 Task: Search one way flight ticket for 1 adult, 6 children, 1 infant in seat and 1 infant on lap in business from Dayton: James M. Cox Dayton International Airport to Fort Wayne: Fort Wayne International Airport on 8-4-2023. Choice of flights is Alaska. Number of bags: 1 carry on bag. Price is upto 65000. Outbound departure time preference is 5:00.
Action: Mouse moved to (428, 365)
Screenshot: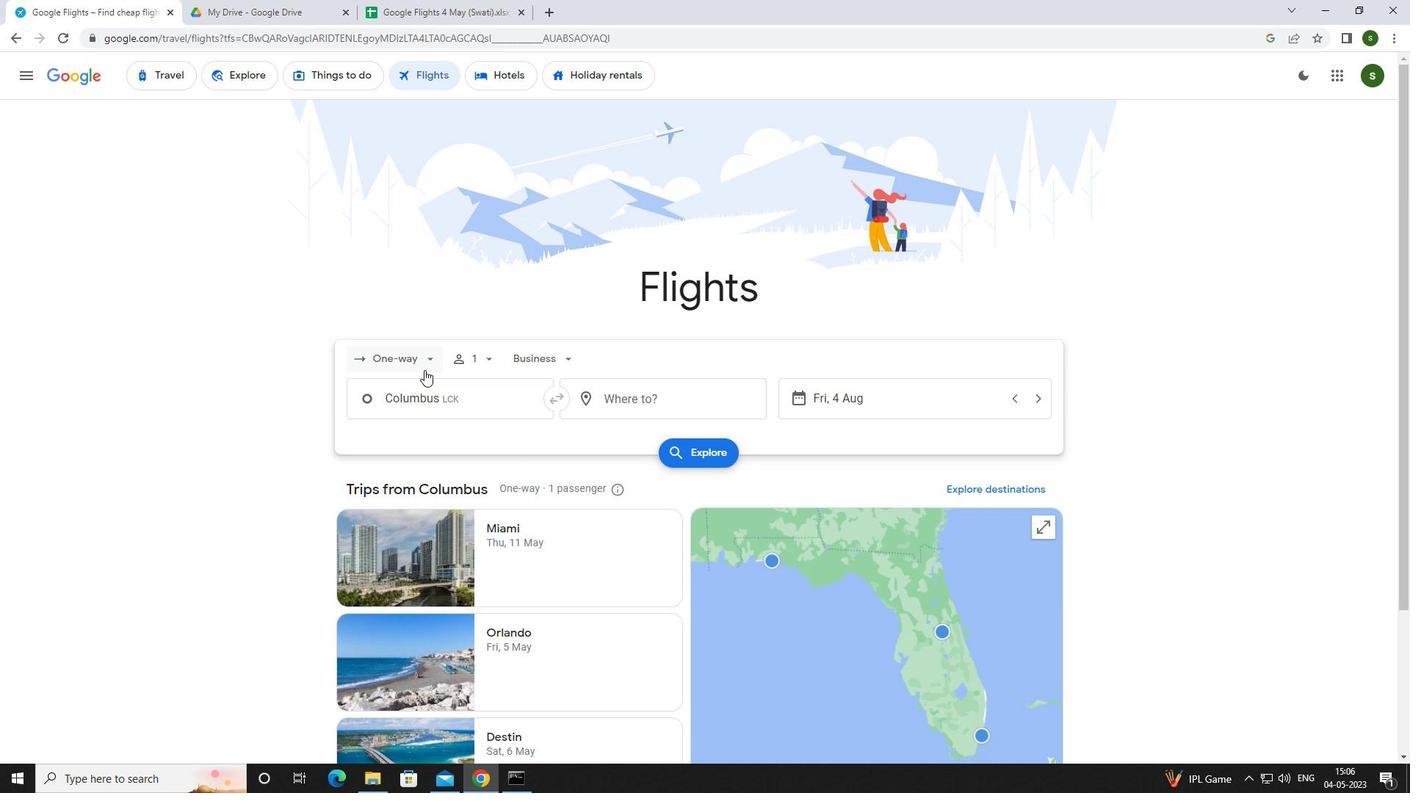 
Action: Mouse pressed left at (428, 365)
Screenshot: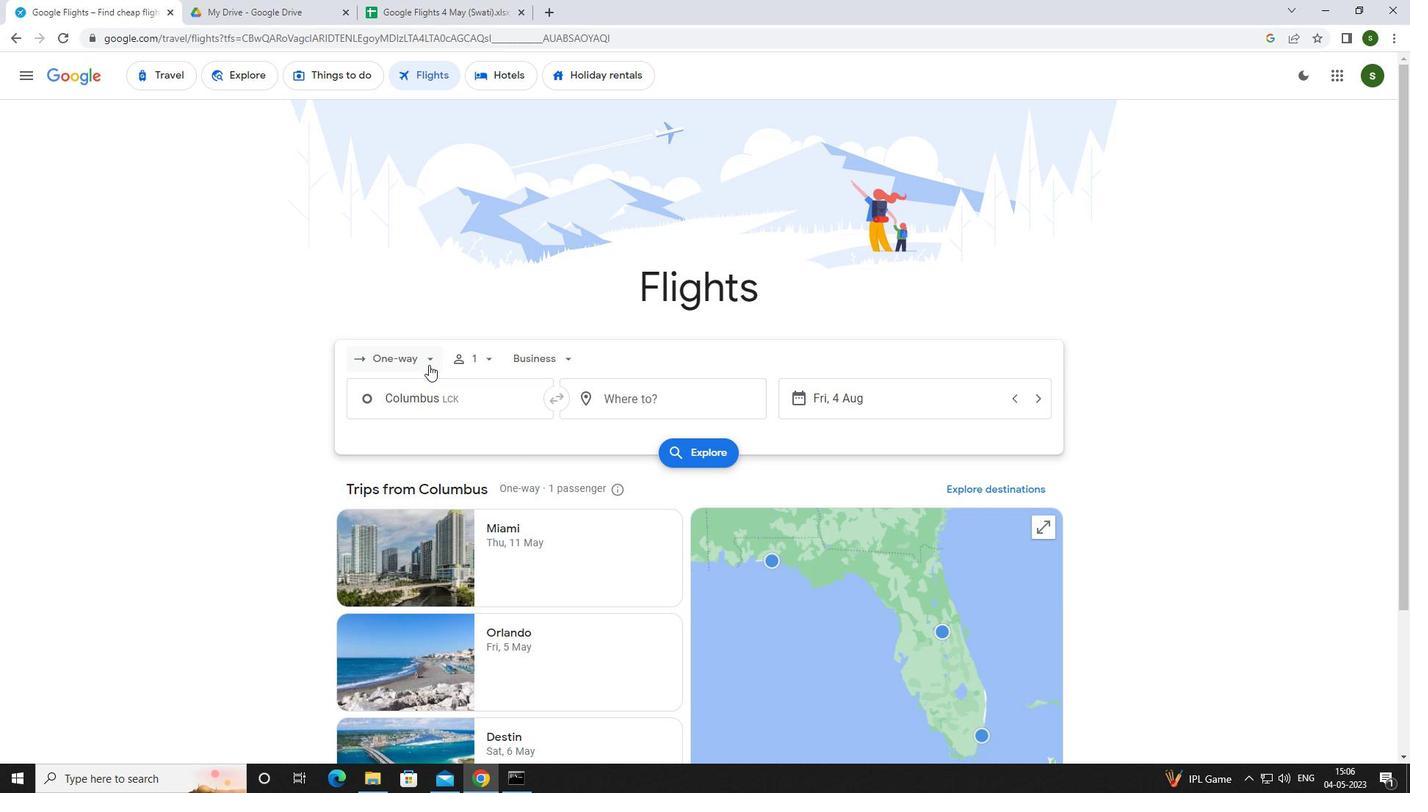 
Action: Mouse moved to (415, 426)
Screenshot: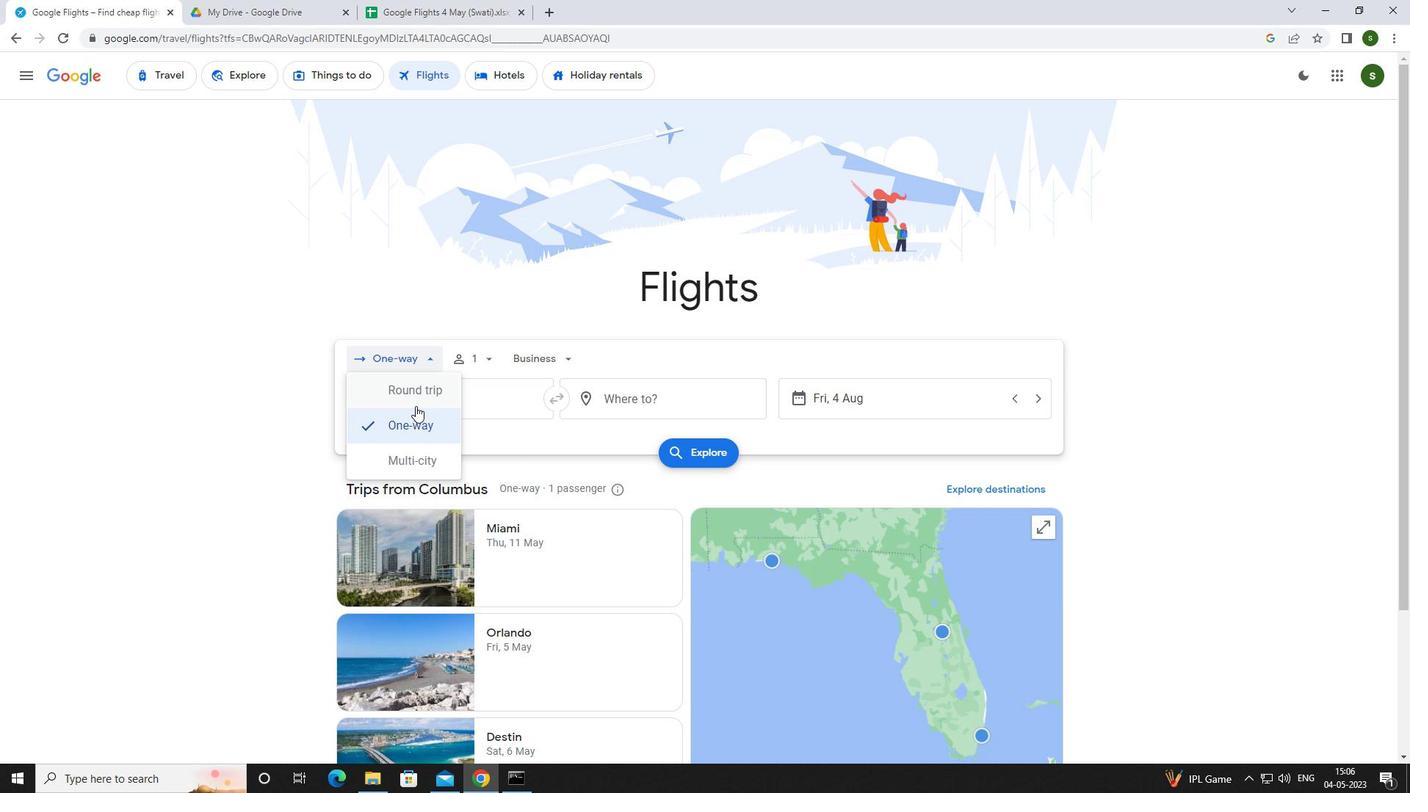 
Action: Mouse pressed left at (415, 426)
Screenshot: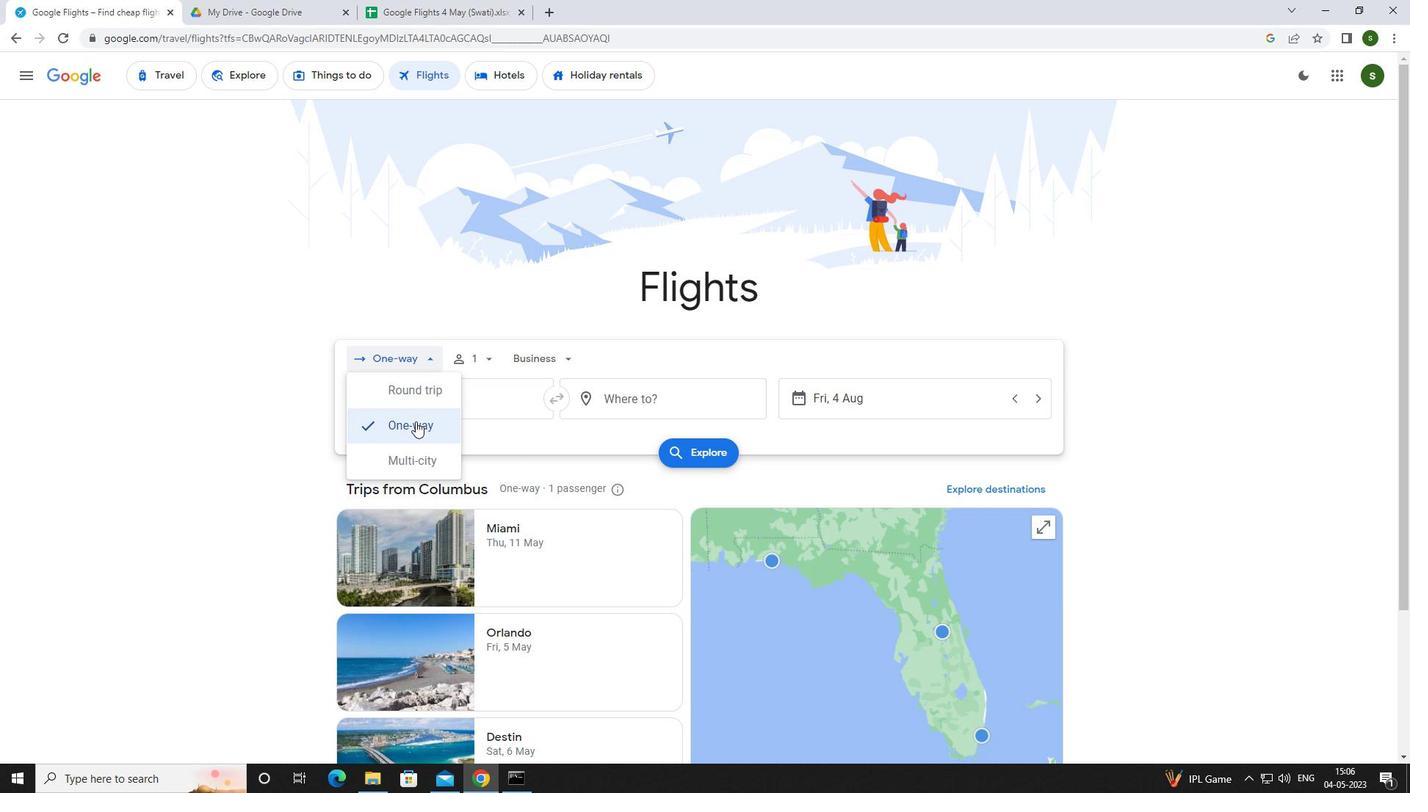 
Action: Mouse moved to (478, 358)
Screenshot: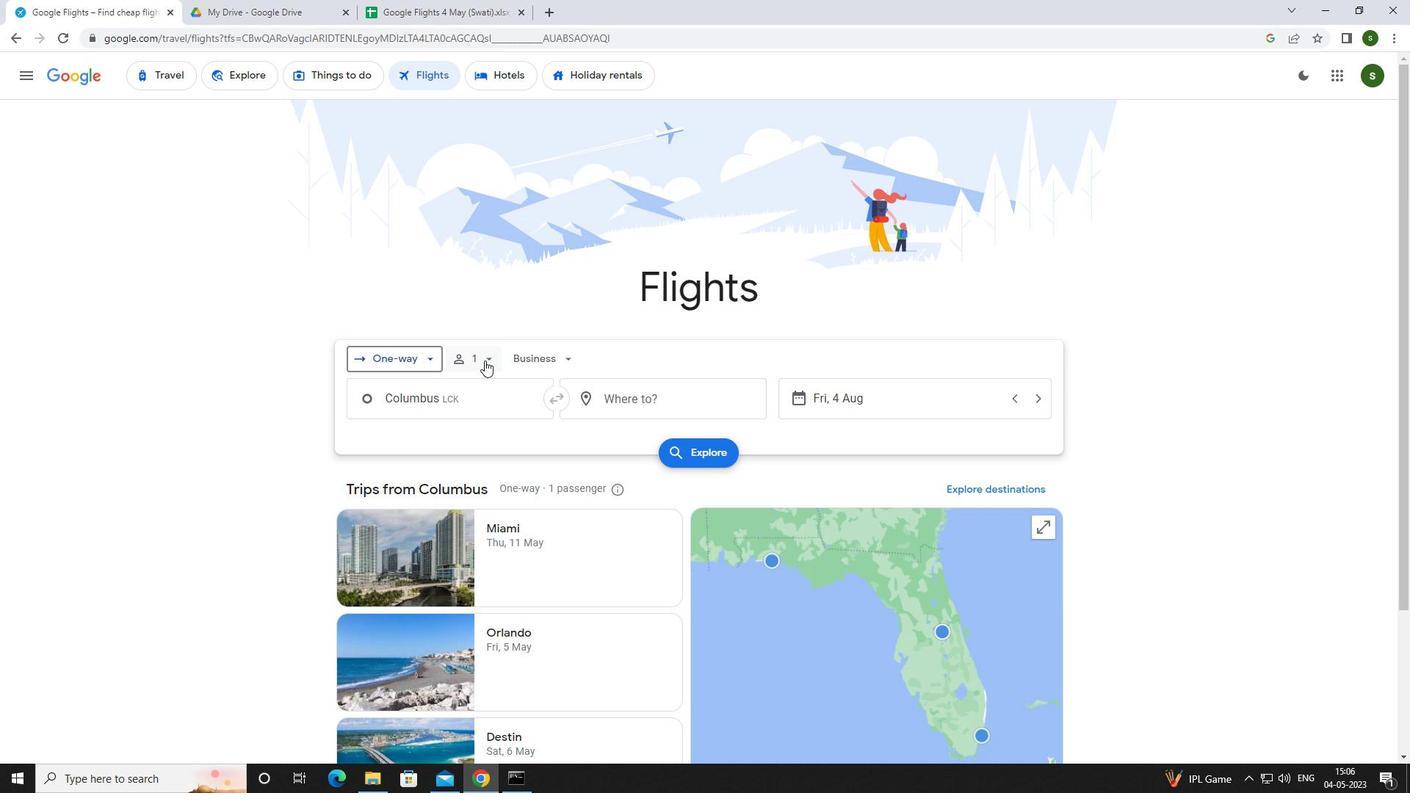 
Action: Mouse pressed left at (478, 358)
Screenshot: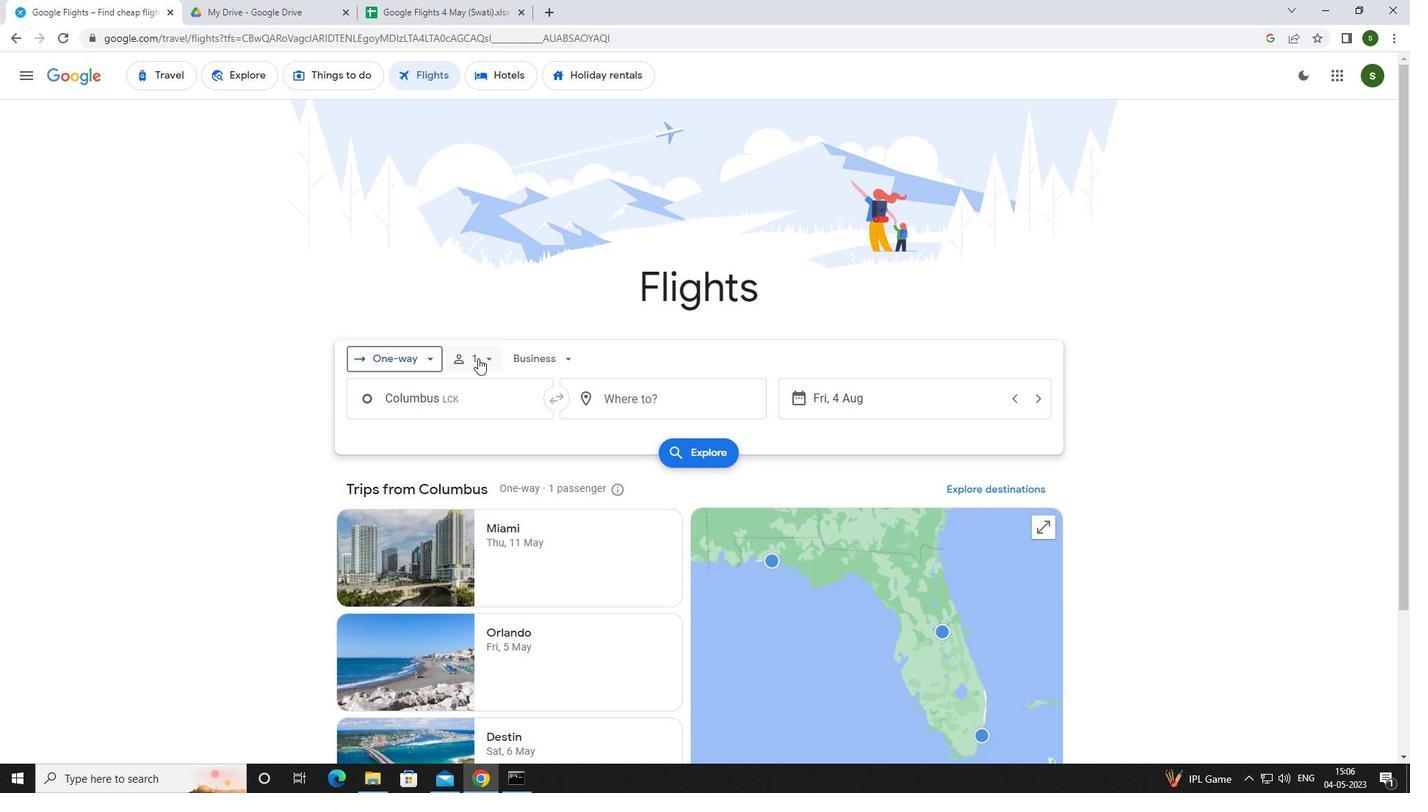 
Action: Mouse moved to (597, 436)
Screenshot: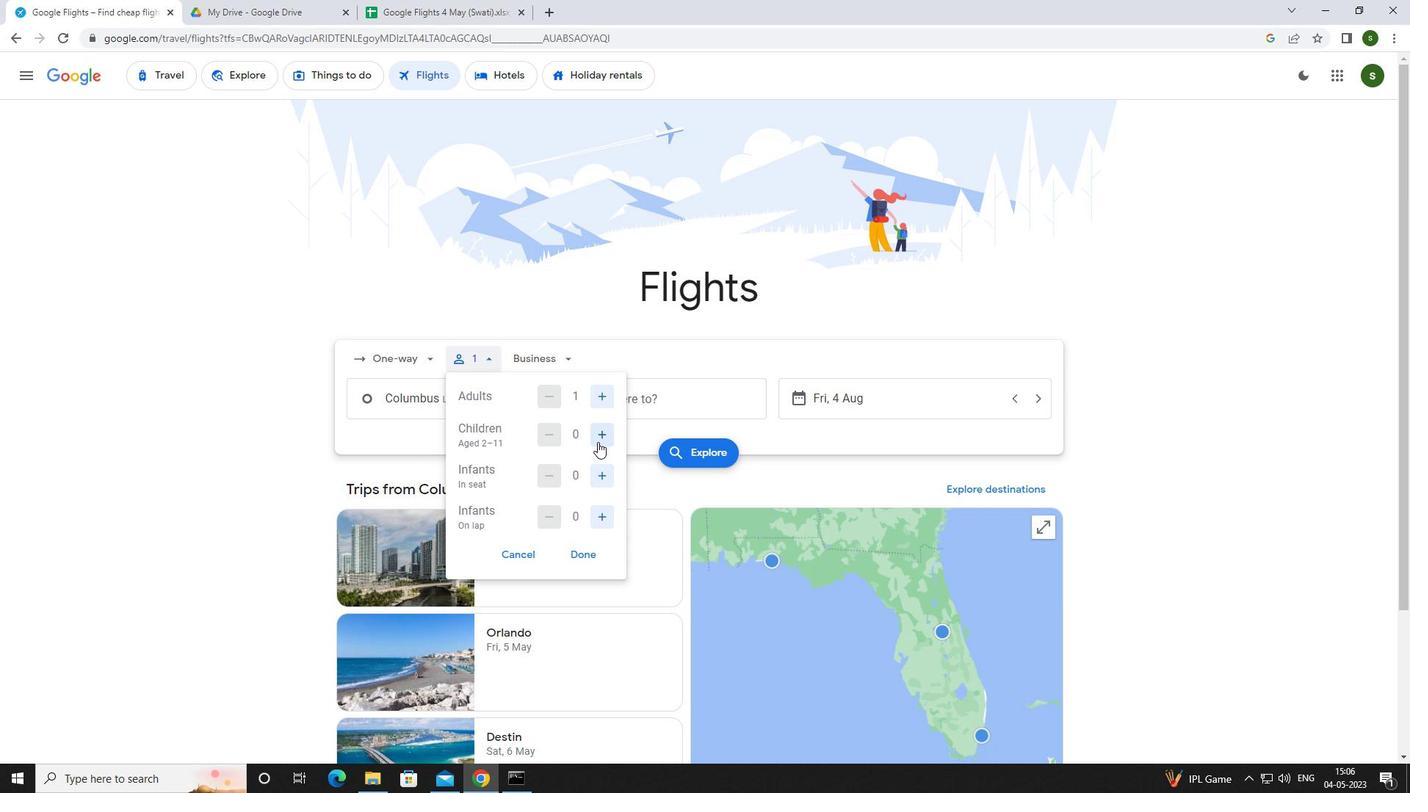 
Action: Mouse pressed left at (597, 436)
Screenshot: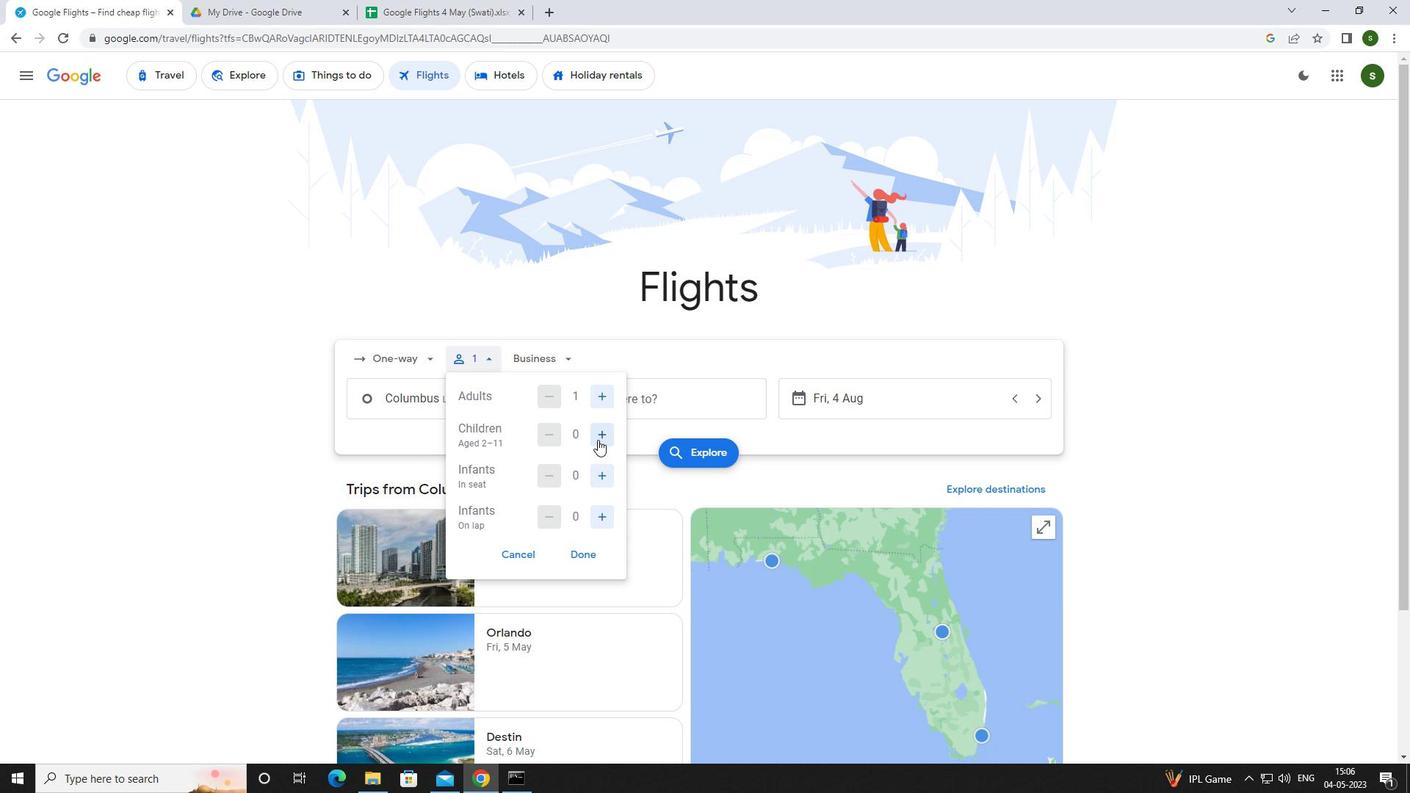 
Action: Mouse pressed left at (597, 436)
Screenshot: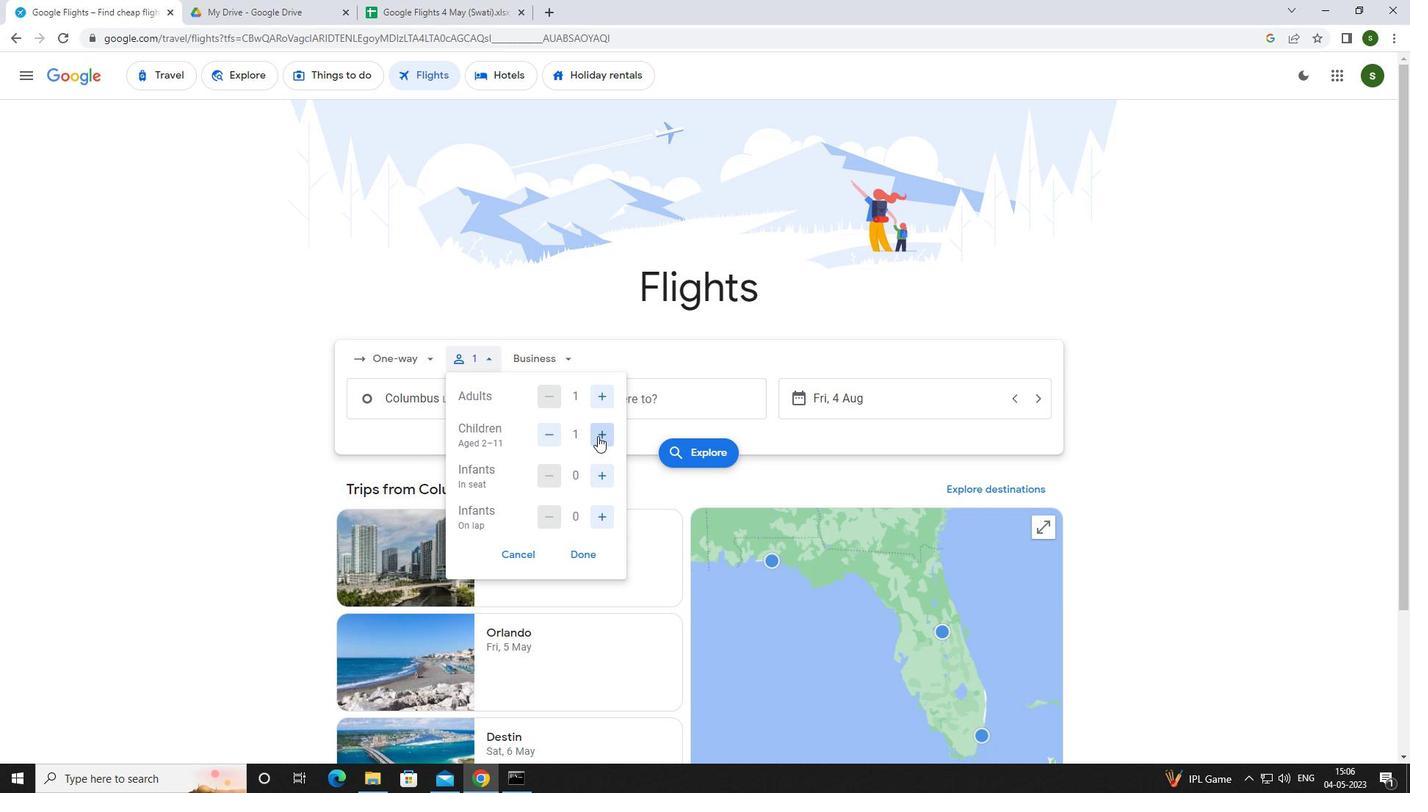 
Action: Mouse pressed left at (597, 436)
Screenshot: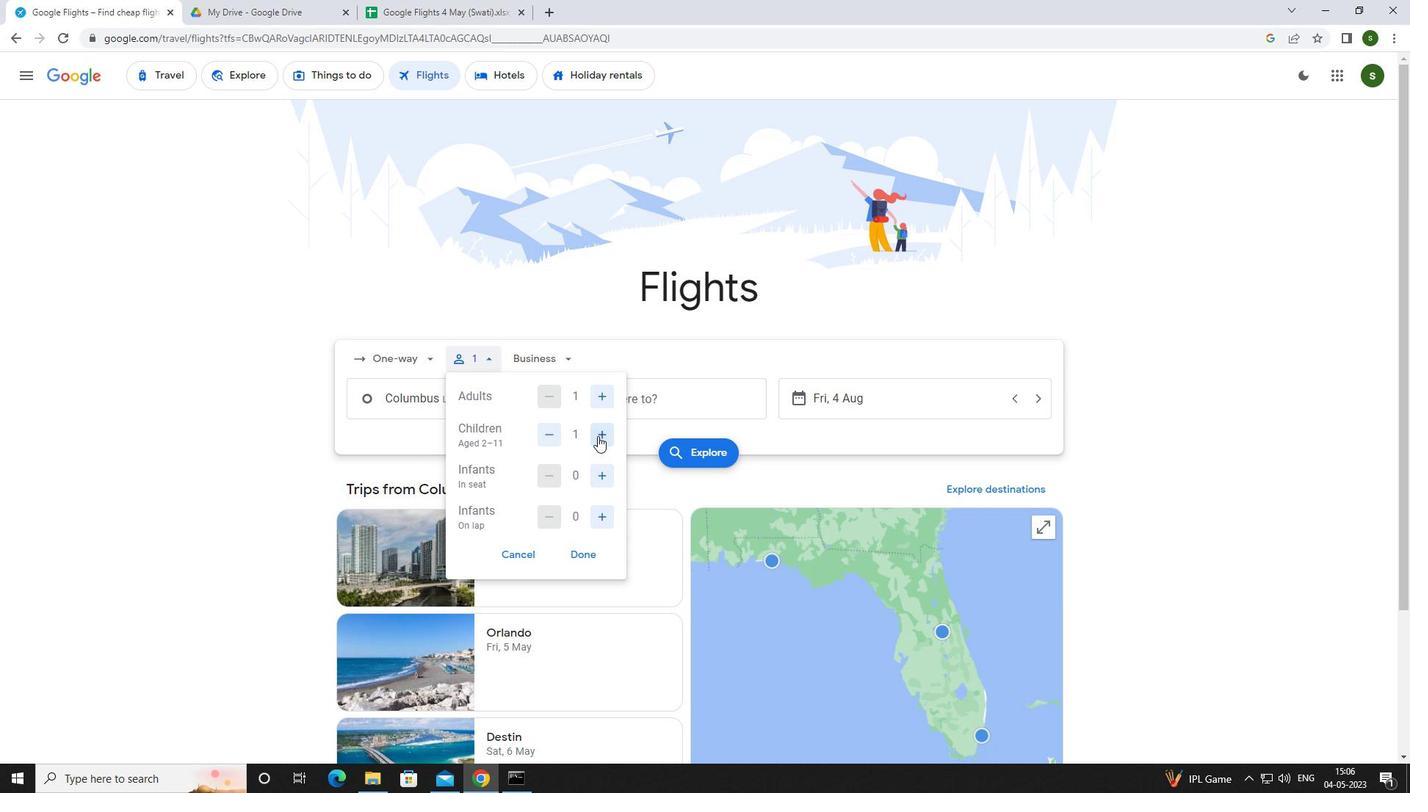 
Action: Mouse pressed left at (597, 436)
Screenshot: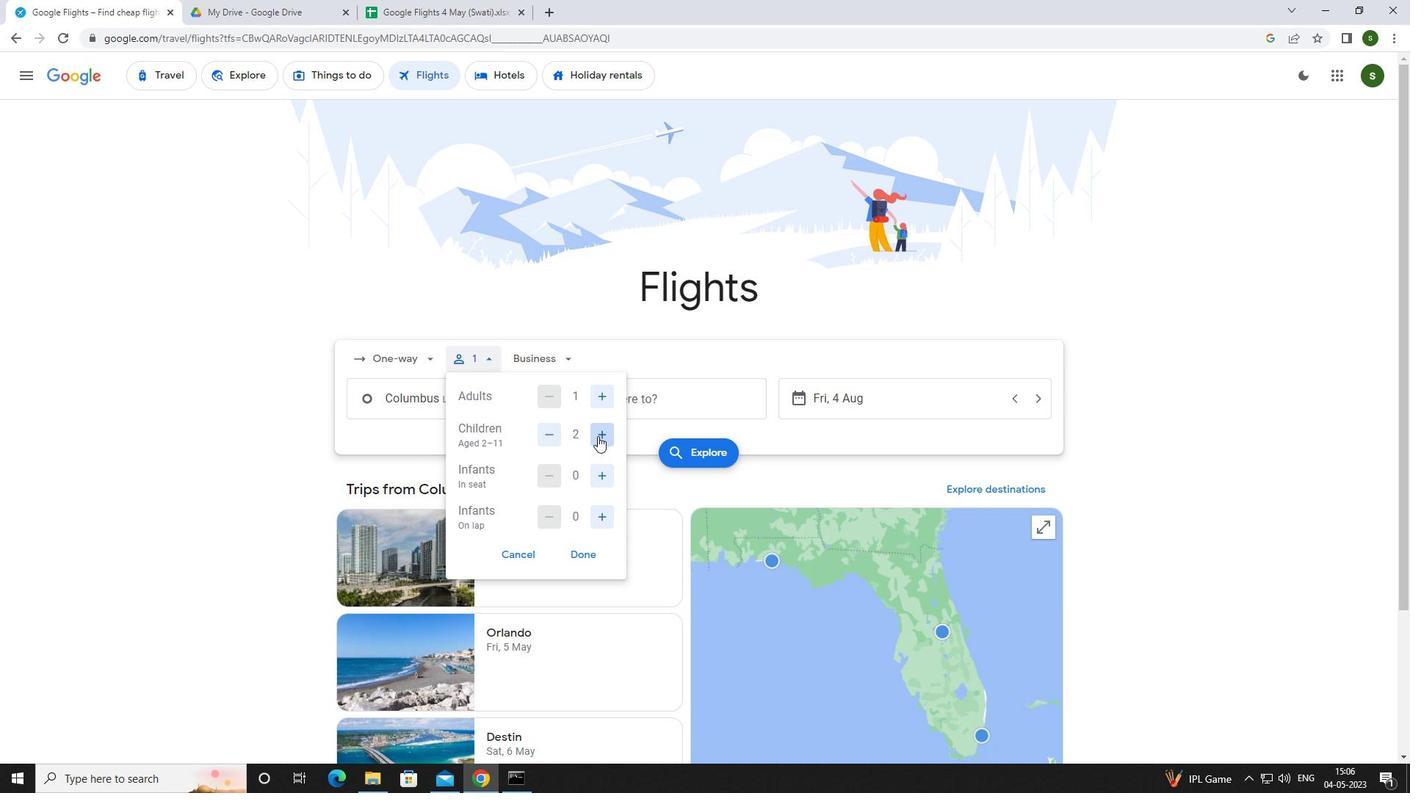 
Action: Mouse pressed left at (597, 436)
Screenshot: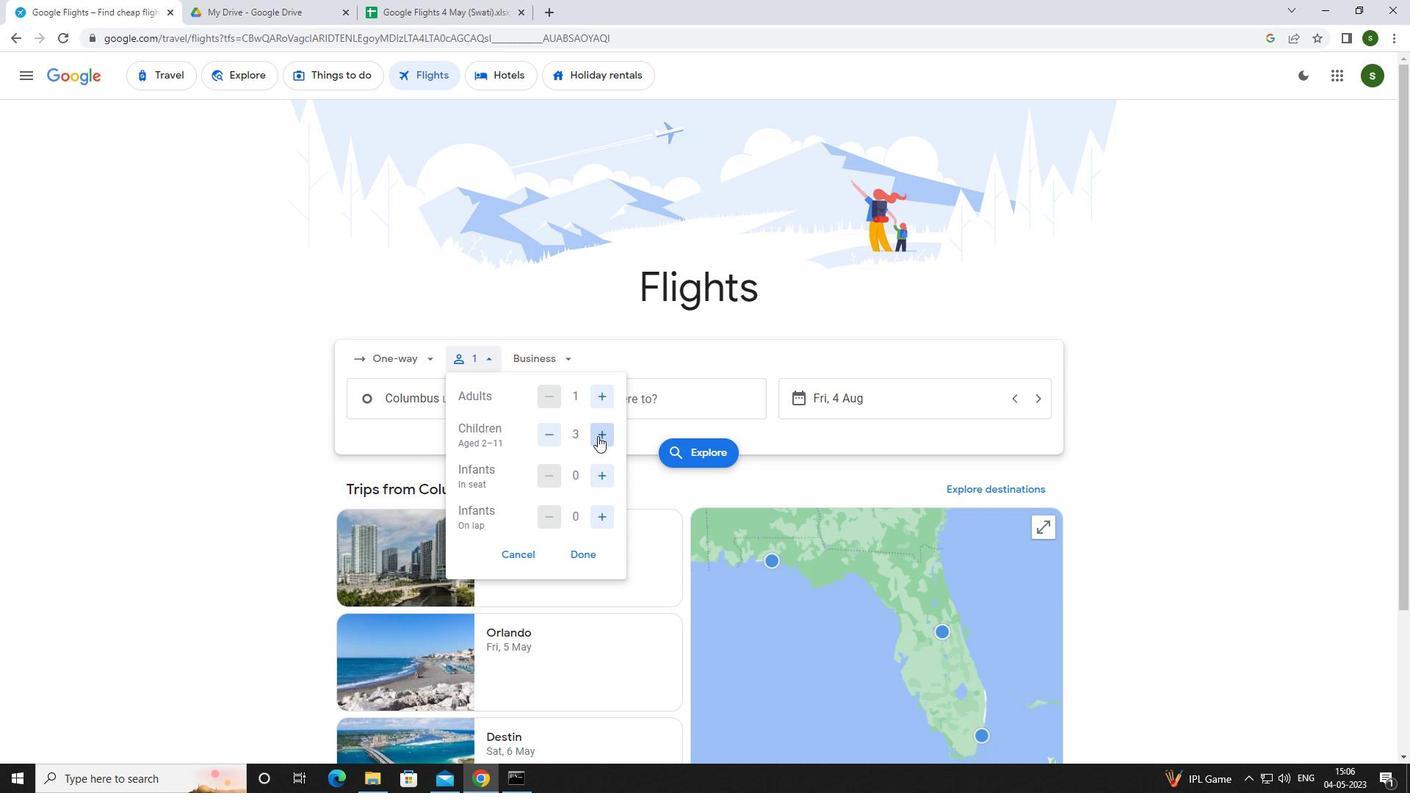 
Action: Mouse pressed left at (597, 436)
Screenshot: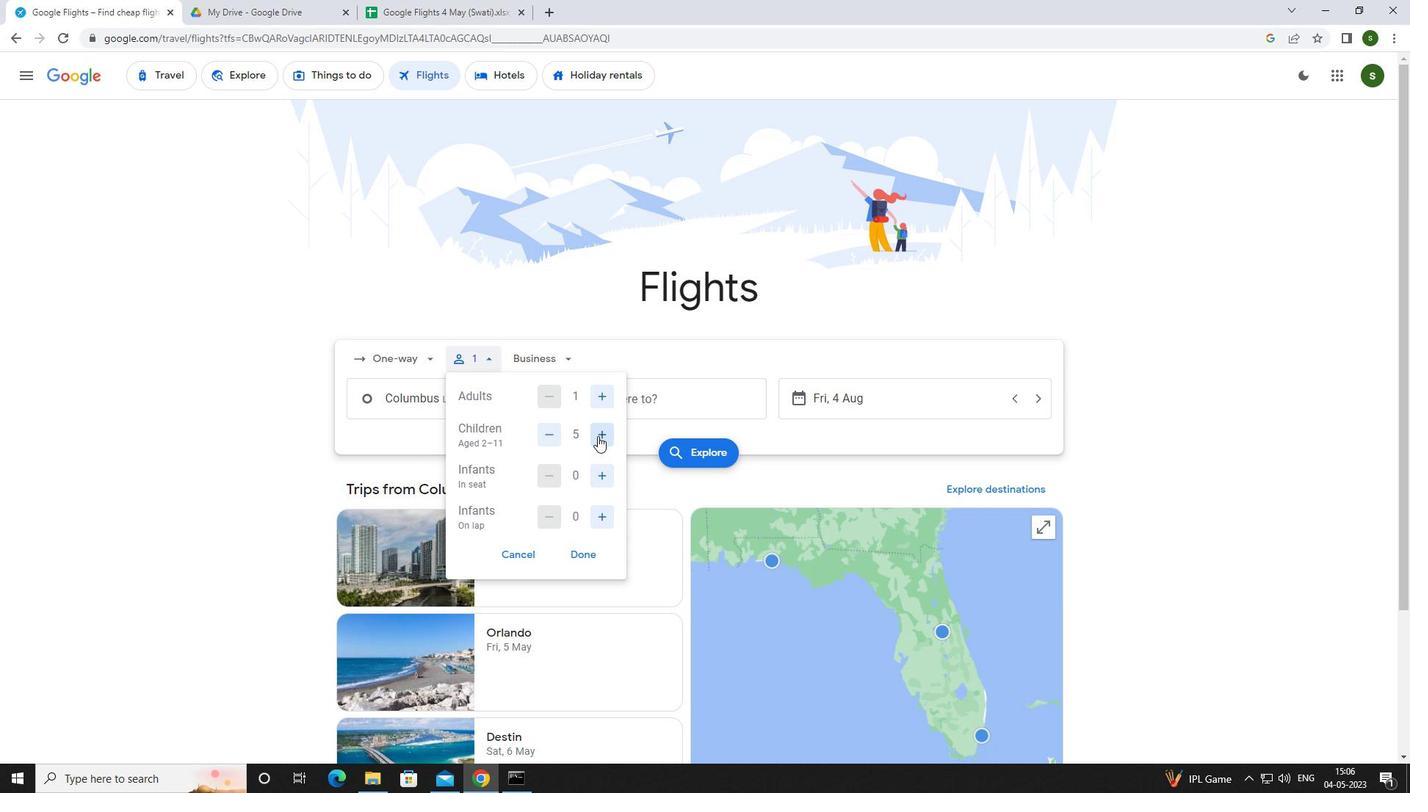 
Action: Mouse moved to (599, 478)
Screenshot: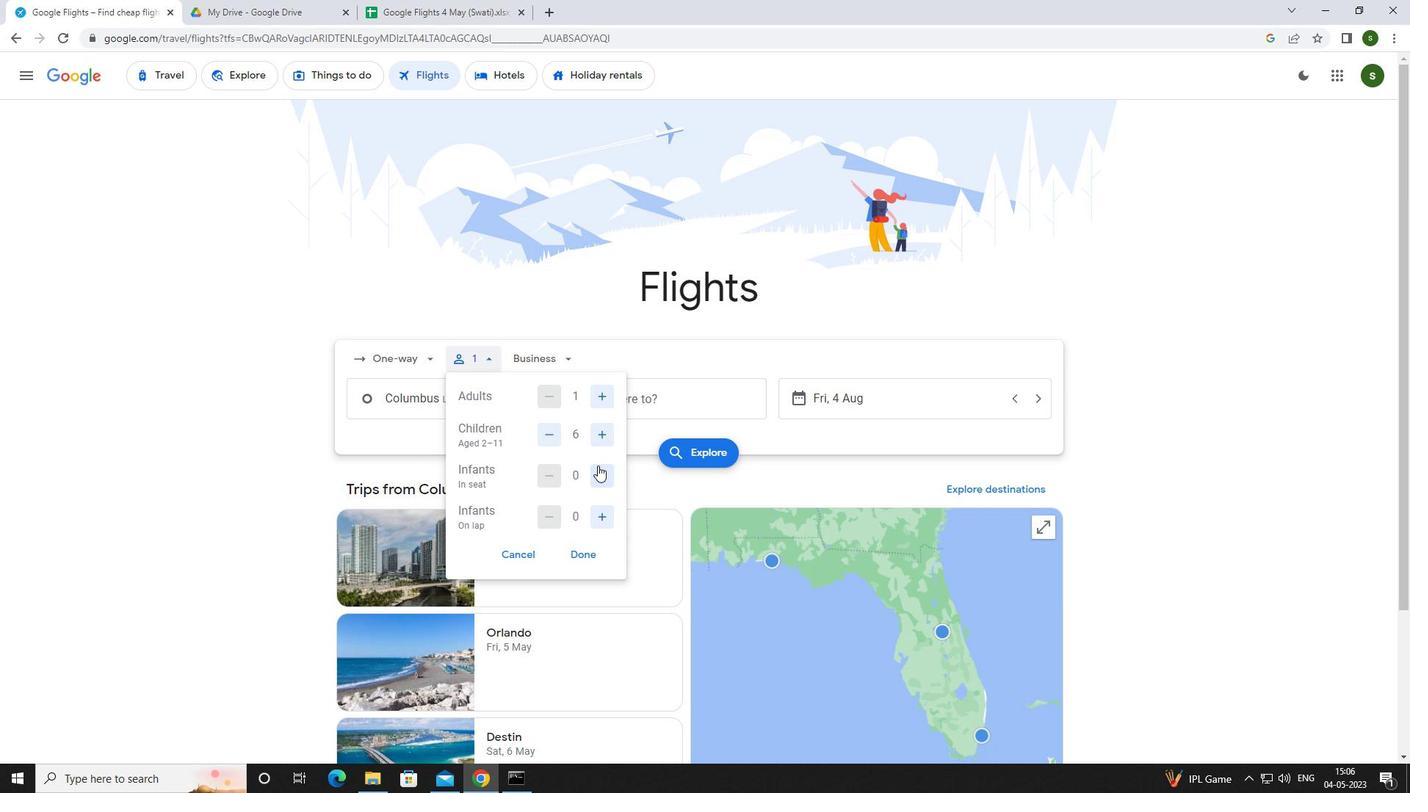 
Action: Mouse pressed left at (599, 478)
Screenshot: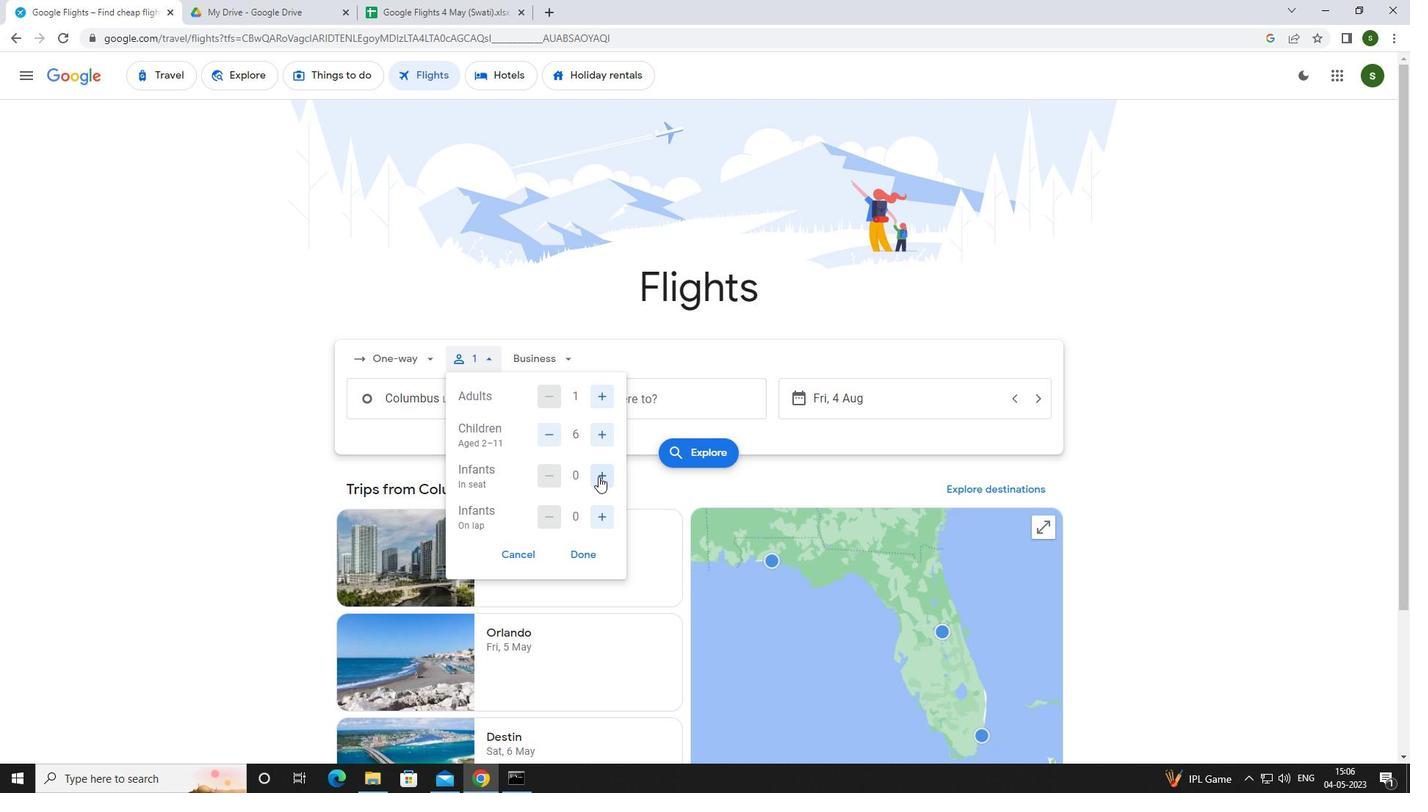 
Action: Mouse moved to (604, 505)
Screenshot: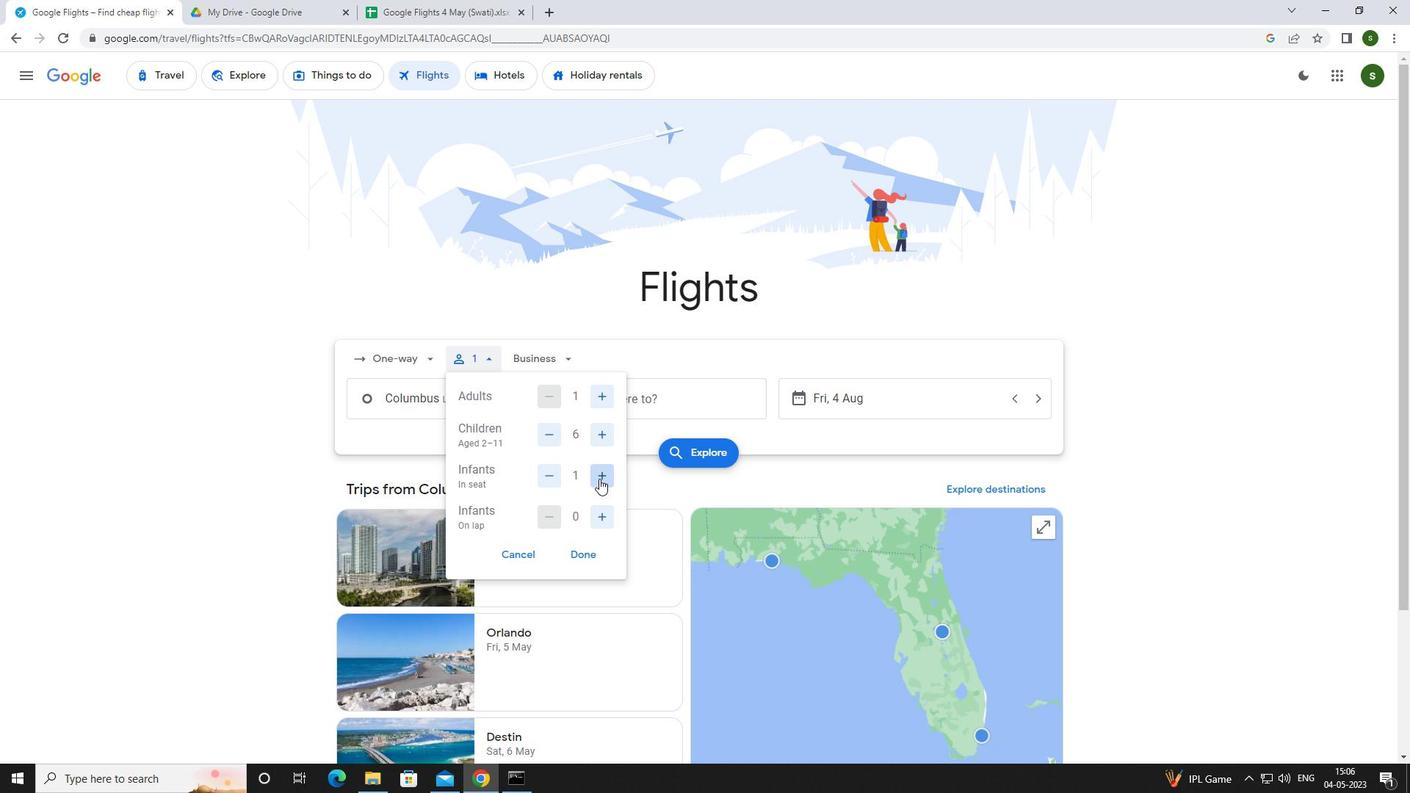 
Action: Mouse pressed left at (604, 505)
Screenshot: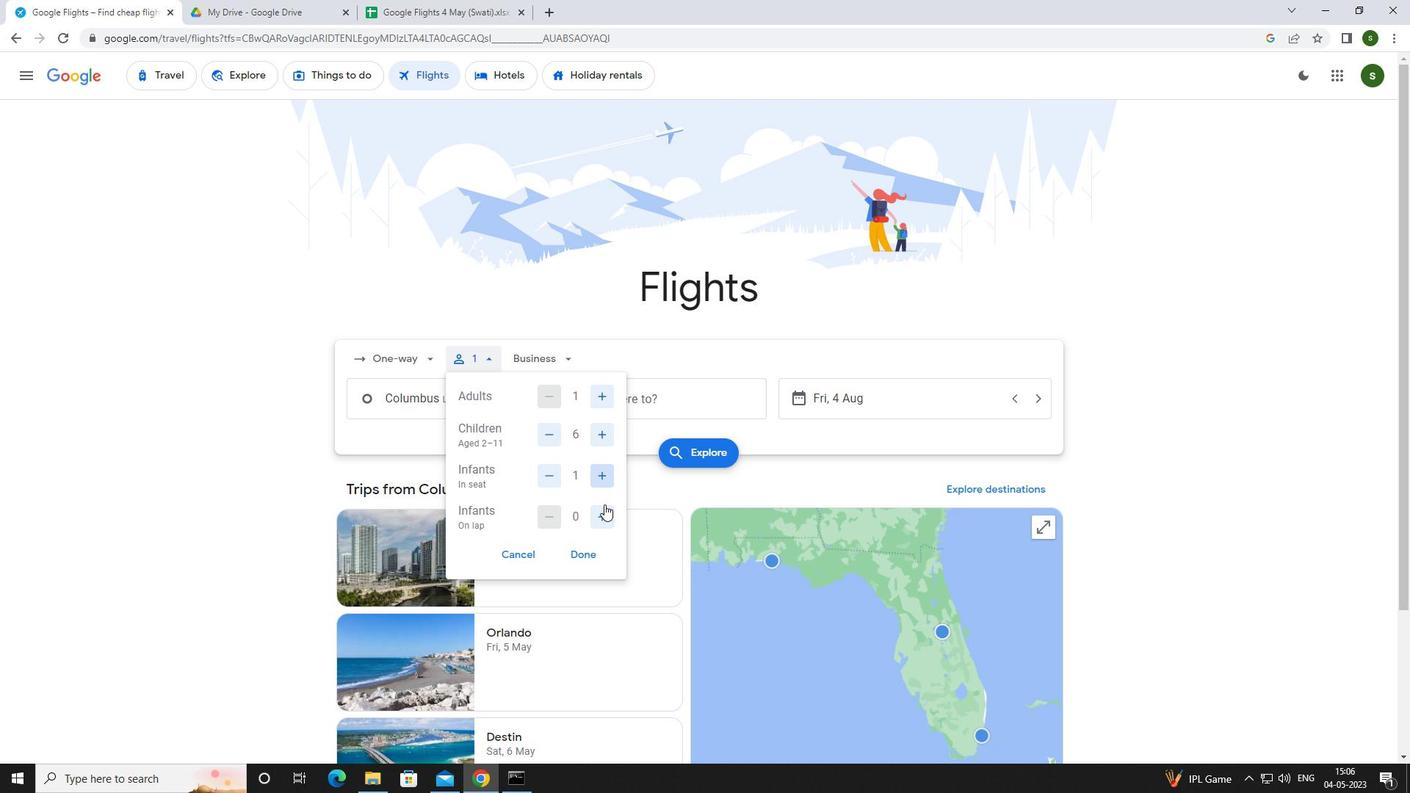 
Action: Mouse moved to (565, 360)
Screenshot: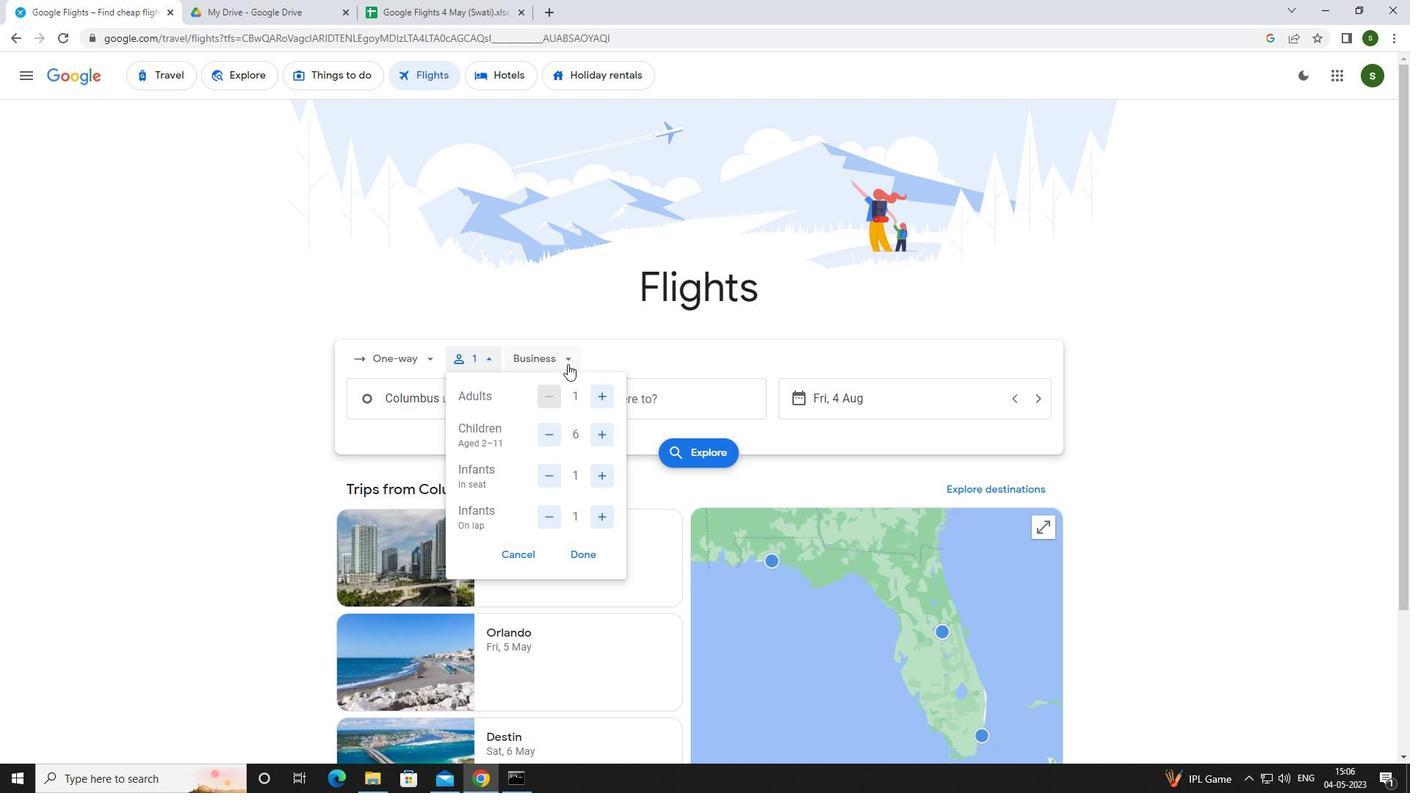 
Action: Mouse pressed left at (565, 360)
Screenshot: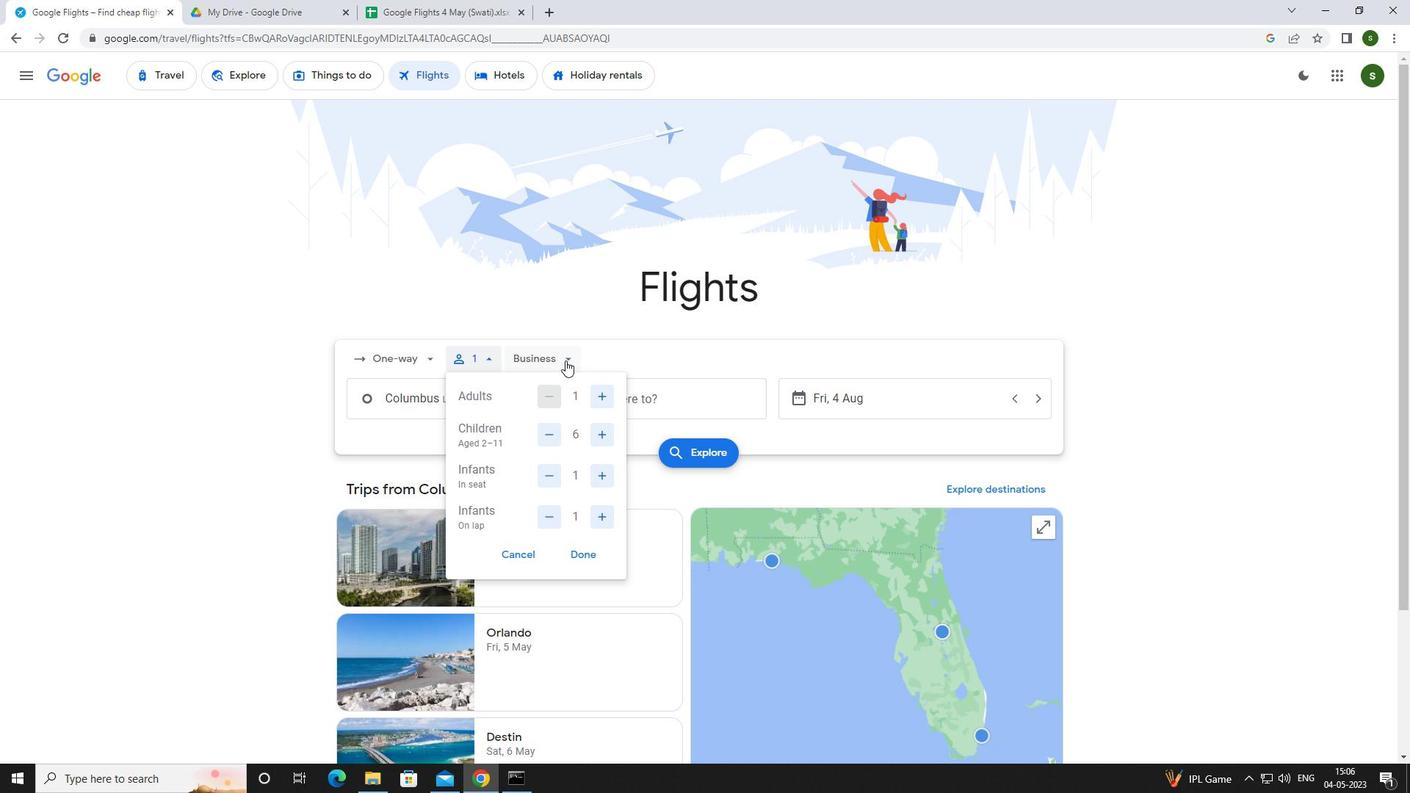 
Action: Mouse moved to (573, 459)
Screenshot: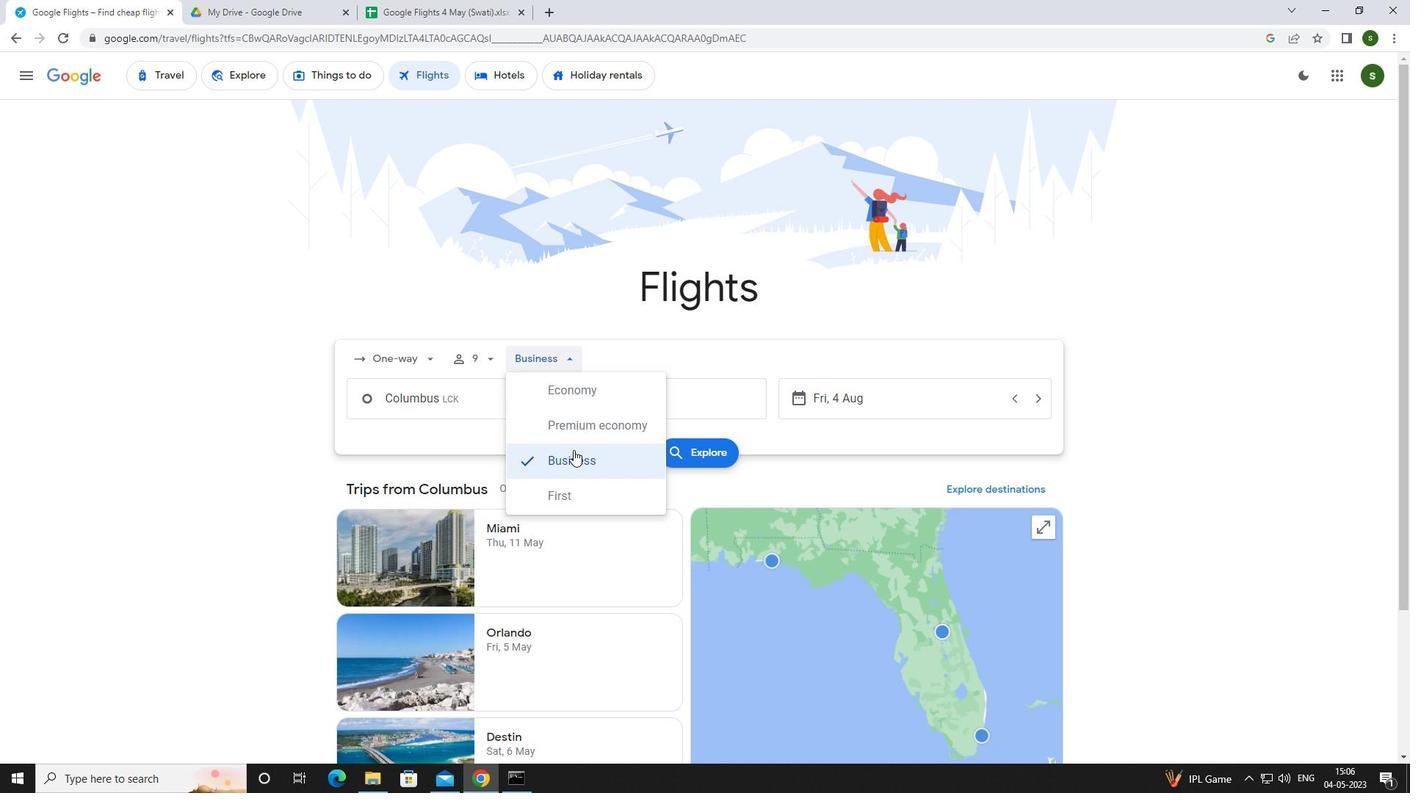 
Action: Mouse pressed left at (573, 459)
Screenshot: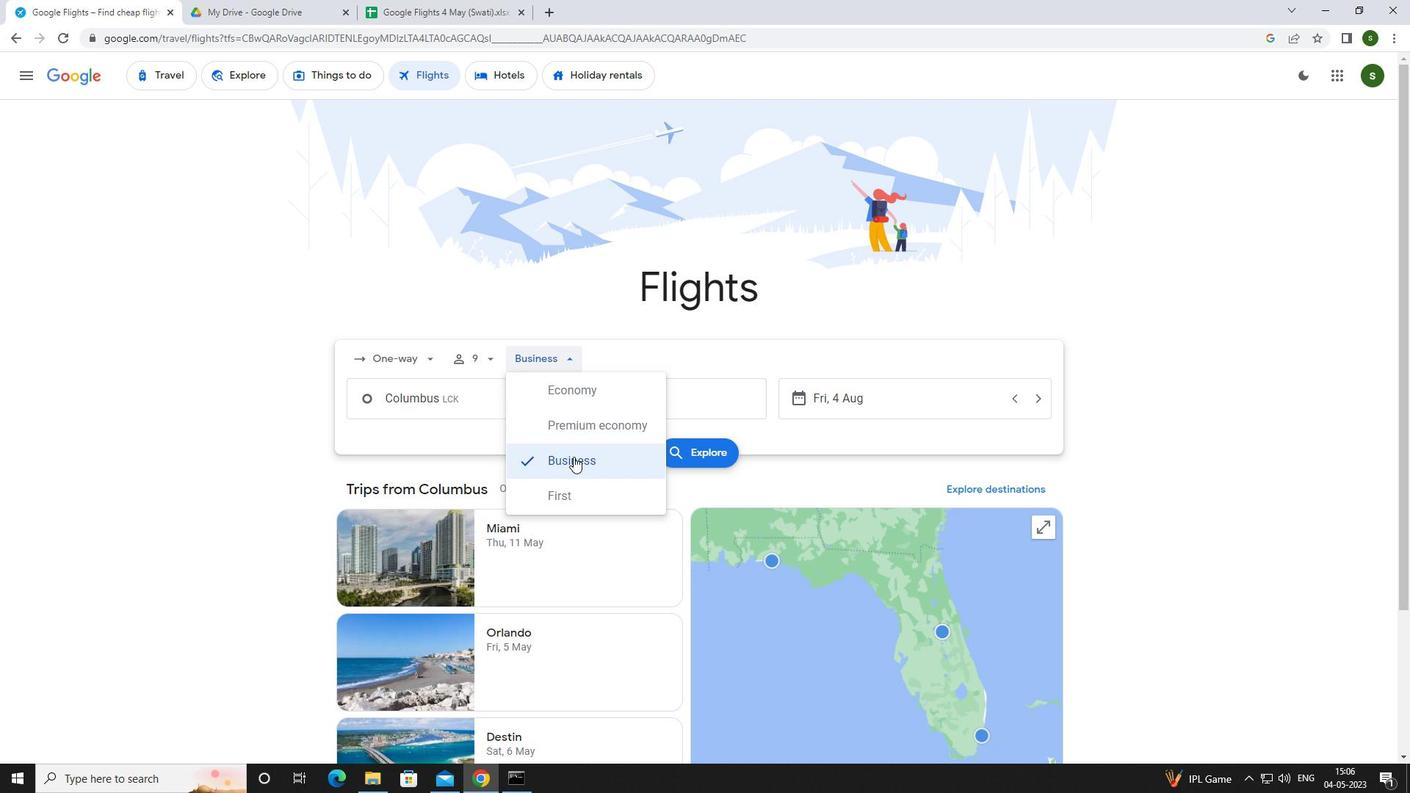 
Action: Mouse moved to (526, 406)
Screenshot: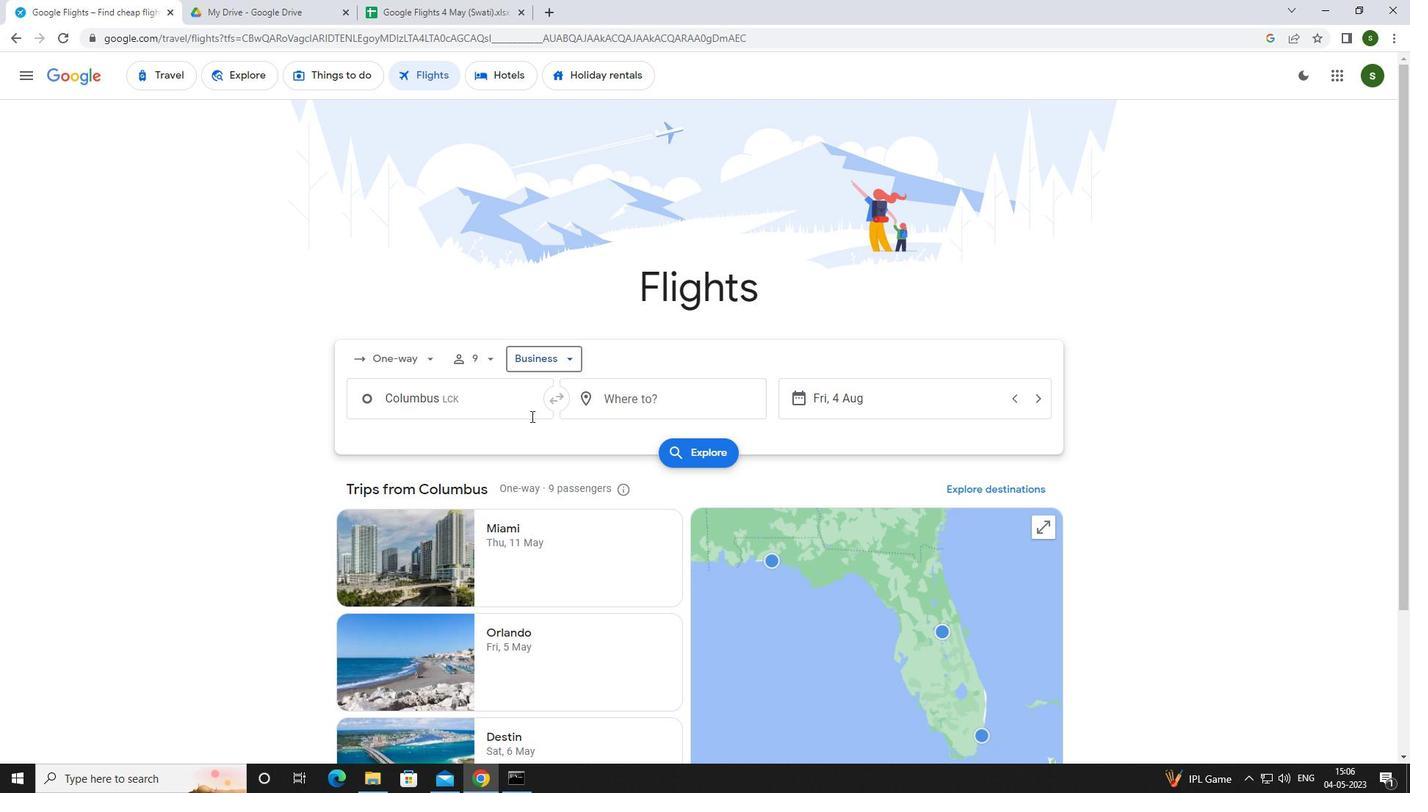 
Action: Mouse pressed left at (526, 406)
Screenshot: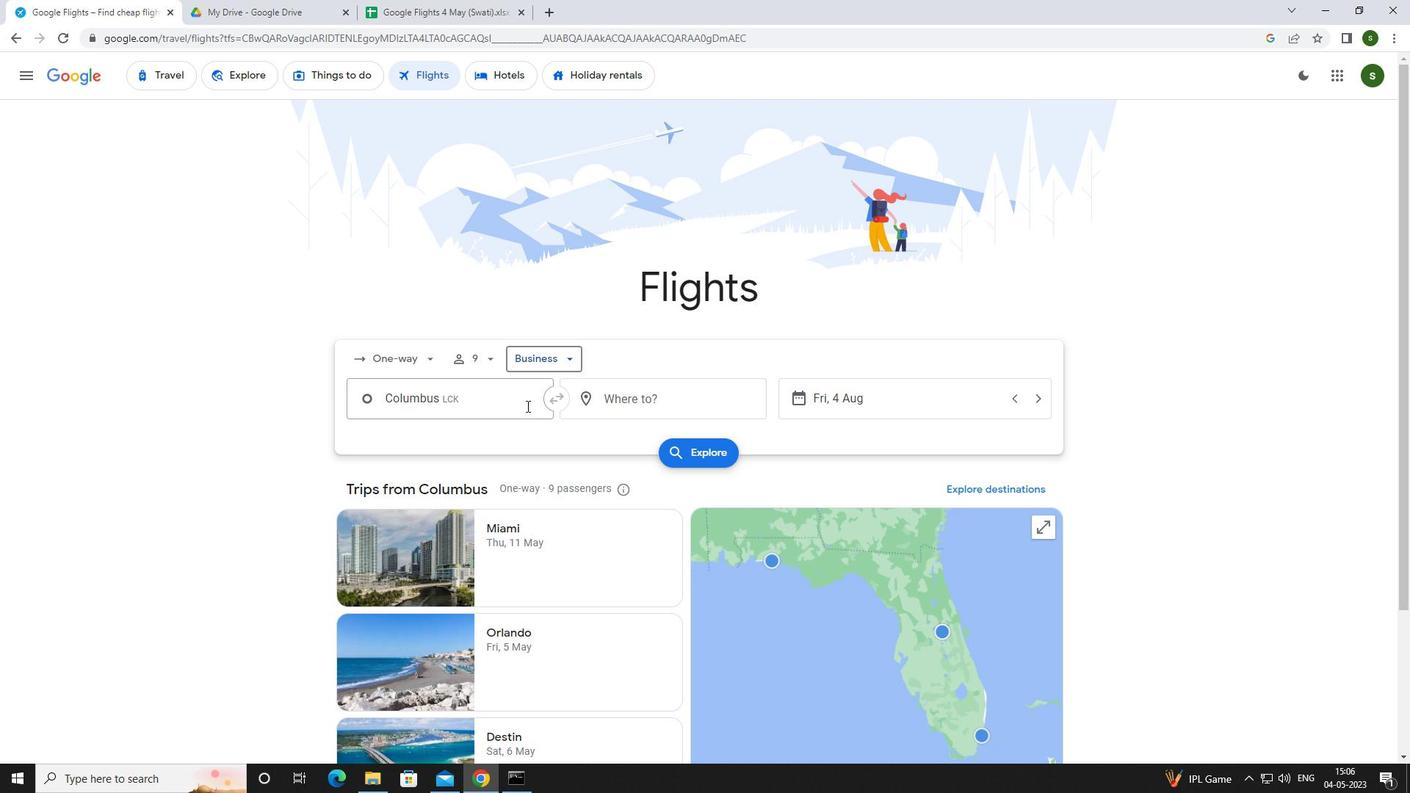 
Action: Key pressed <Key.caps_lock>d<Key.caps_lock>ayton<Key.enter>
Screenshot: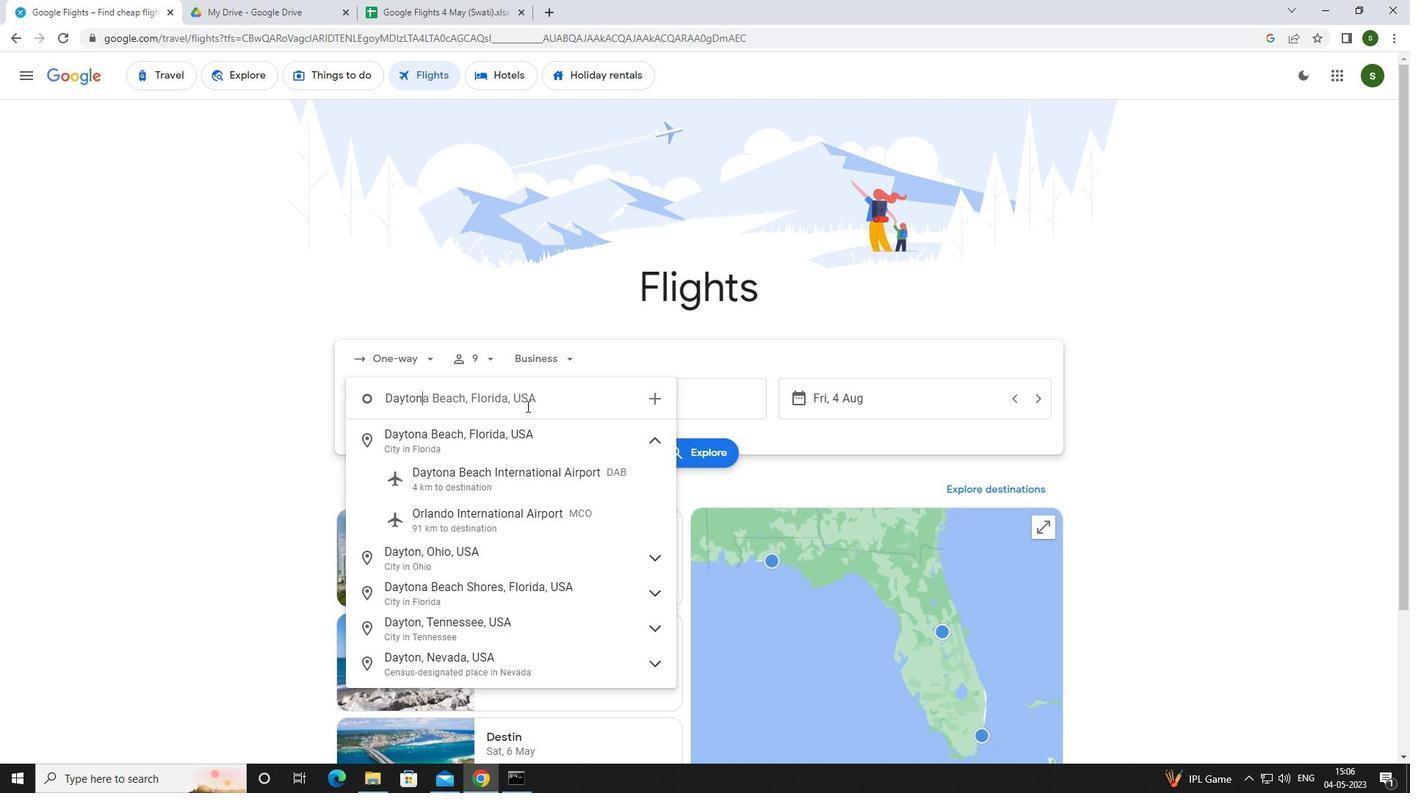 
Action: Mouse moved to (688, 403)
Screenshot: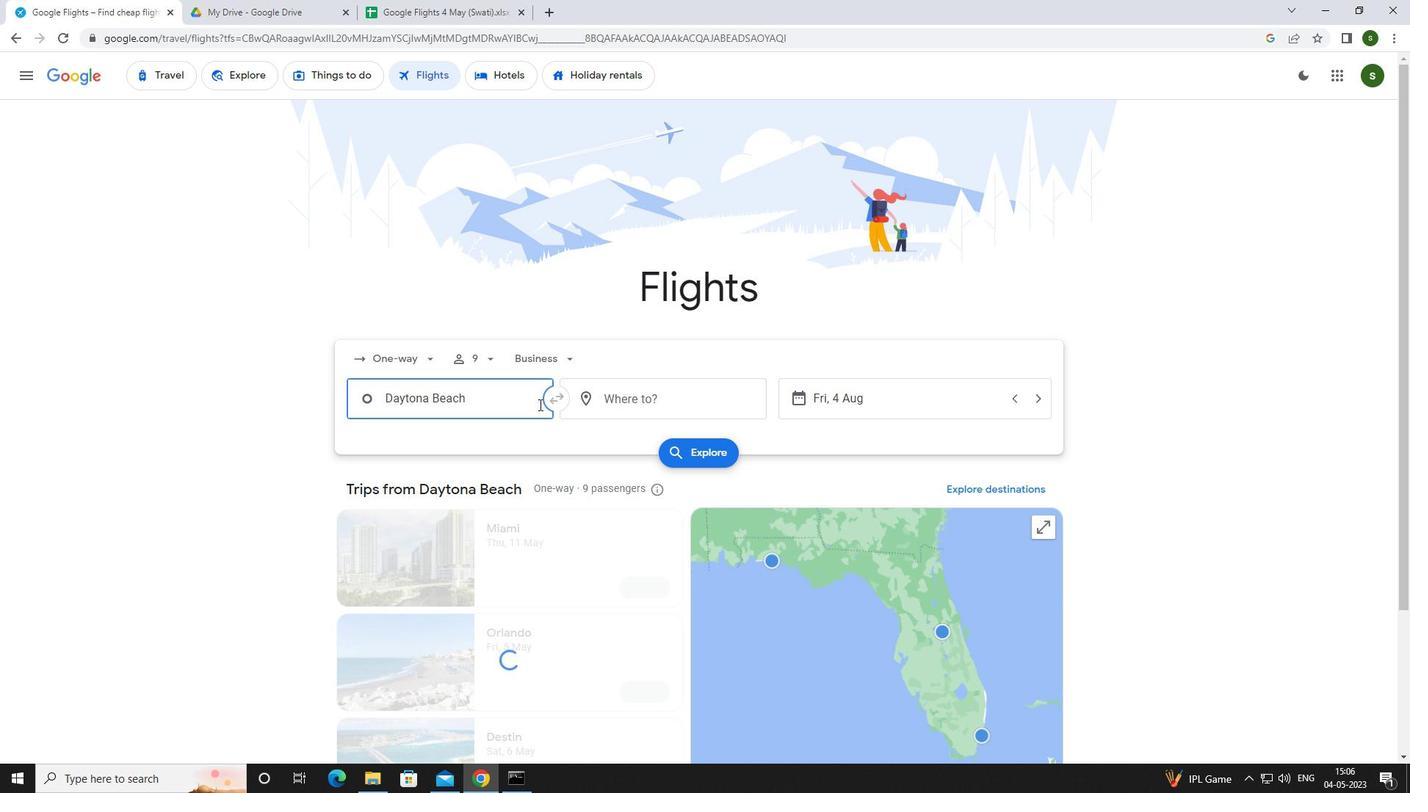 
Action: Mouse pressed left at (688, 403)
Screenshot: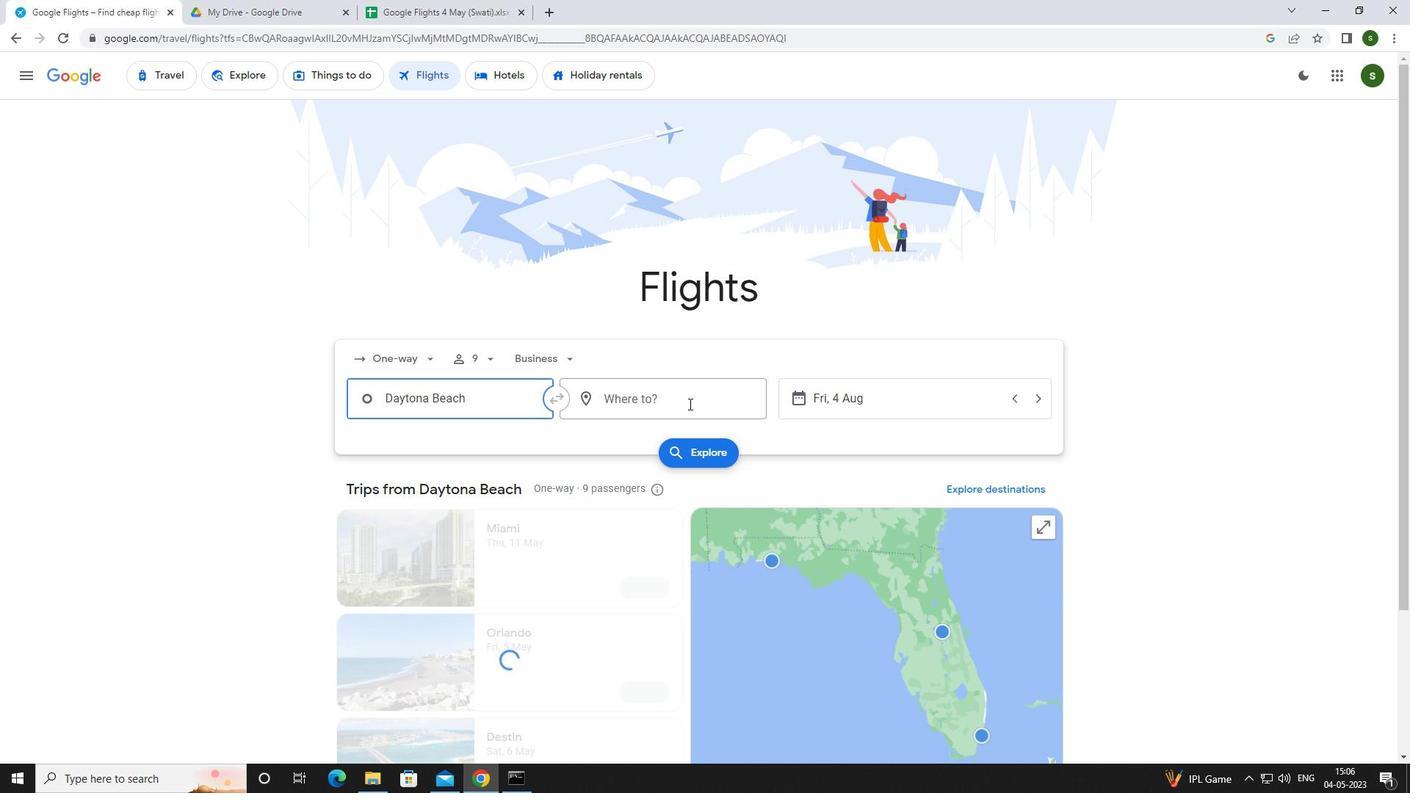 
Action: Key pressed <Key.caps_lock>f<Key.caps_lock>ort<Key.space><Key.caps_lock>w<Key.caps_lock>ay
Screenshot: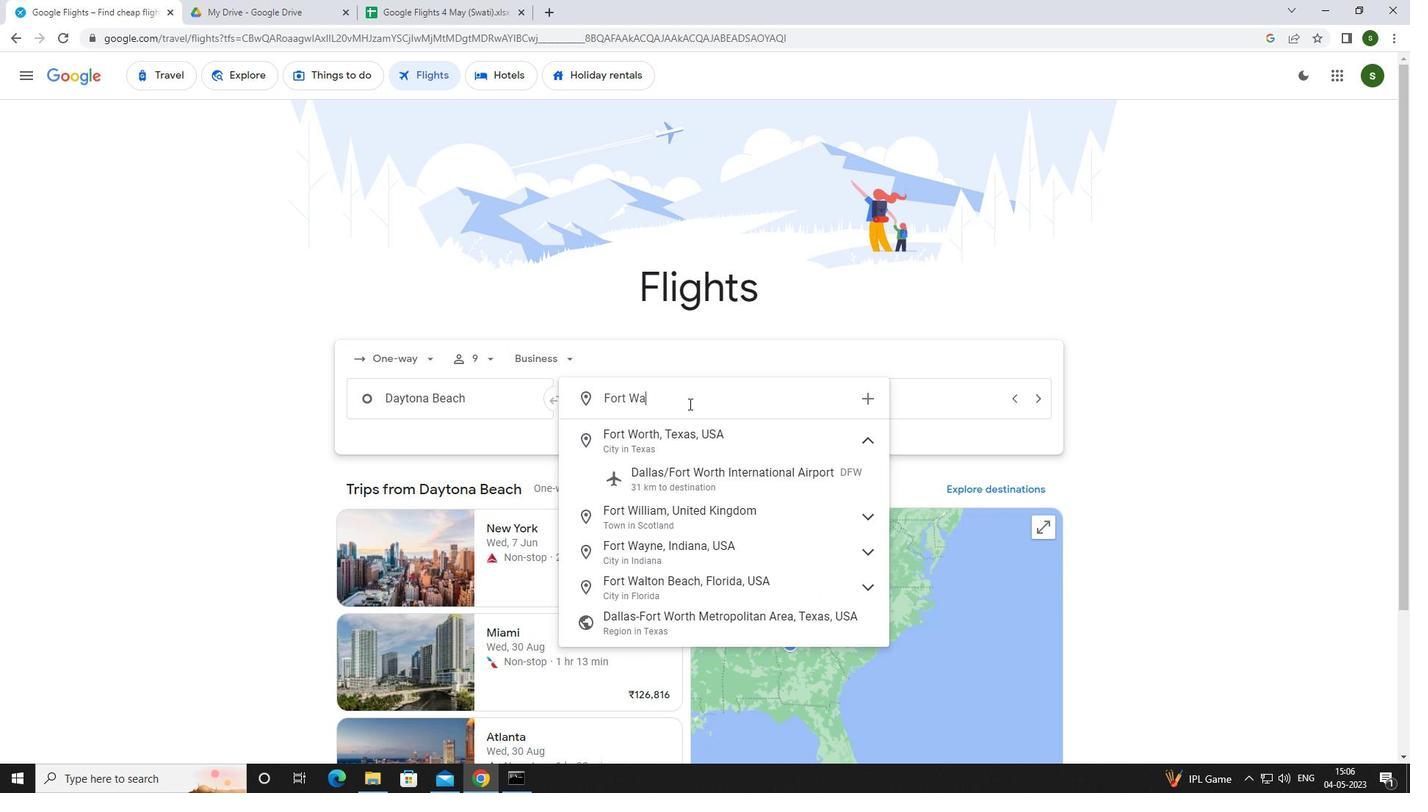 
Action: Mouse moved to (704, 475)
Screenshot: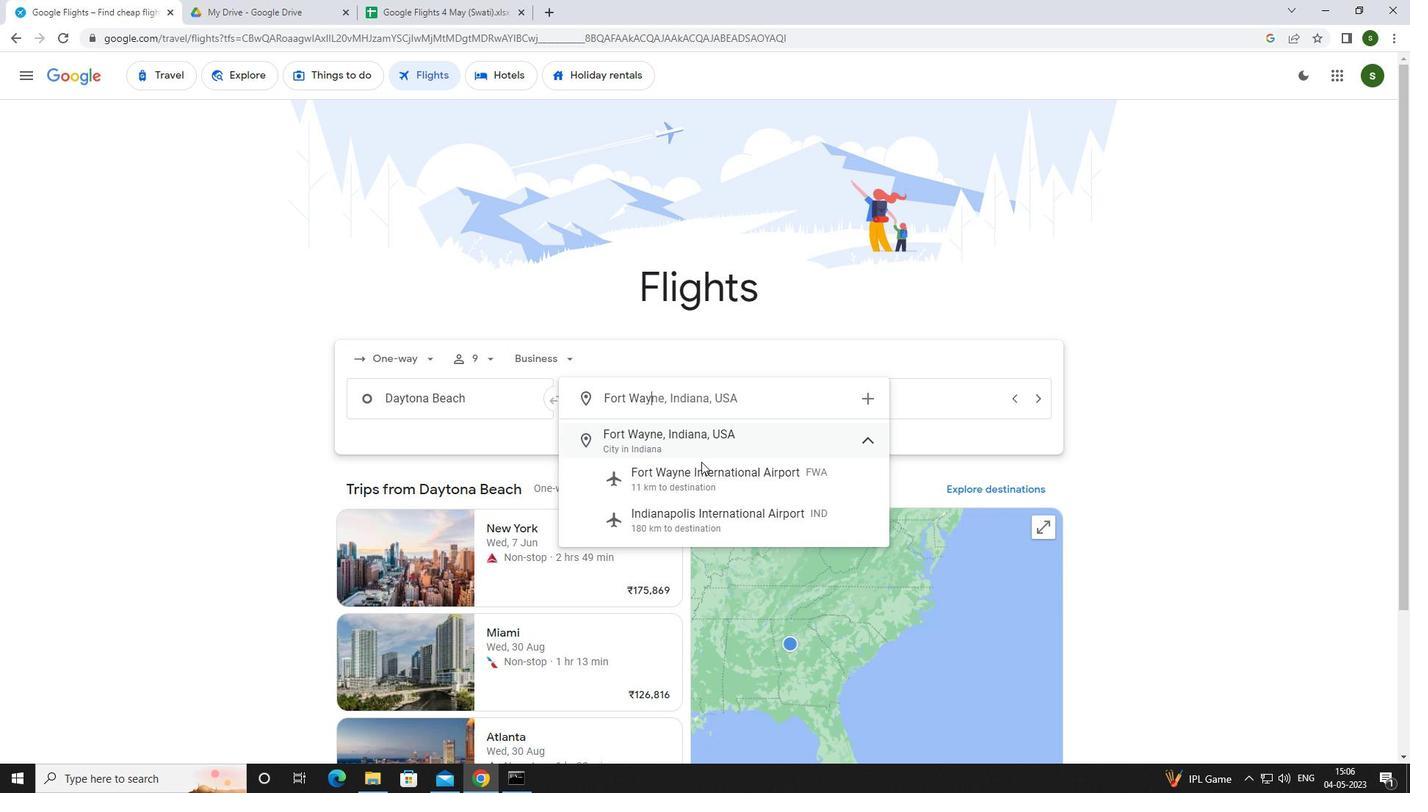 
Action: Mouse pressed left at (704, 475)
Screenshot: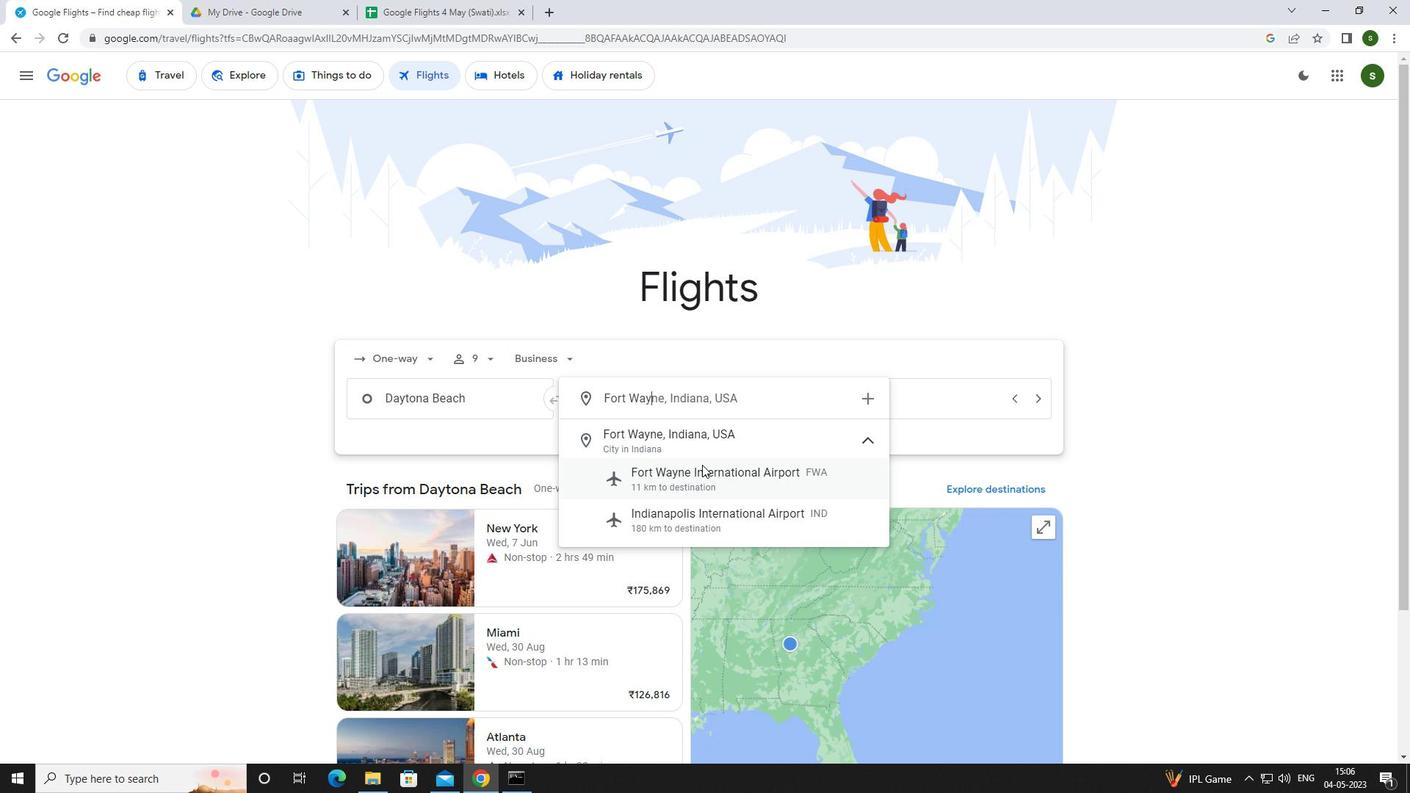 
Action: Mouse moved to (889, 398)
Screenshot: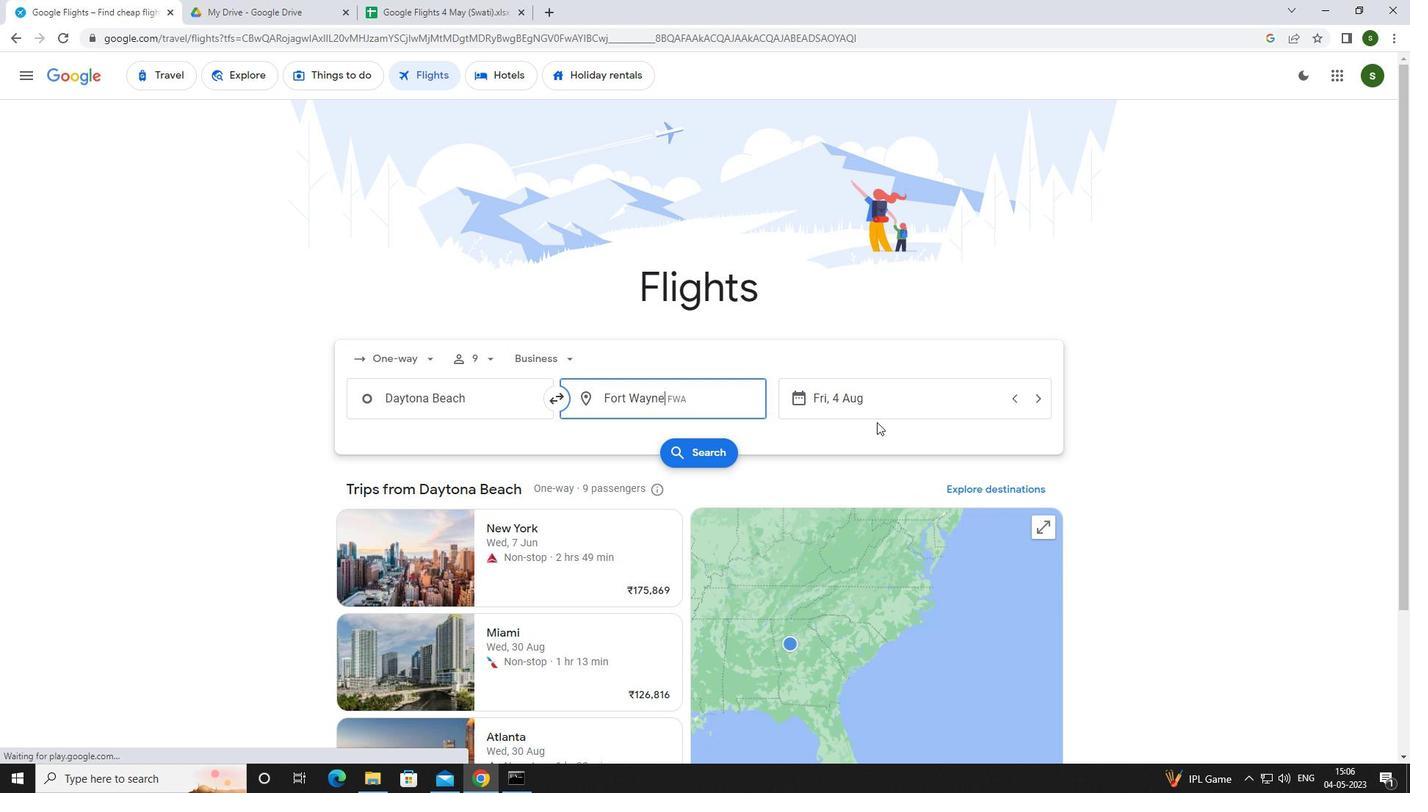 
Action: Mouse pressed left at (889, 398)
Screenshot: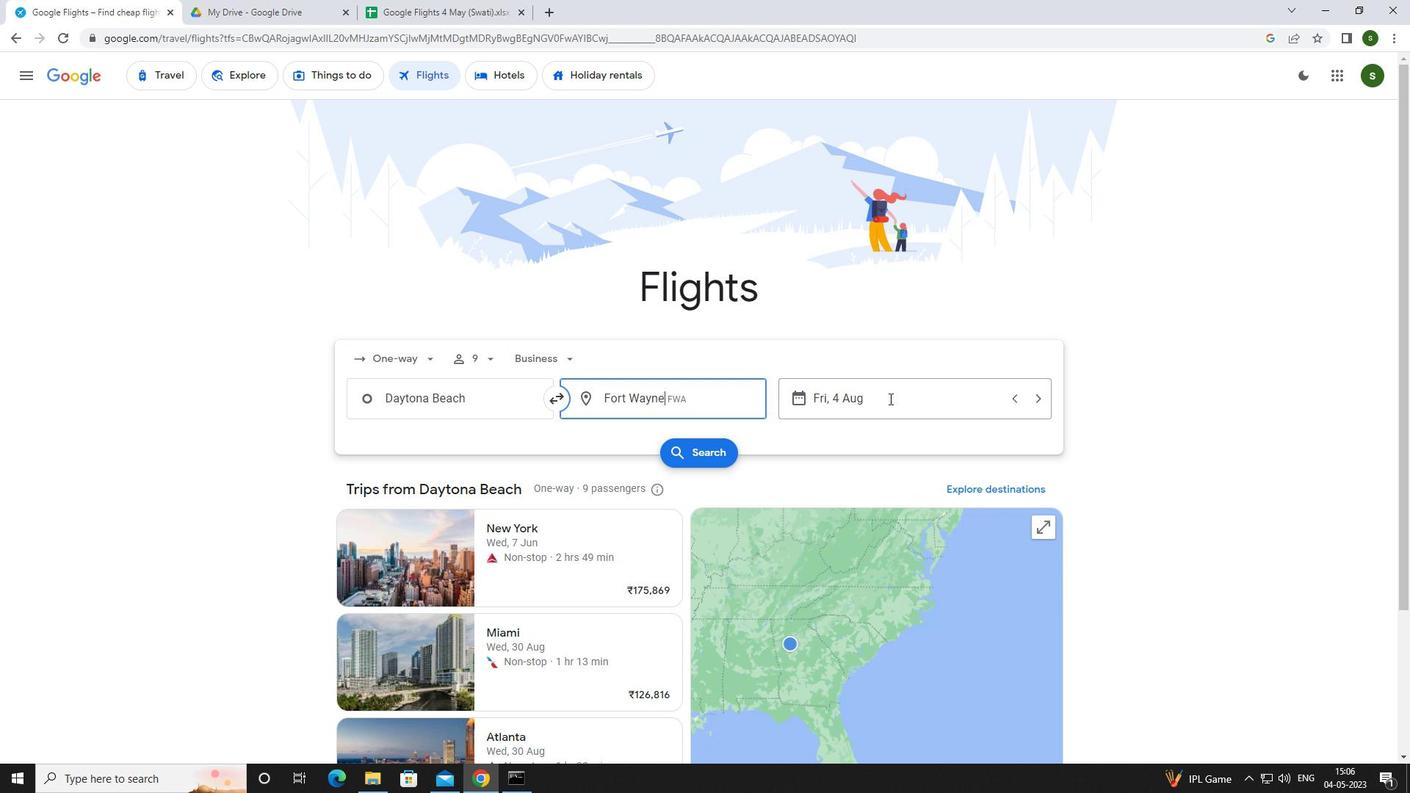 
Action: Mouse moved to (719, 497)
Screenshot: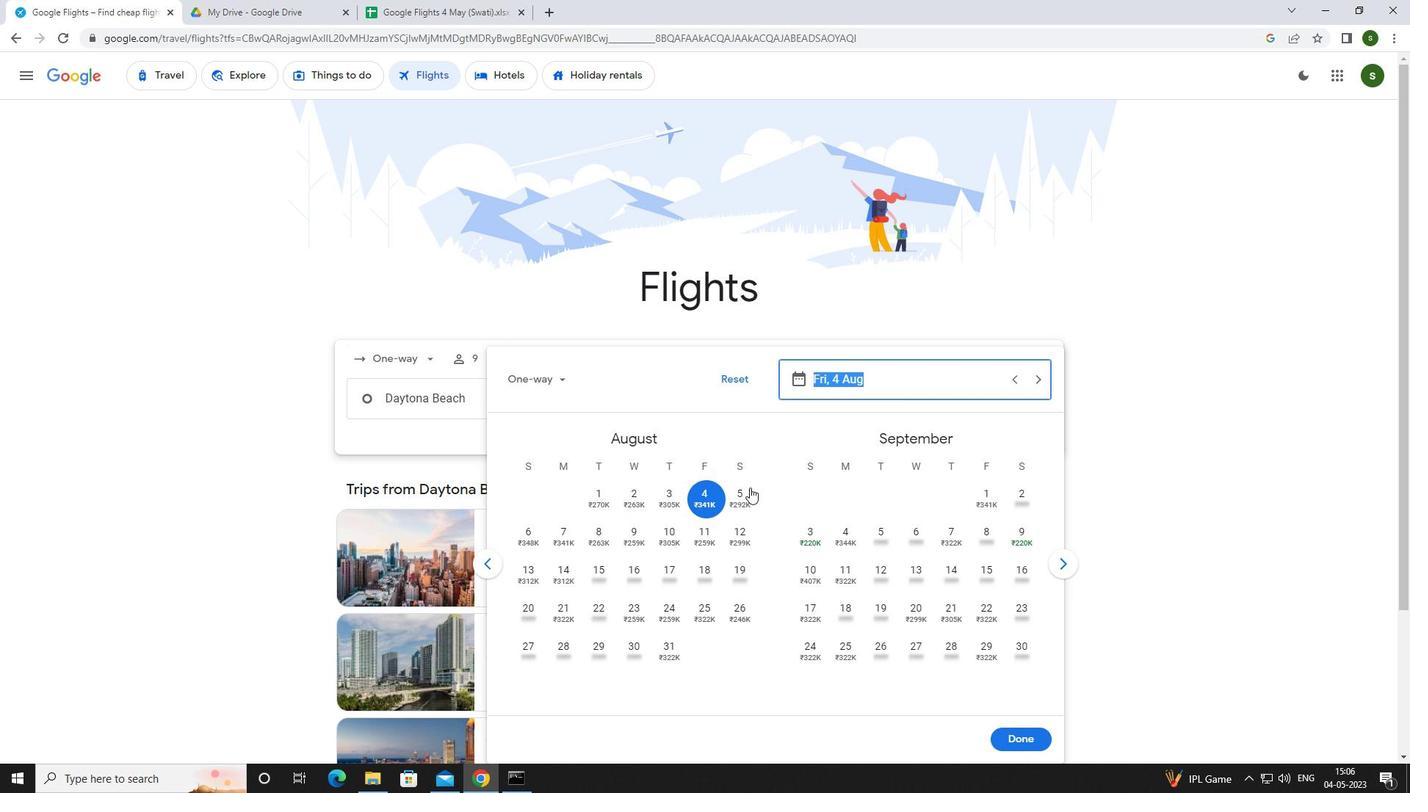
Action: Mouse pressed left at (719, 497)
Screenshot: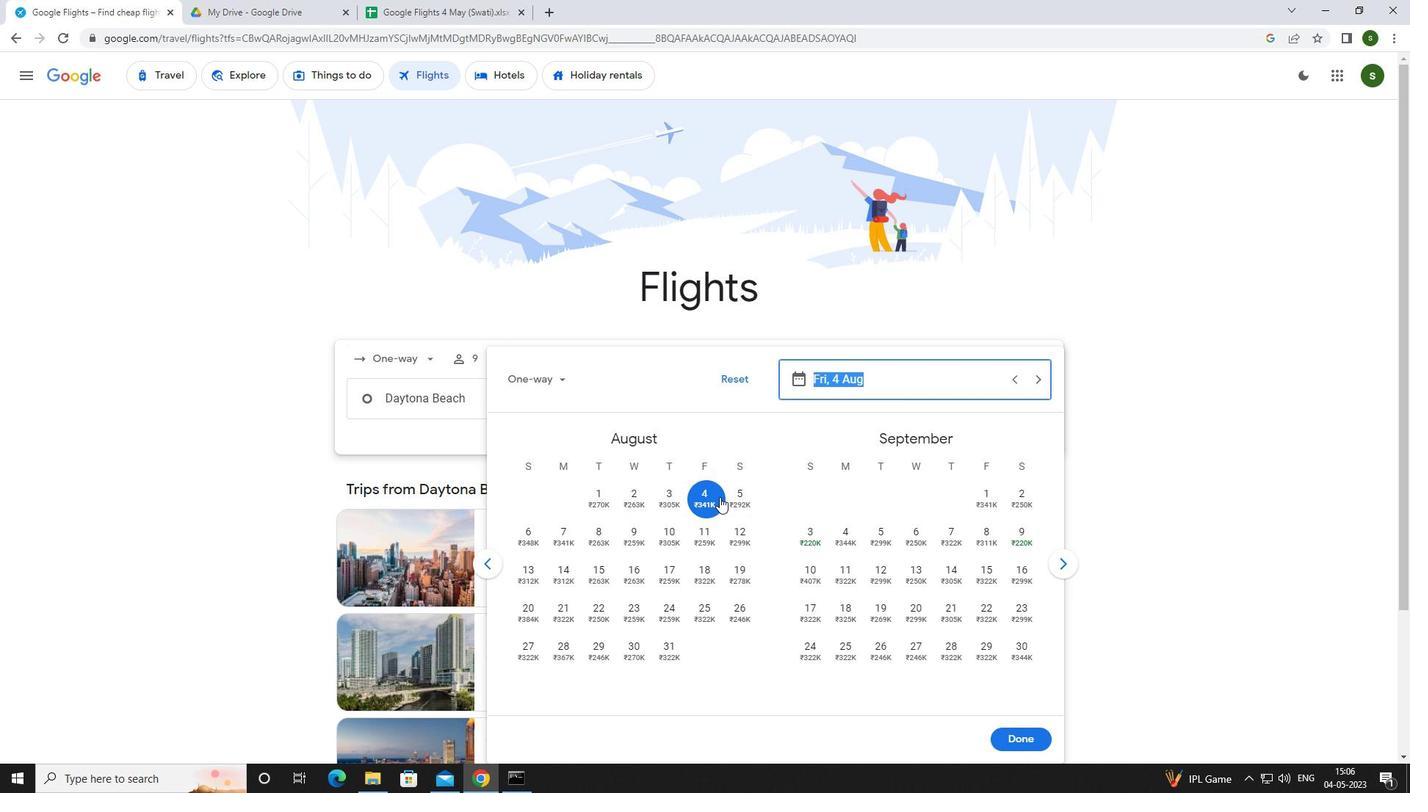 
Action: Mouse moved to (1020, 745)
Screenshot: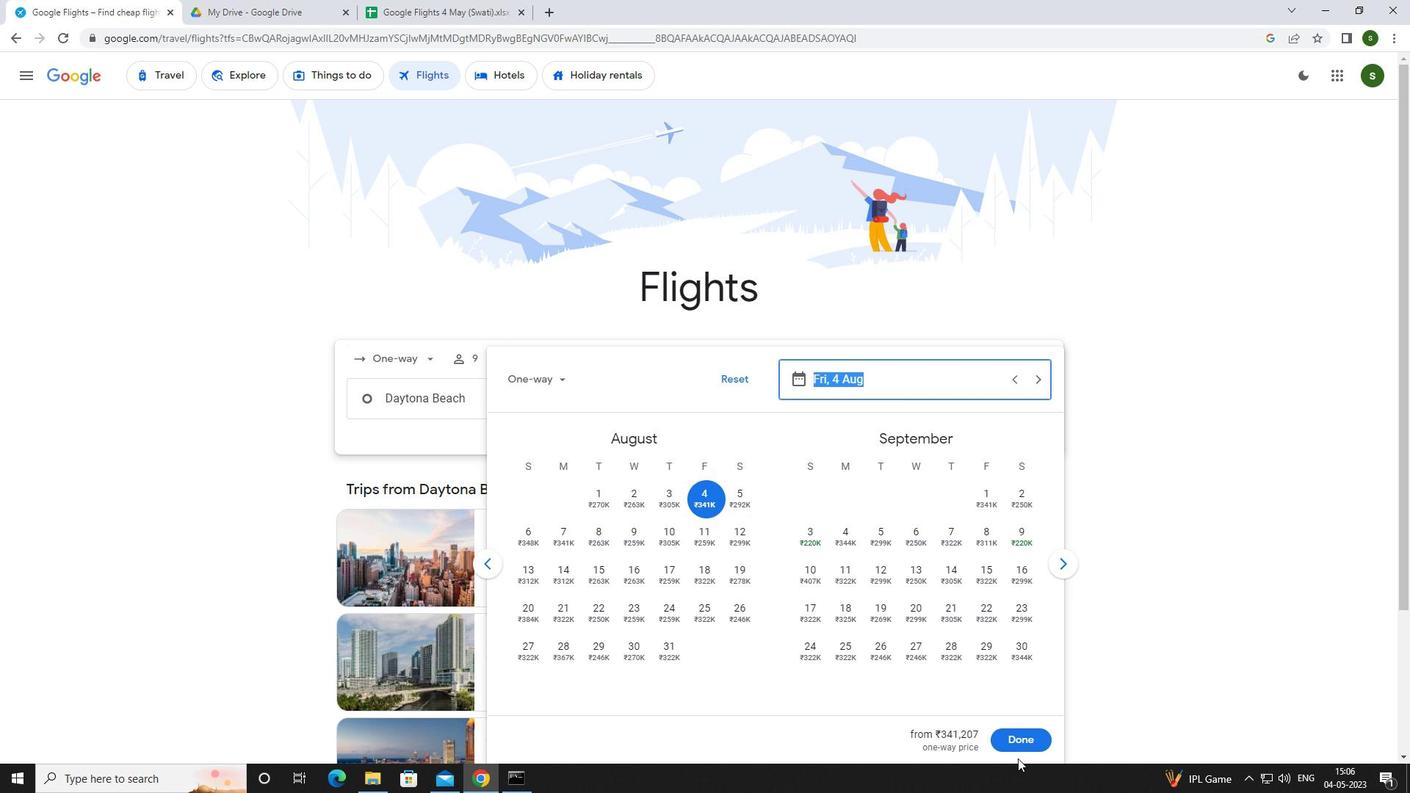 
Action: Mouse pressed left at (1020, 745)
Screenshot: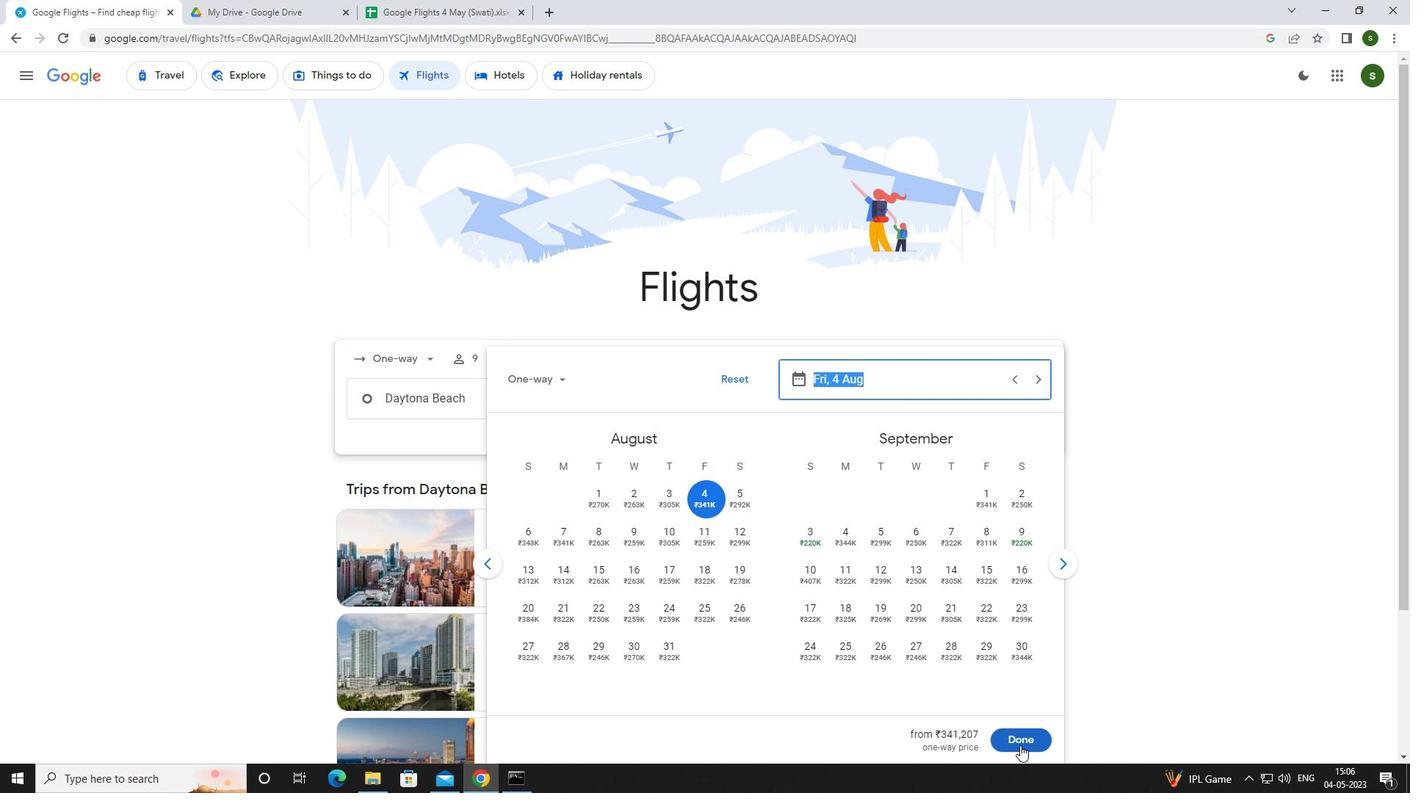
Action: Mouse moved to (702, 447)
Screenshot: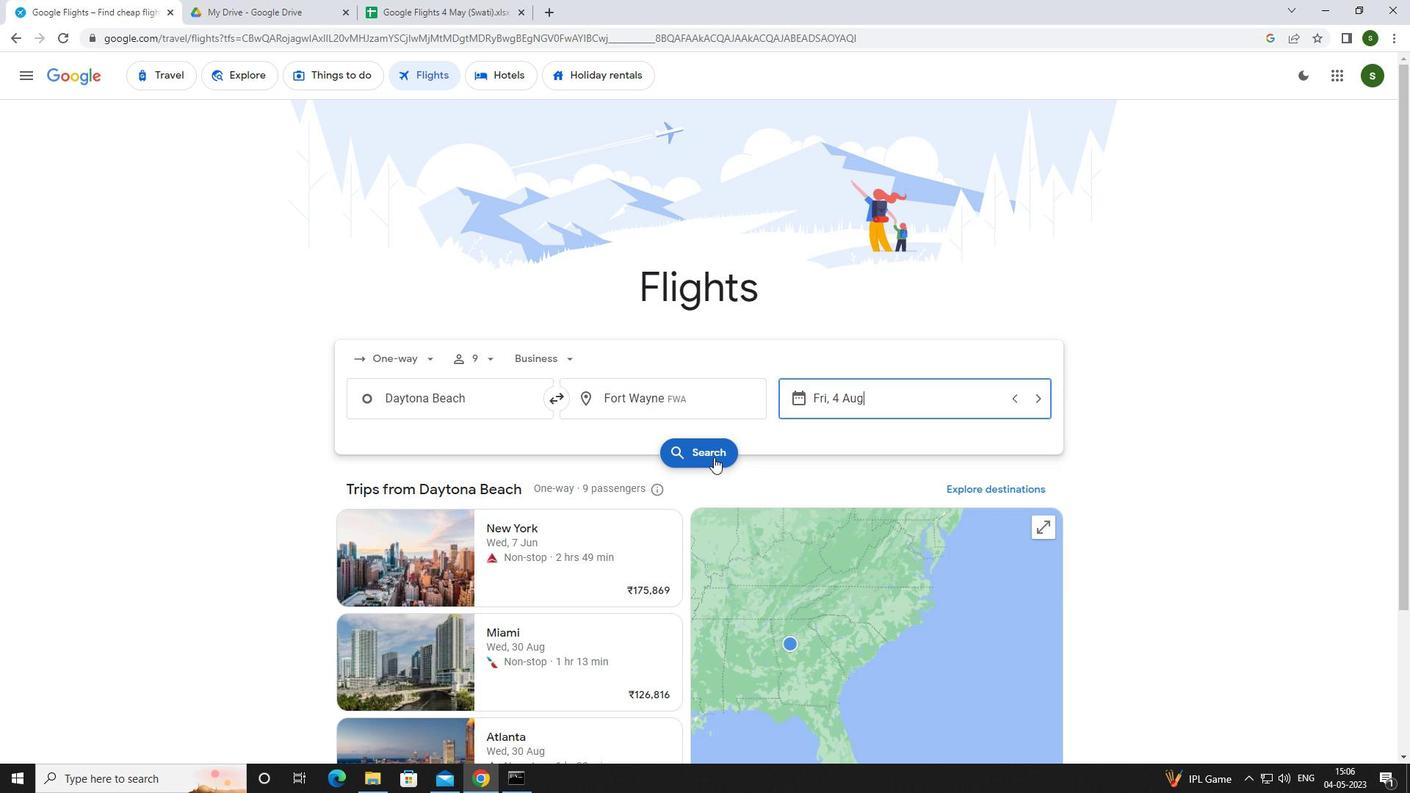 
Action: Mouse pressed left at (702, 447)
Screenshot: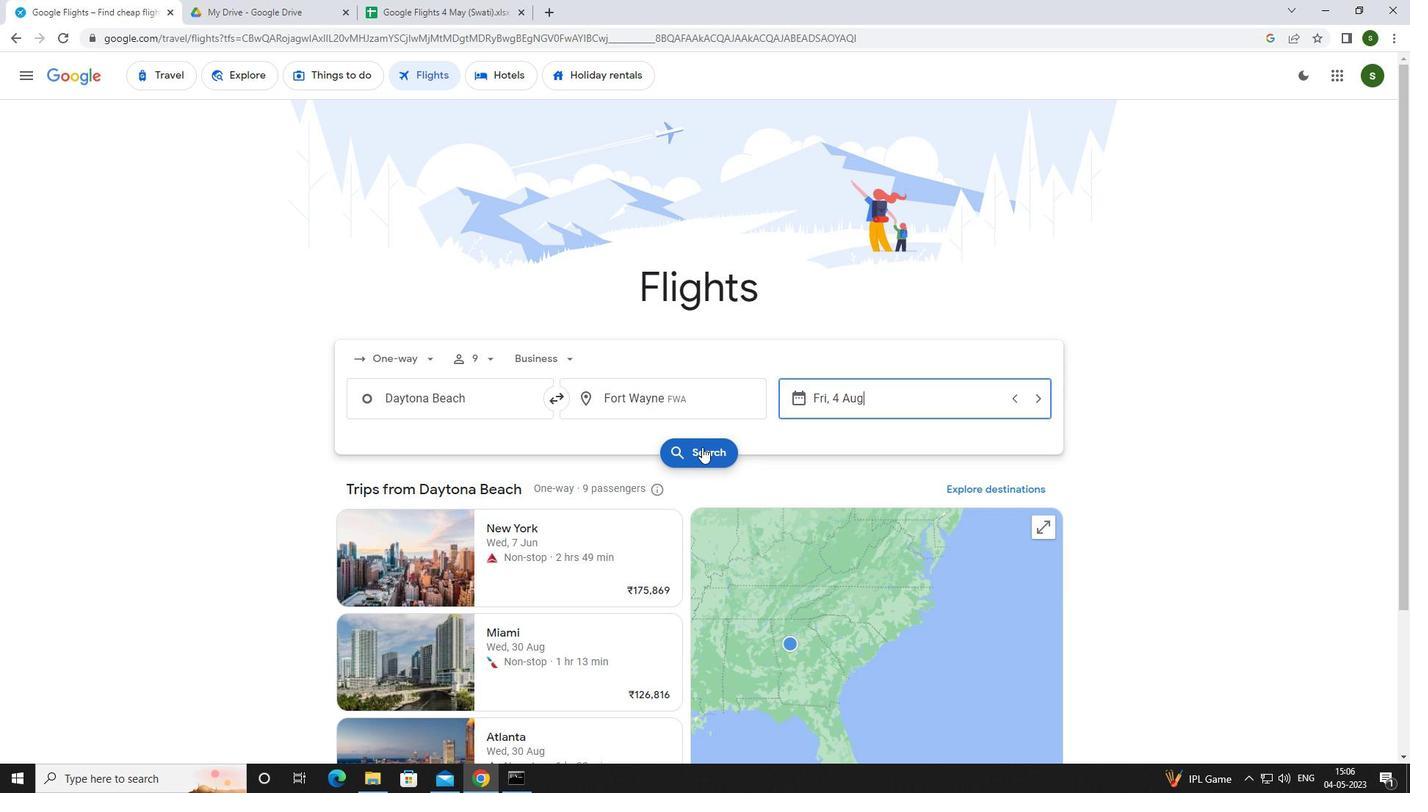 
Action: Mouse moved to (382, 210)
Screenshot: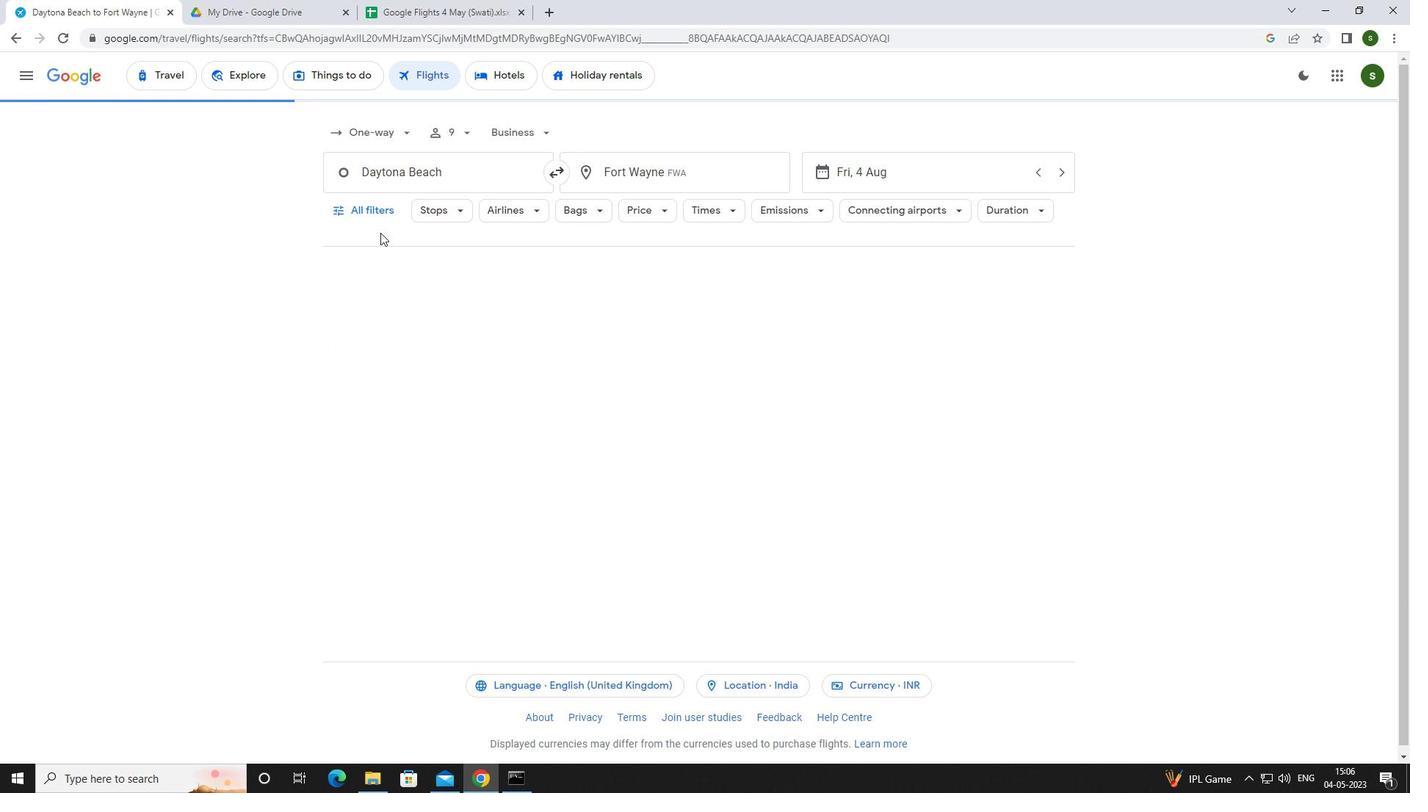 
Action: Mouse pressed left at (382, 210)
Screenshot: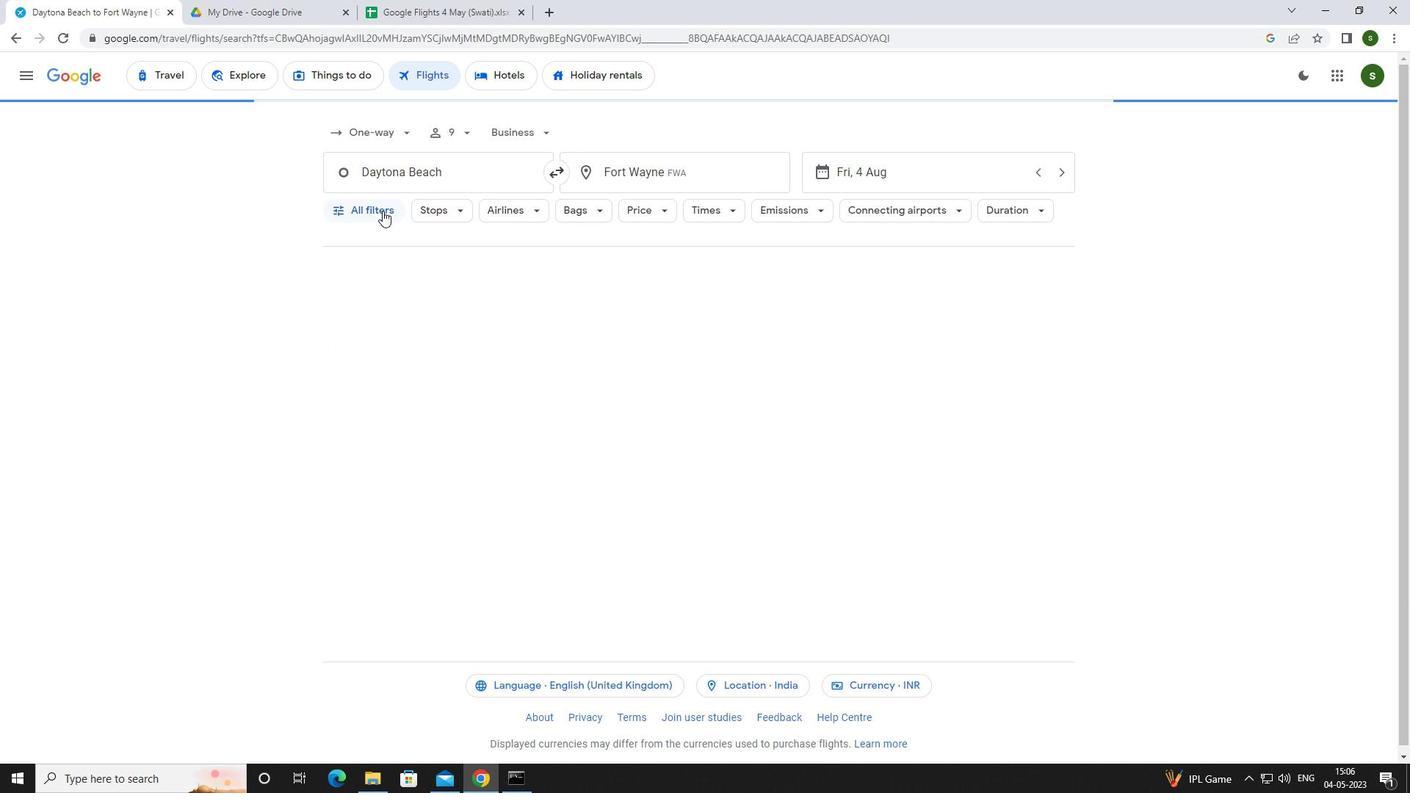 
Action: Mouse moved to (550, 525)
Screenshot: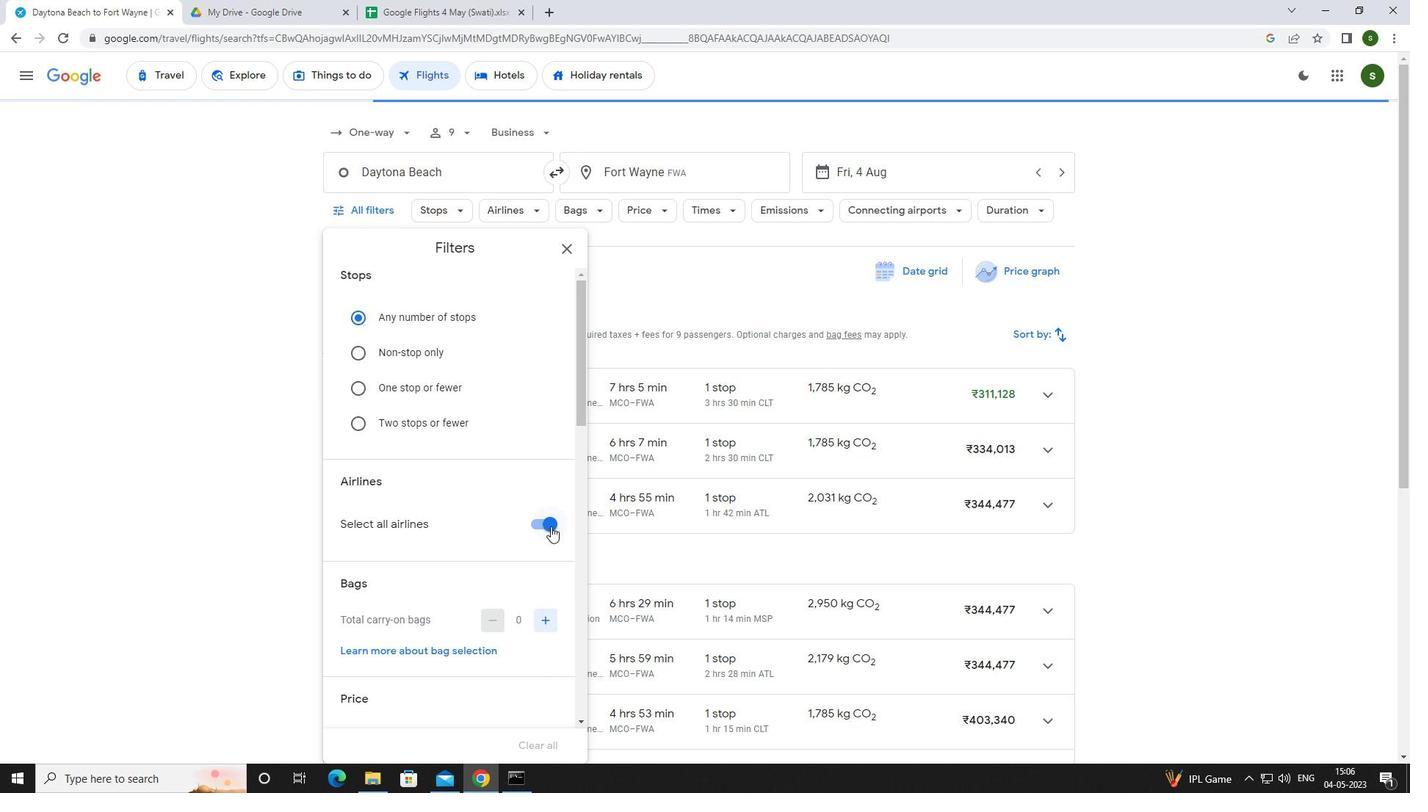 
Action: Mouse pressed left at (550, 525)
Screenshot: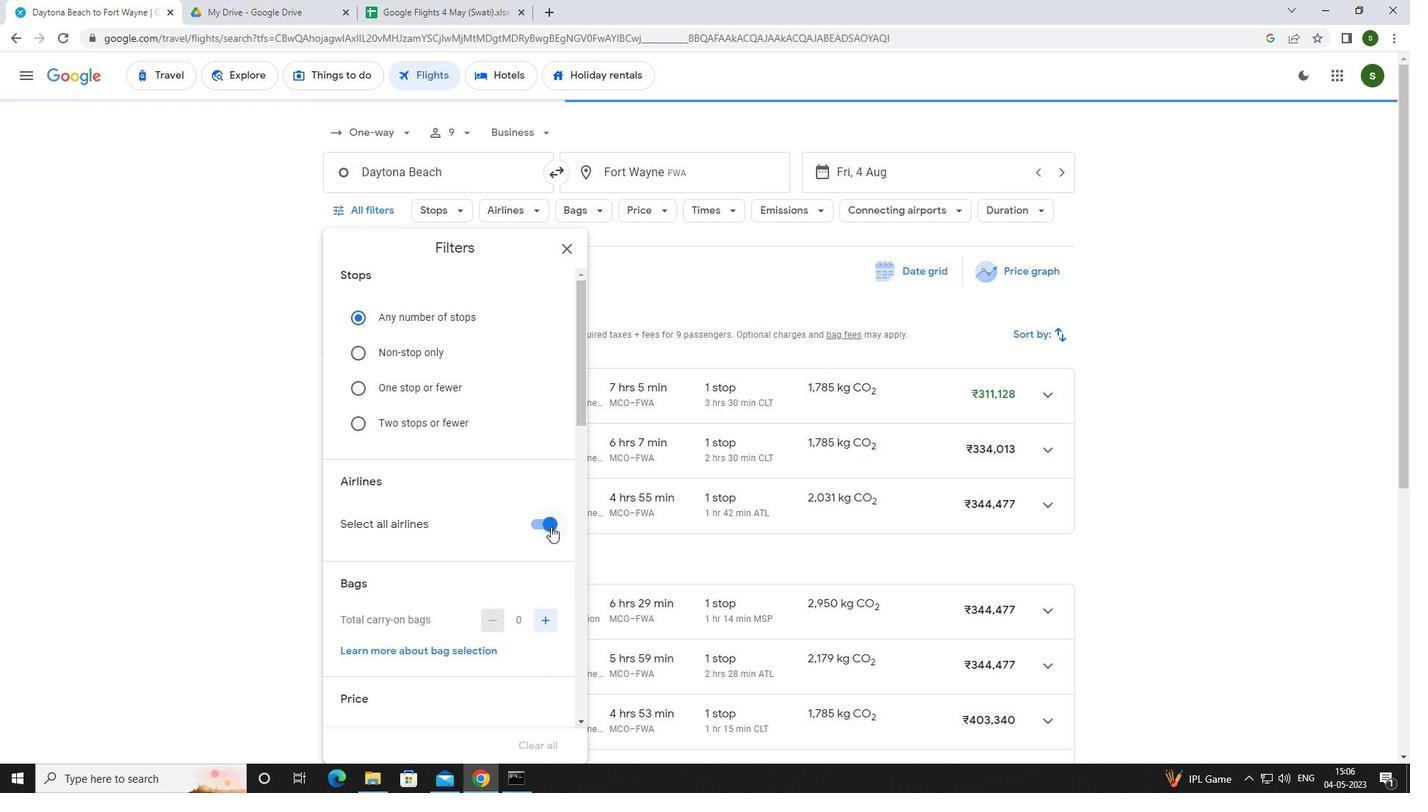 
Action: Mouse moved to (509, 507)
Screenshot: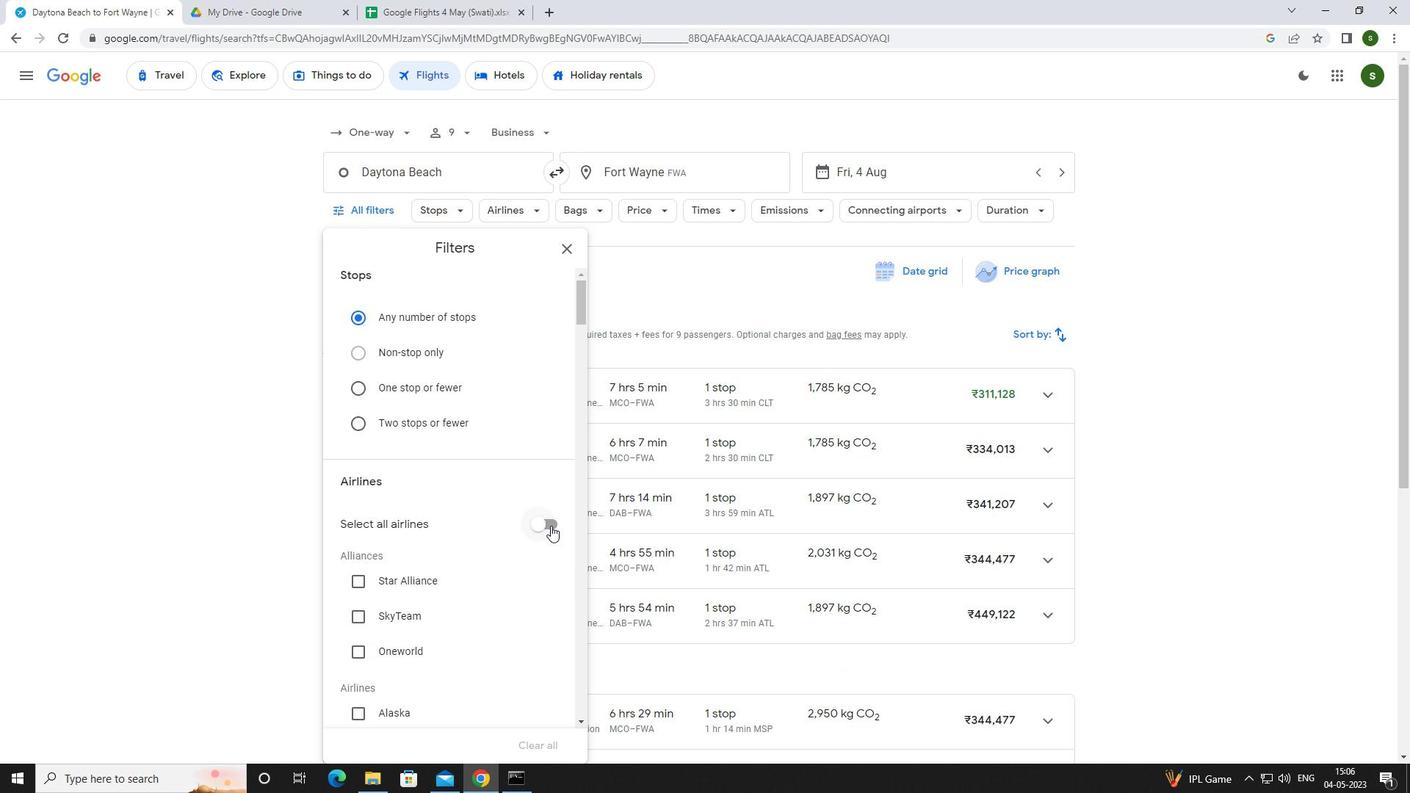 
Action: Mouse scrolled (509, 506) with delta (0, 0)
Screenshot: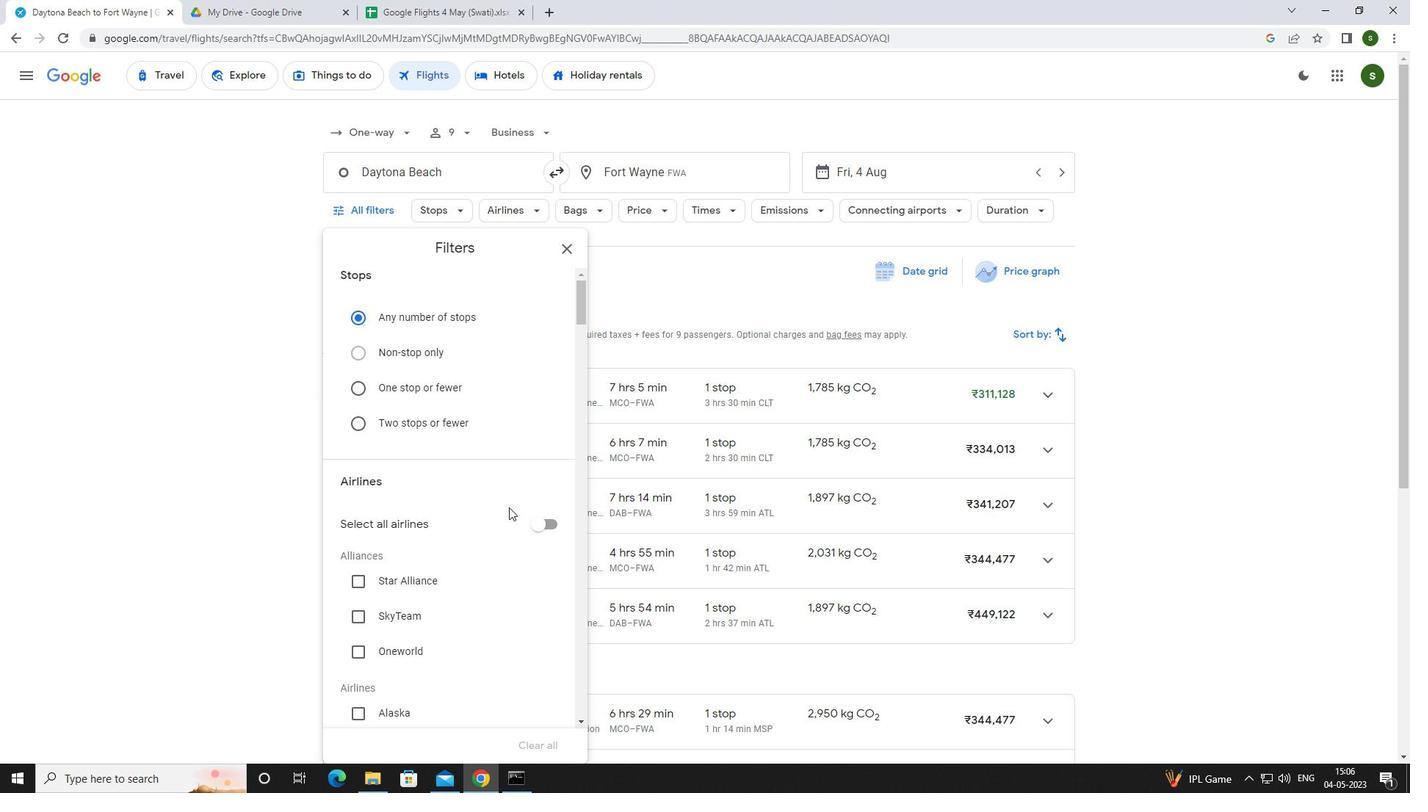 
Action: Mouse scrolled (509, 506) with delta (0, 0)
Screenshot: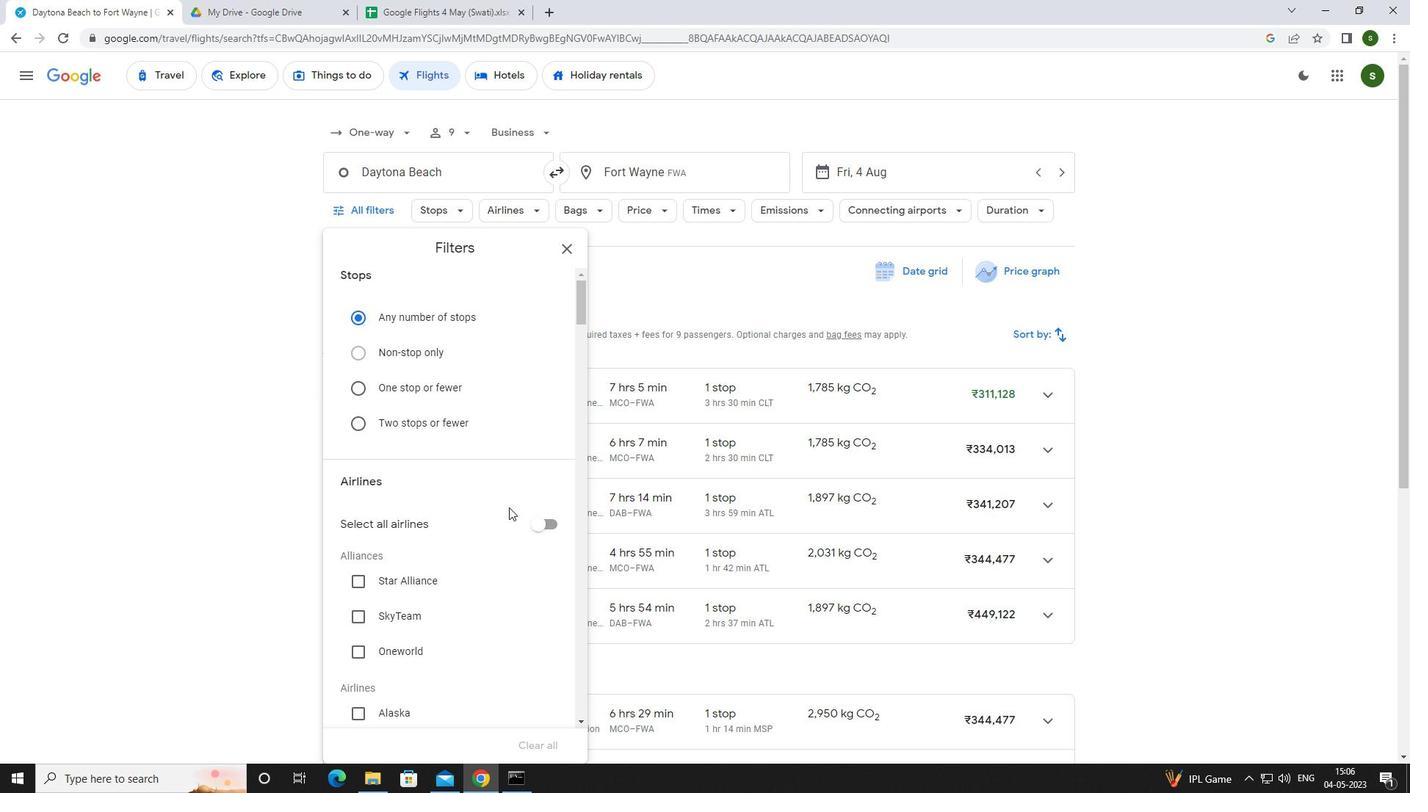 
Action: Mouse scrolled (509, 506) with delta (0, 0)
Screenshot: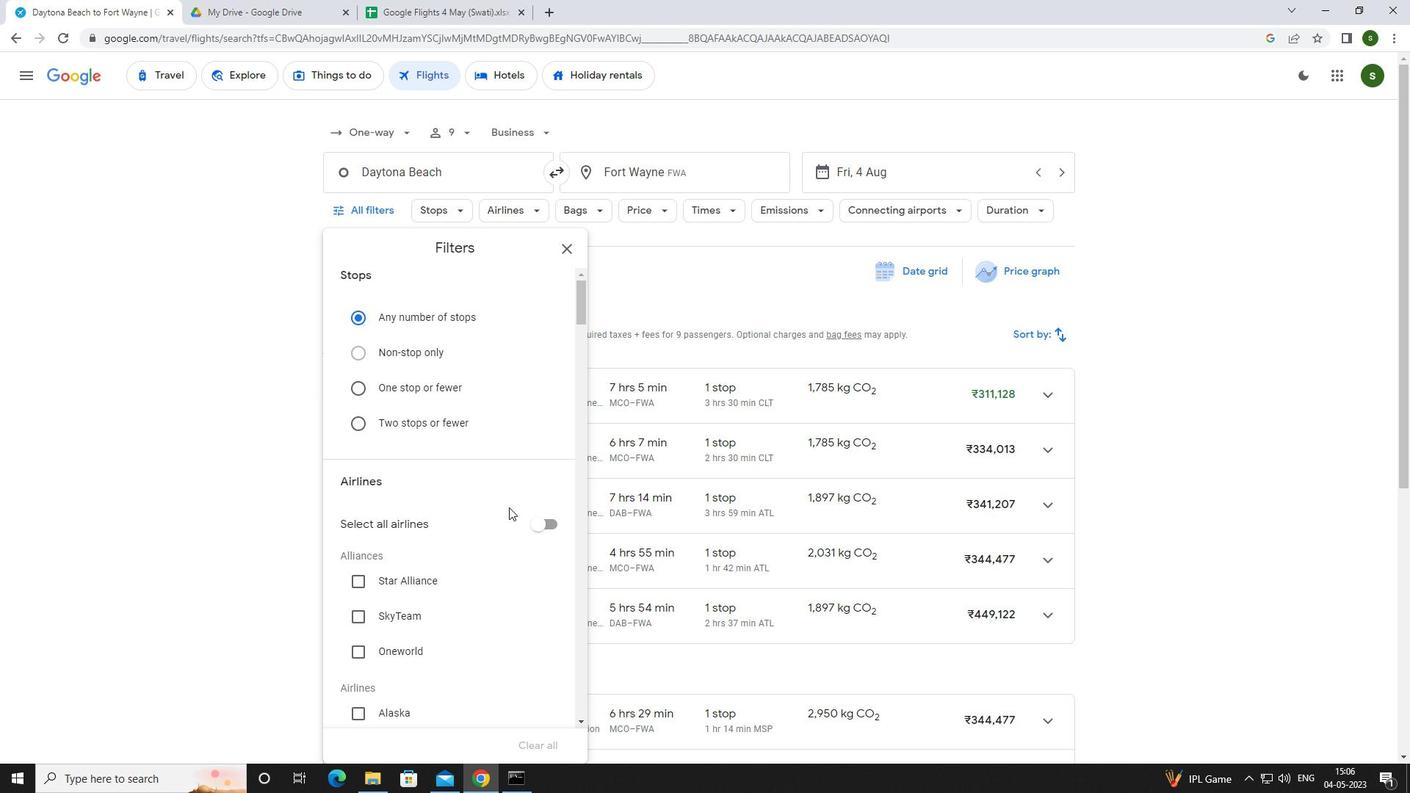 
Action: Mouse moved to (401, 482)
Screenshot: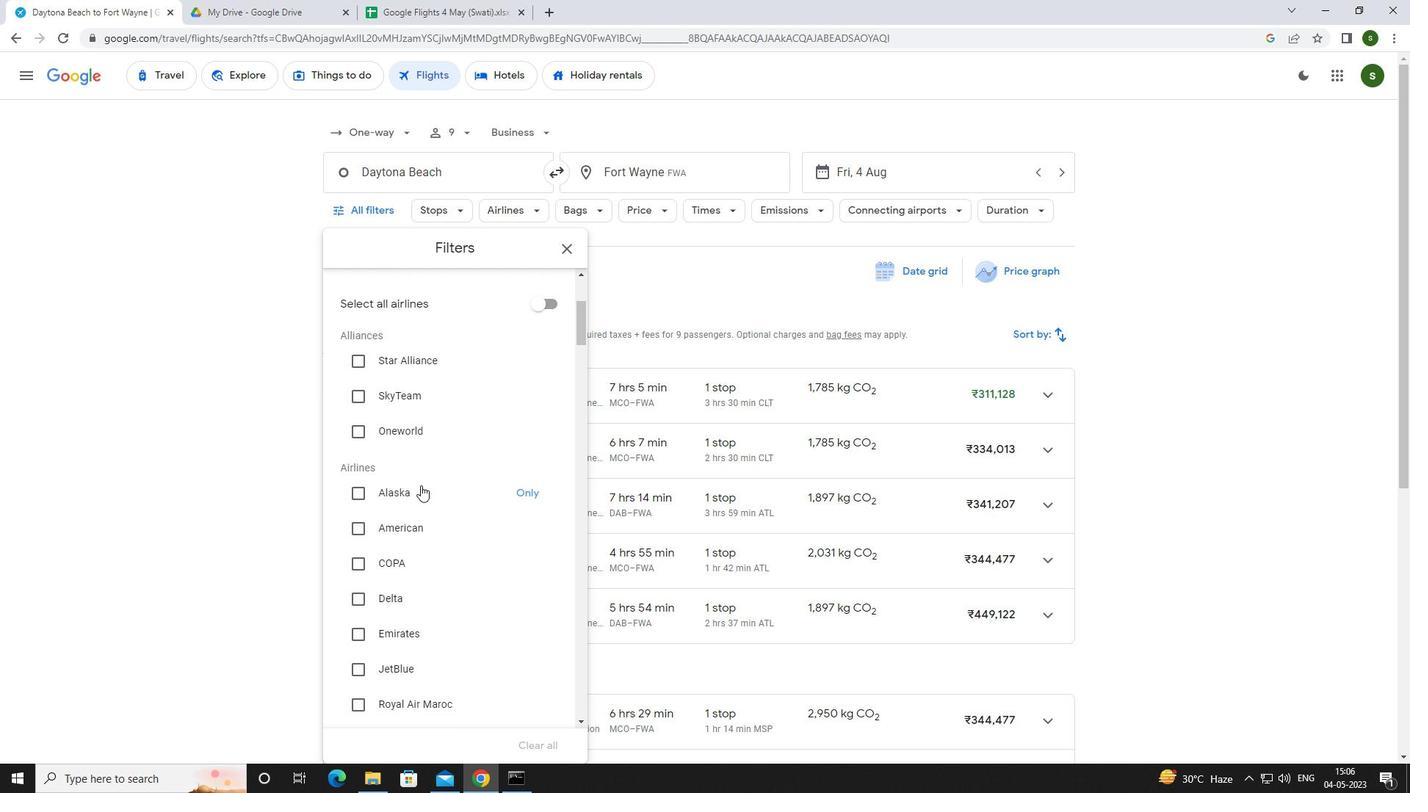 
Action: Mouse pressed left at (401, 482)
Screenshot: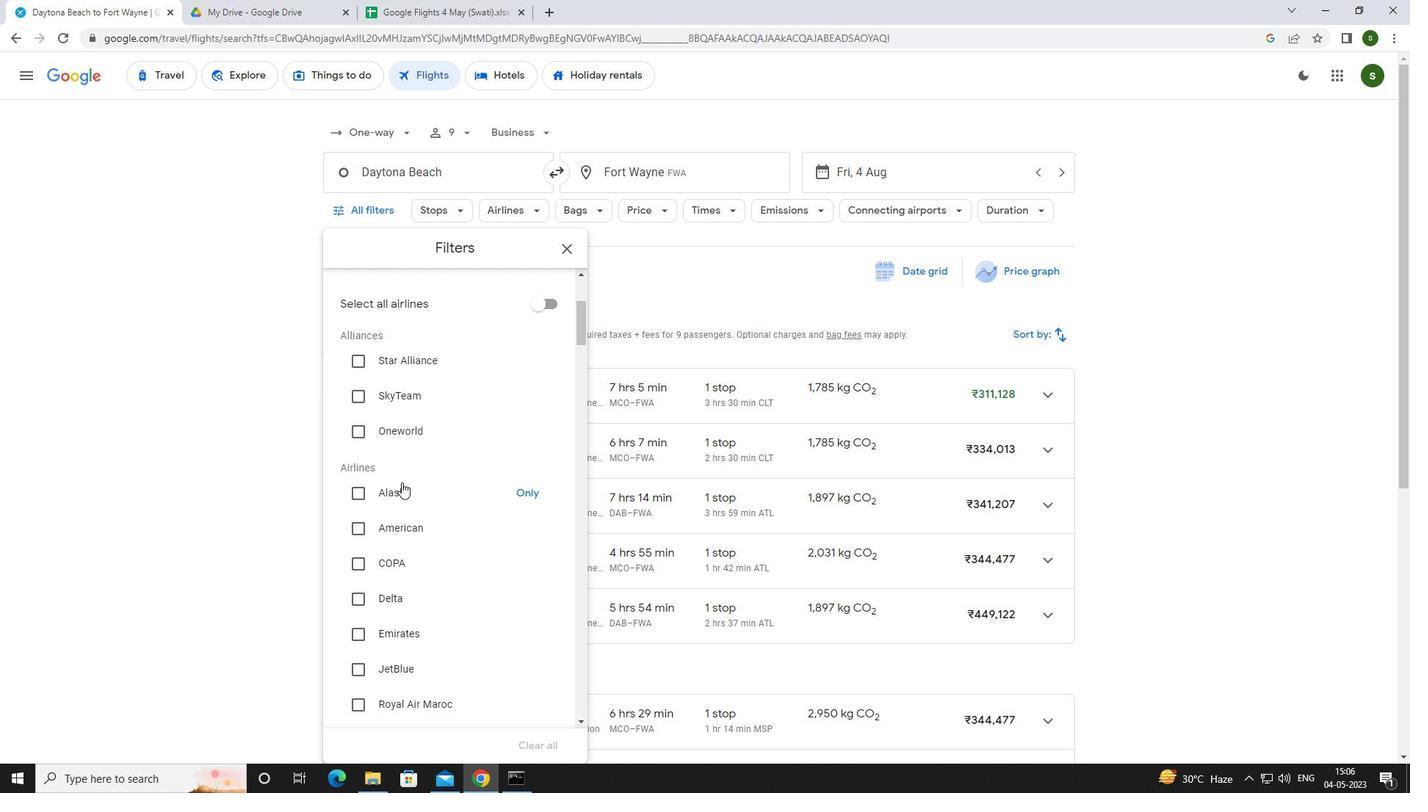 
Action: Mouse scrolled (401, 481) with delta (0, 0)
Screenshot: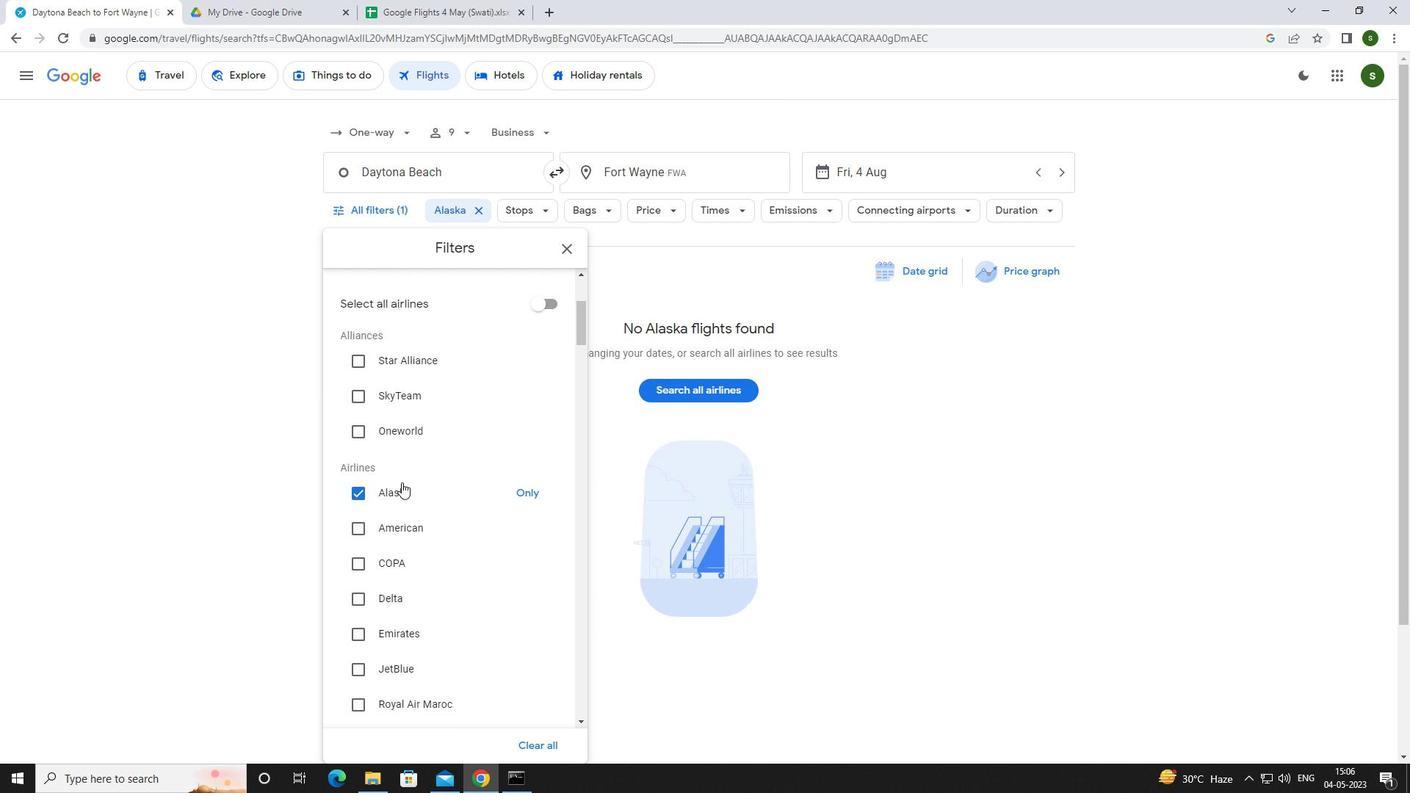 
Action: Mouse scrolled (401, 481) with delta (0, 0)
Screenshot: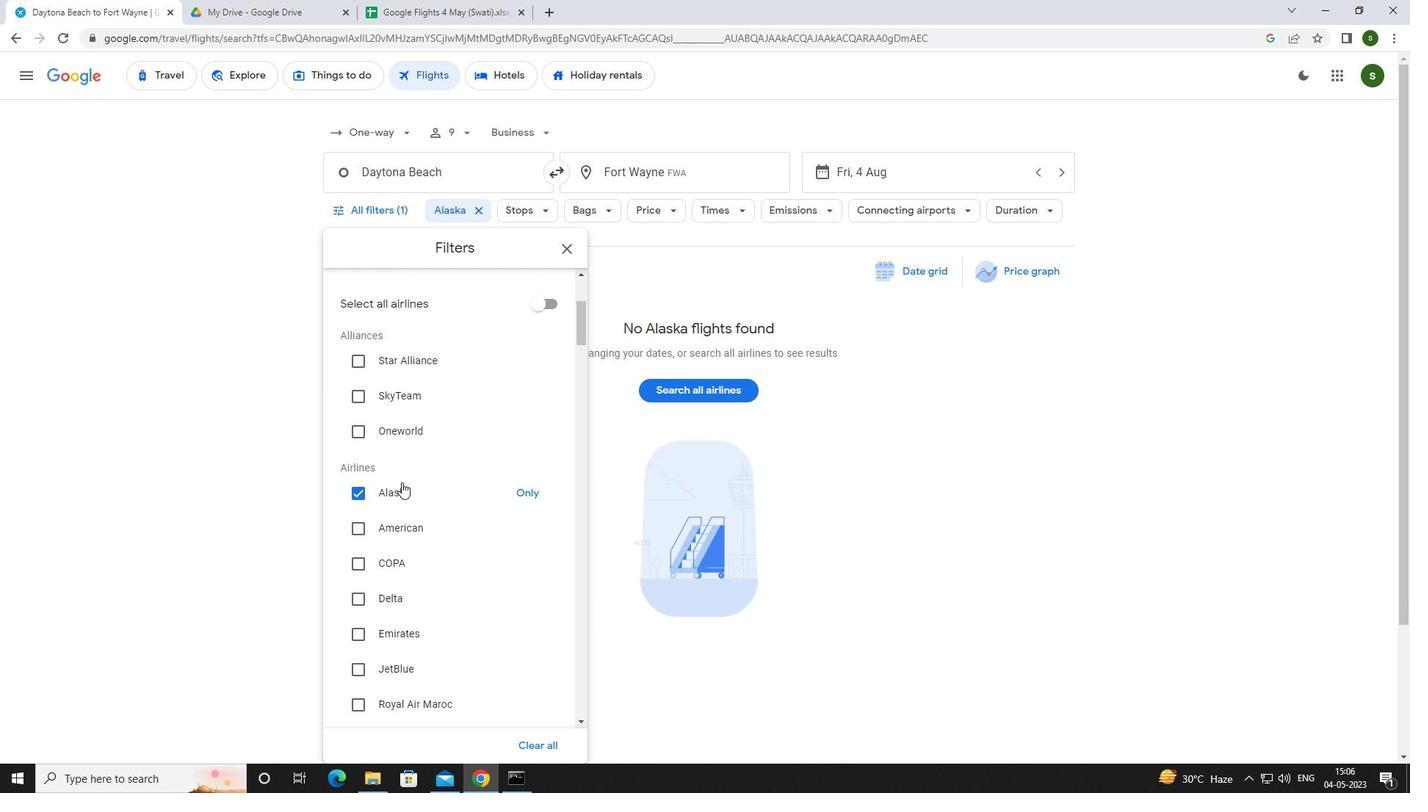 
Action: Mouse scrolled (401, 481) with delta (0, 0)
Screenshot: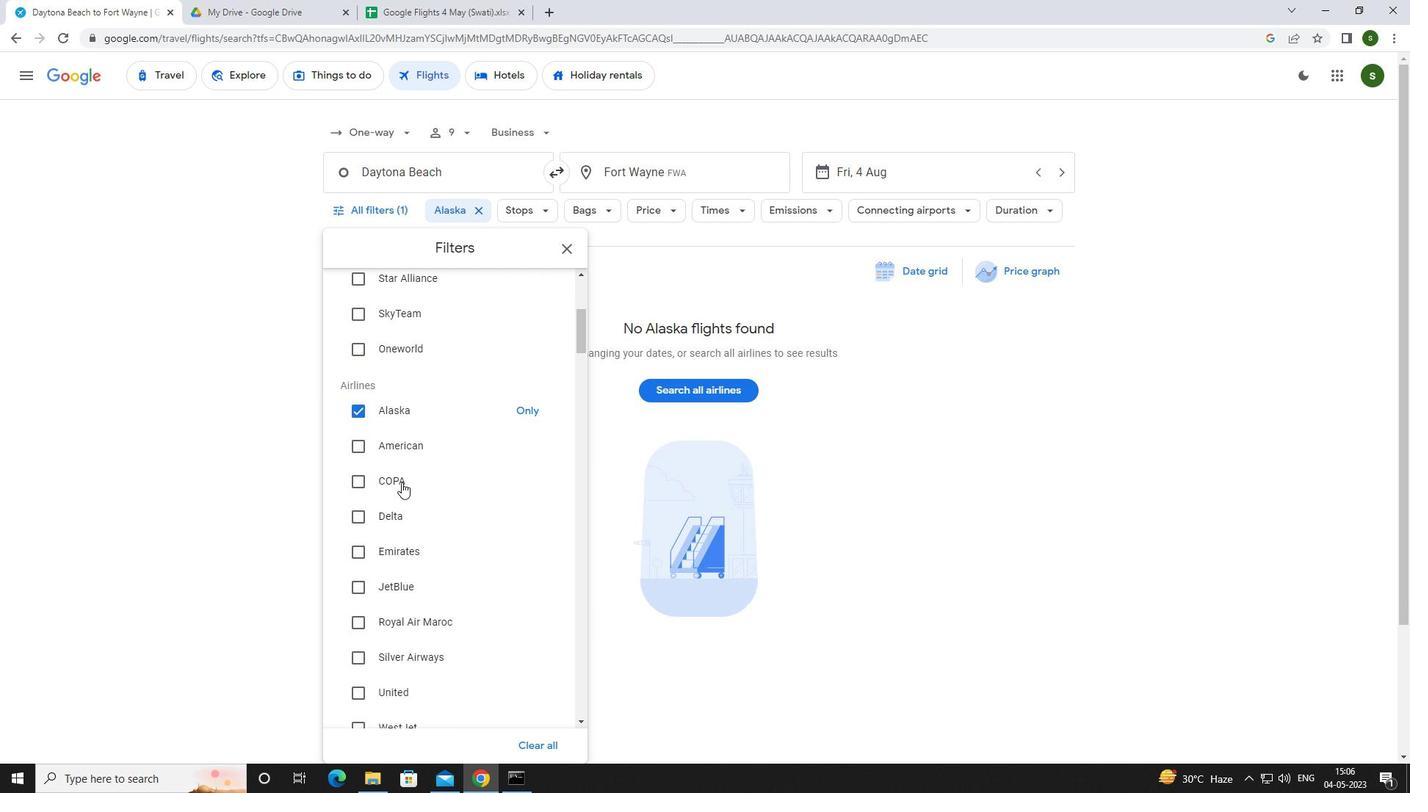 
Action: Mouse scrolled (401, 481) with delta (0, 0)
Screenshot: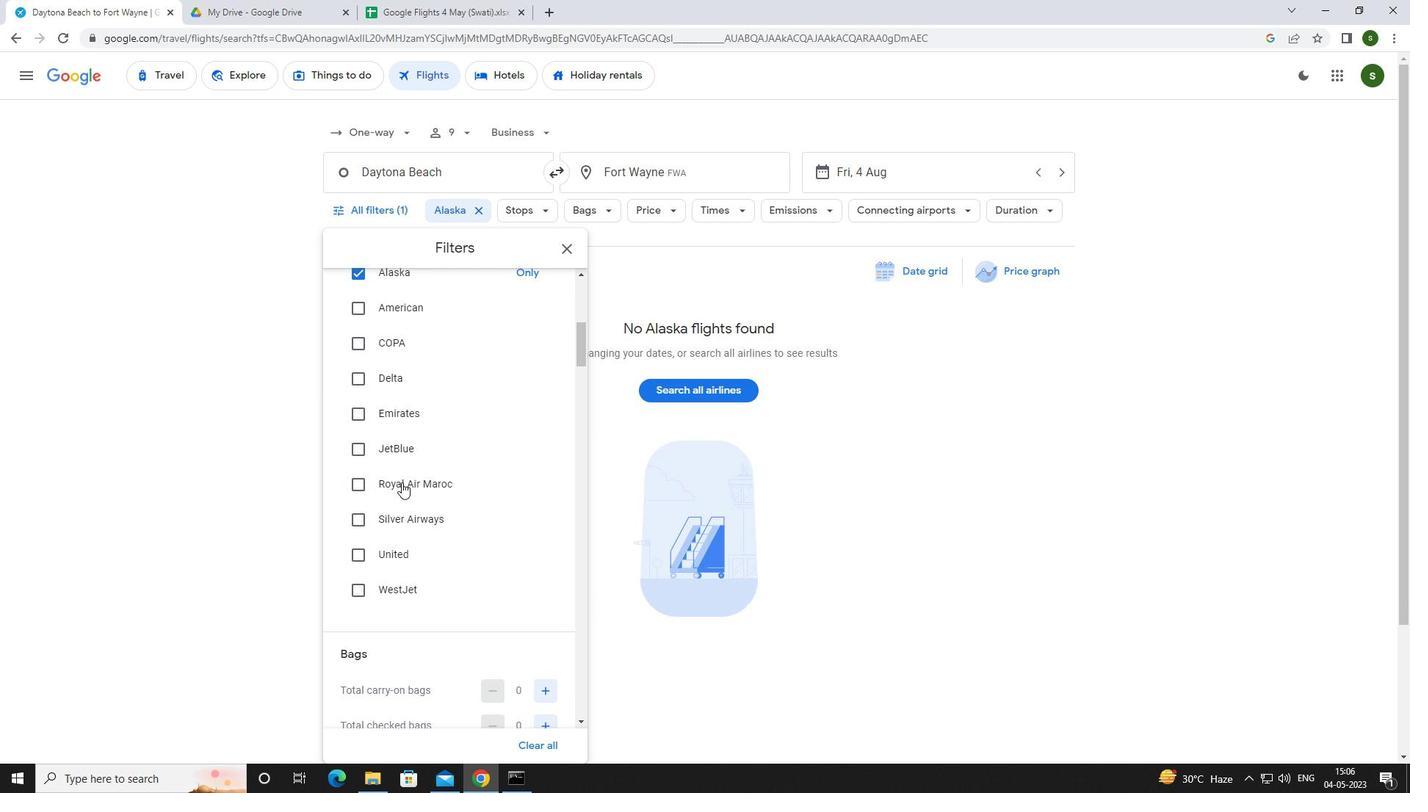 
Action: Mouse scrolled (401, 481) with delta (0, 0)
Screenshot: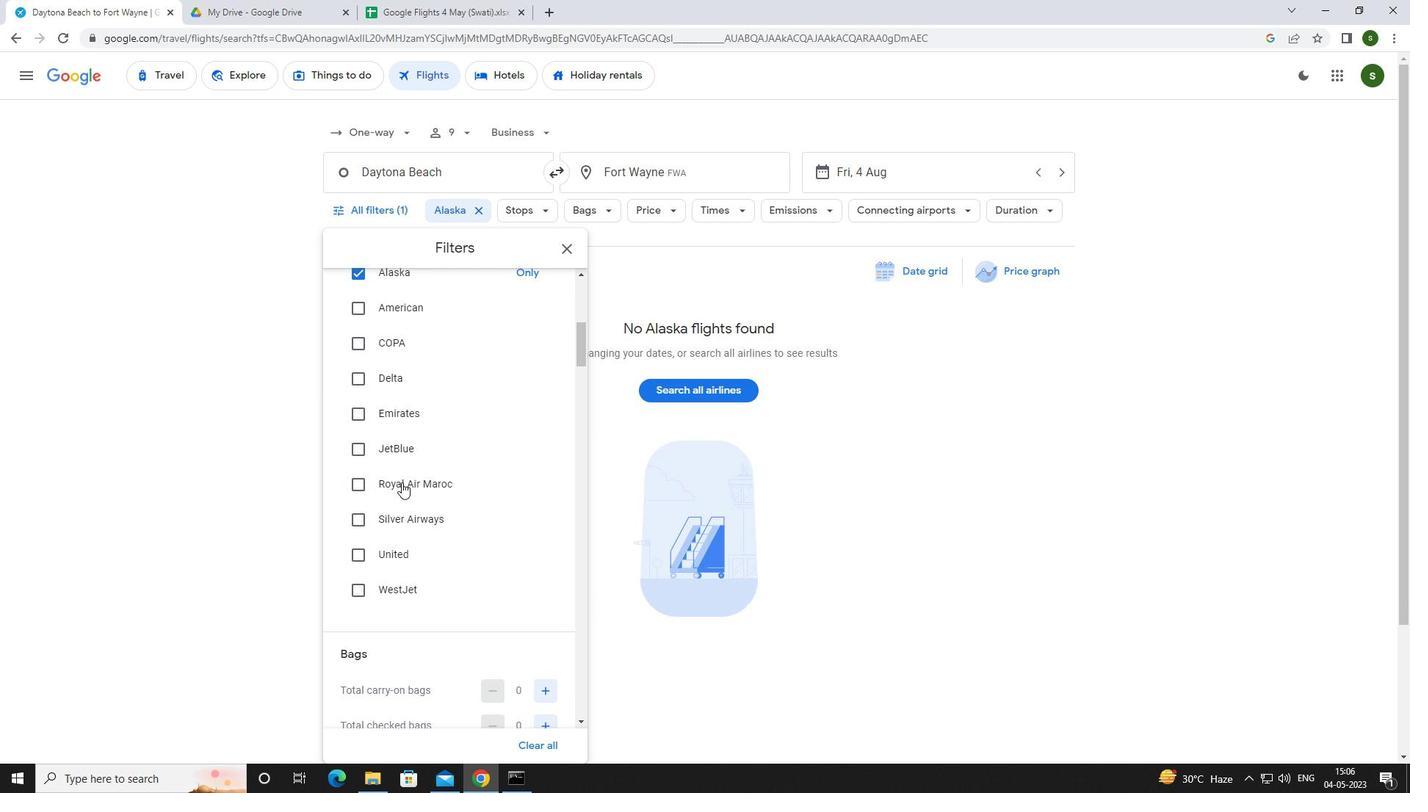 
Action: Mouse moved to (547, 545)
Screenshot: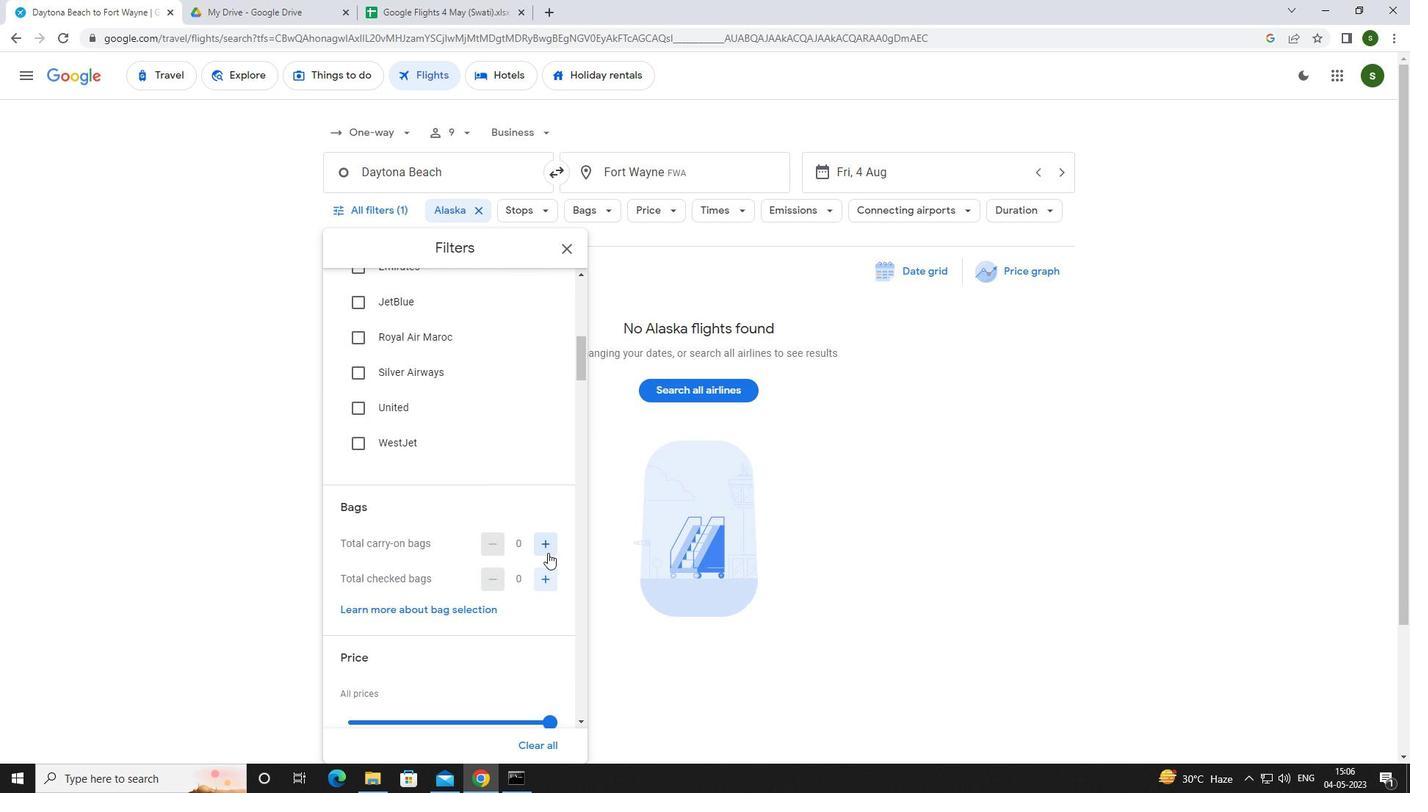 
Action: Mouse pressed left at (547, 545)
Screenshot: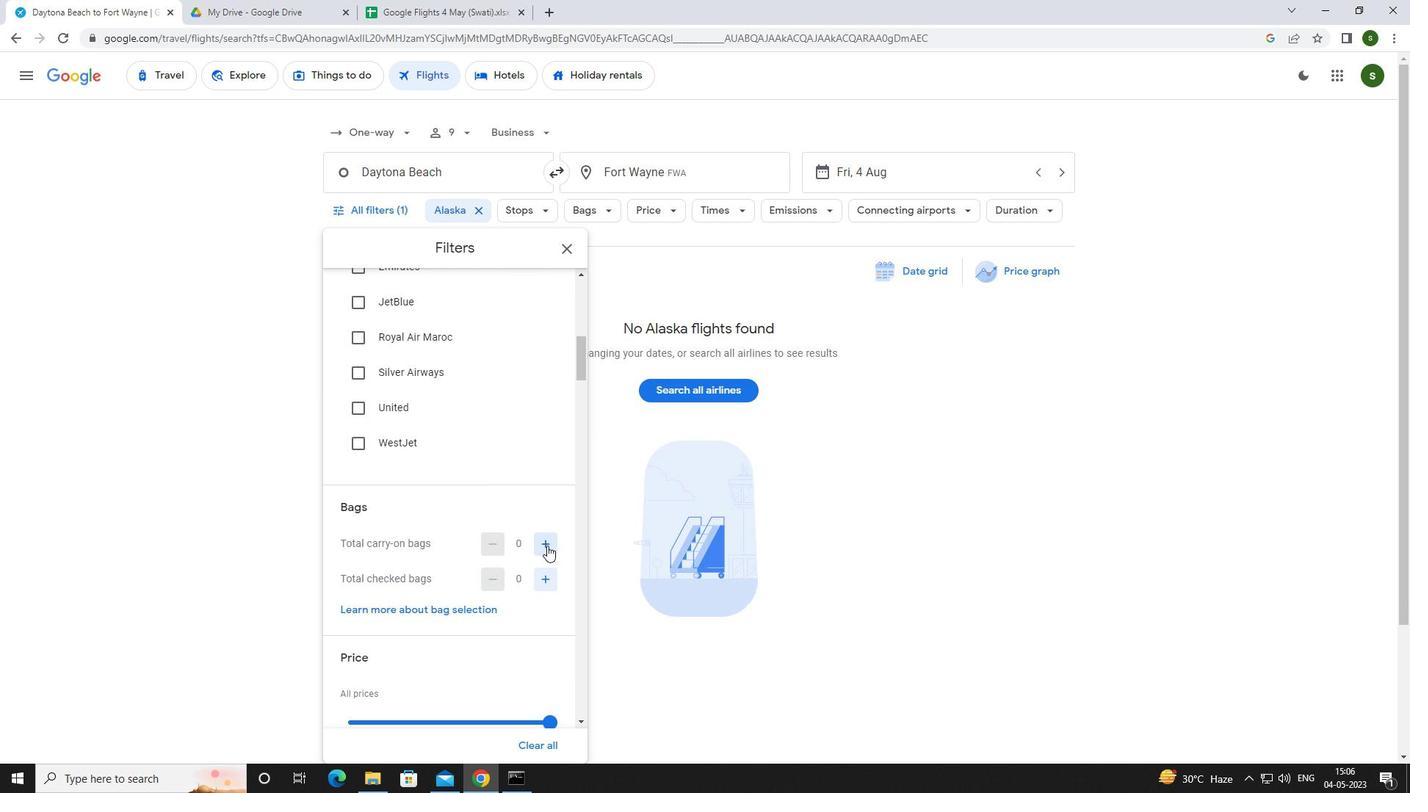 
Action: Mouse scrolled (547, 545) with delta (0, 0)
Screenshot: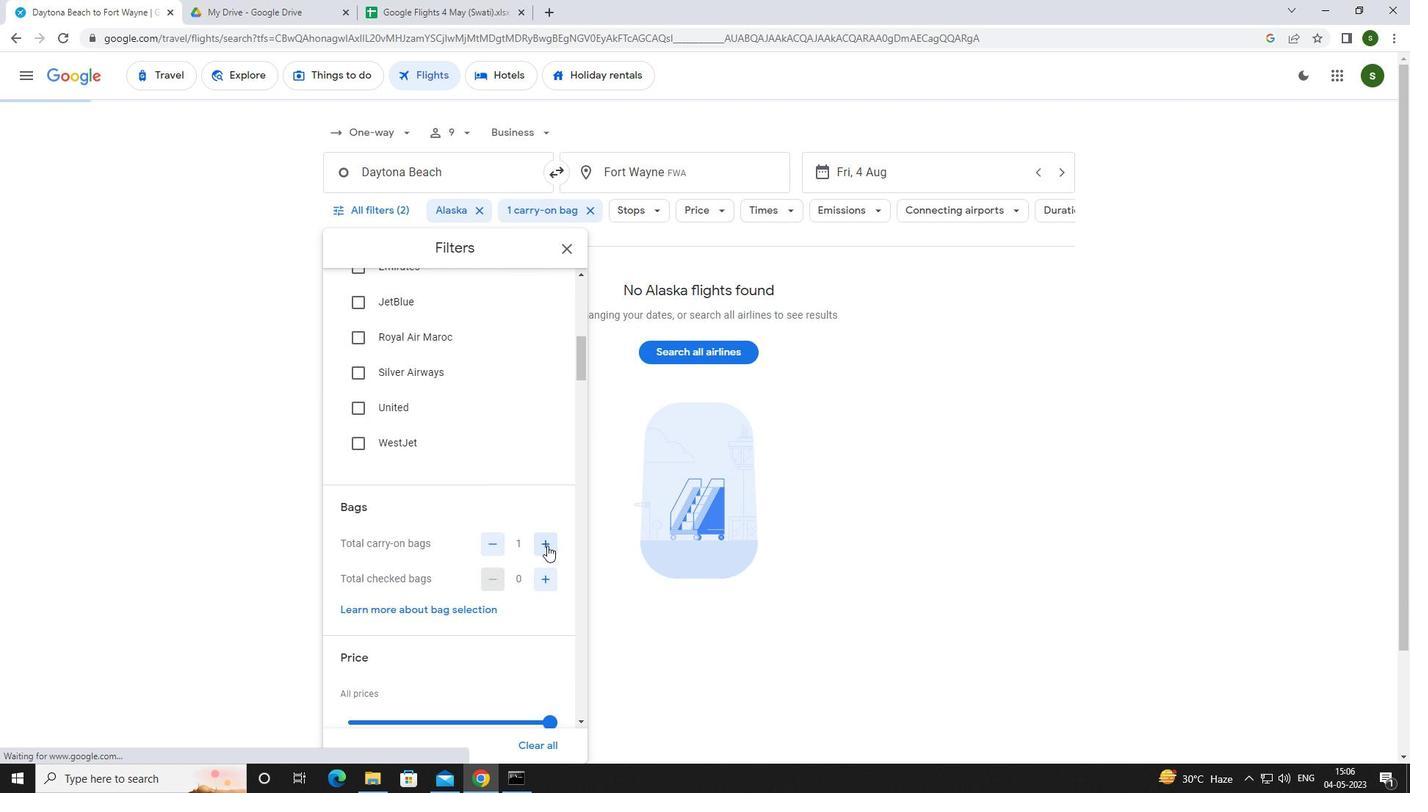 
Action: Mouse scrolled (547, 545) with delta (0, 0)
Screenshot: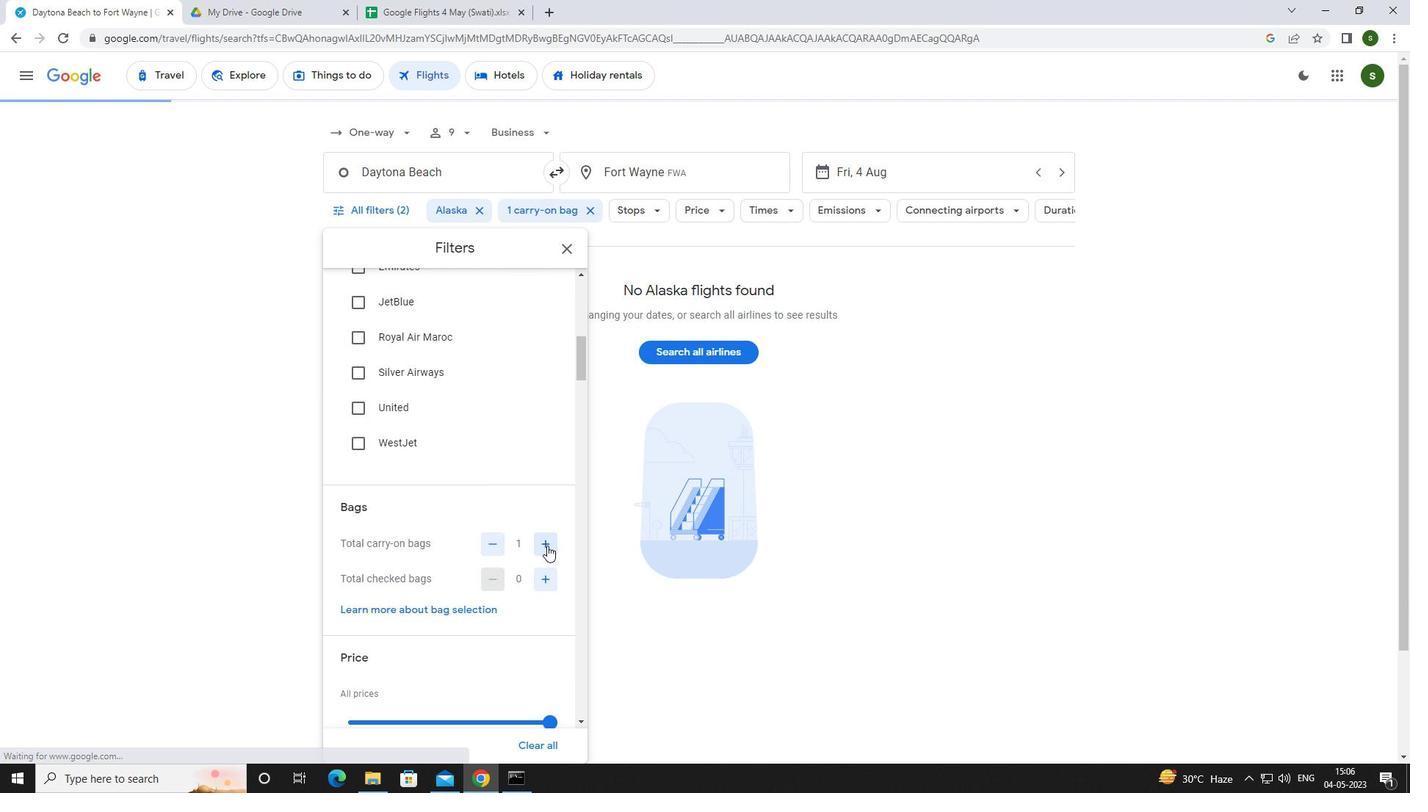 
Action: Mouse scrolled (547, 545) with delta (0, 0)
Screenshot: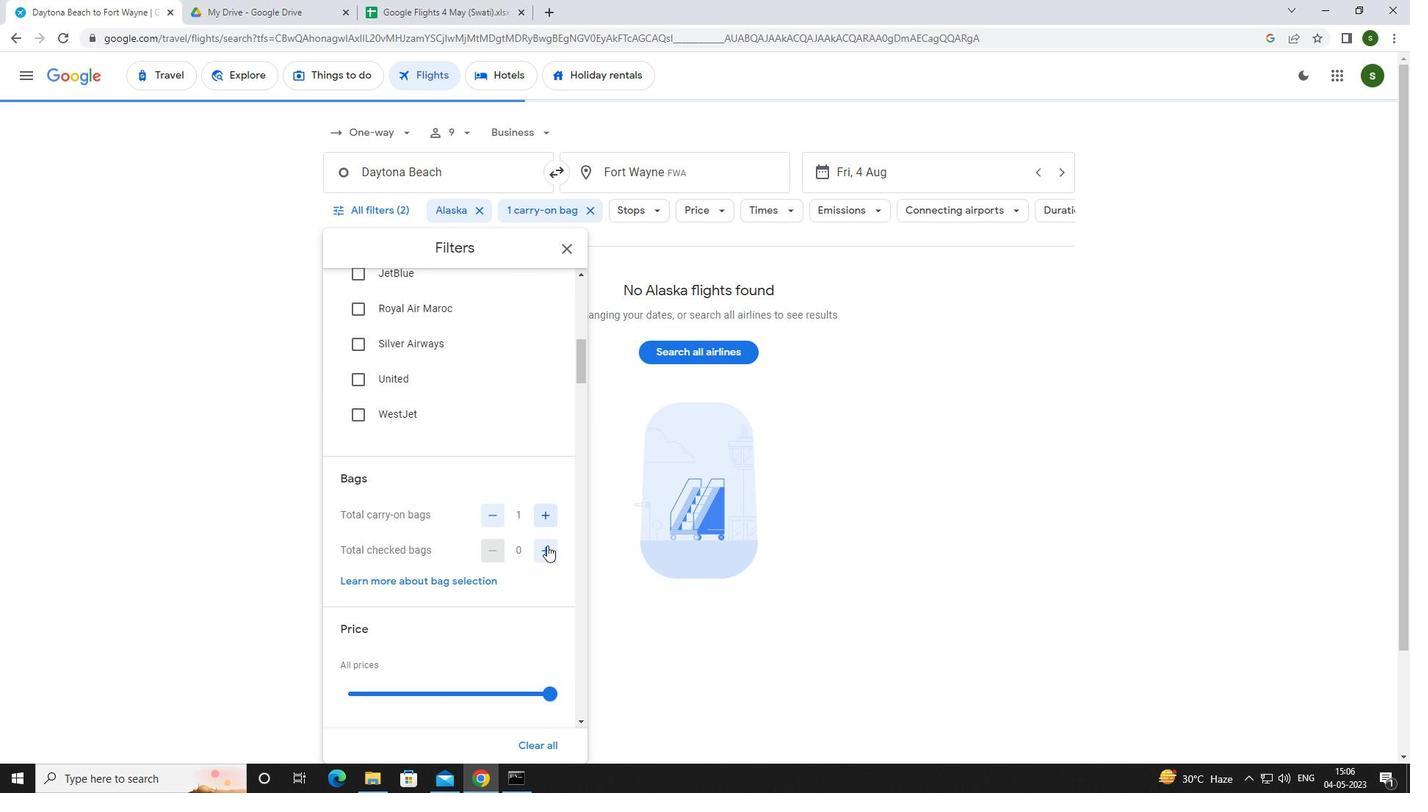 
Action: Mouse moved to (550, 499)
Screenshot: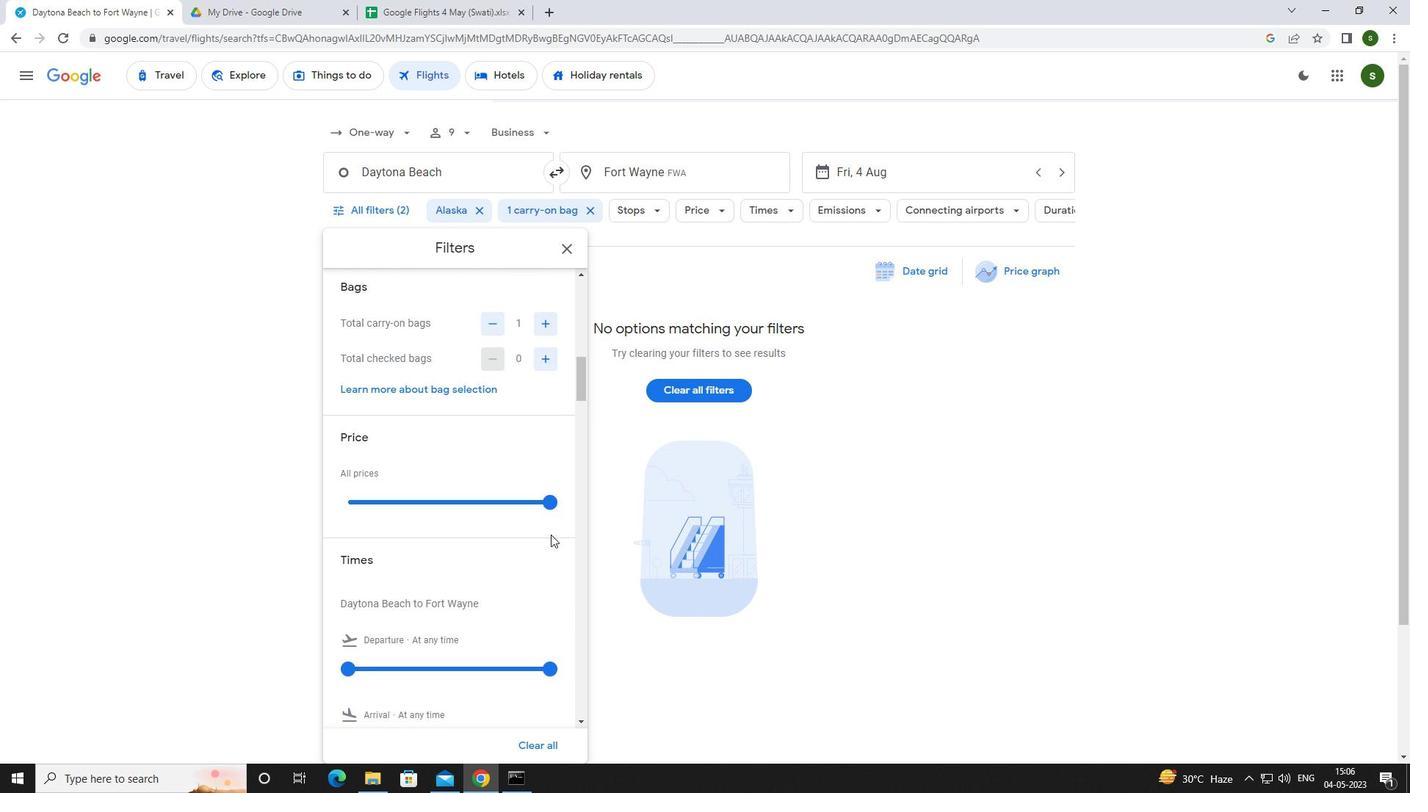 
Action: Mouse pressed left at (550, 499)
Screenshot: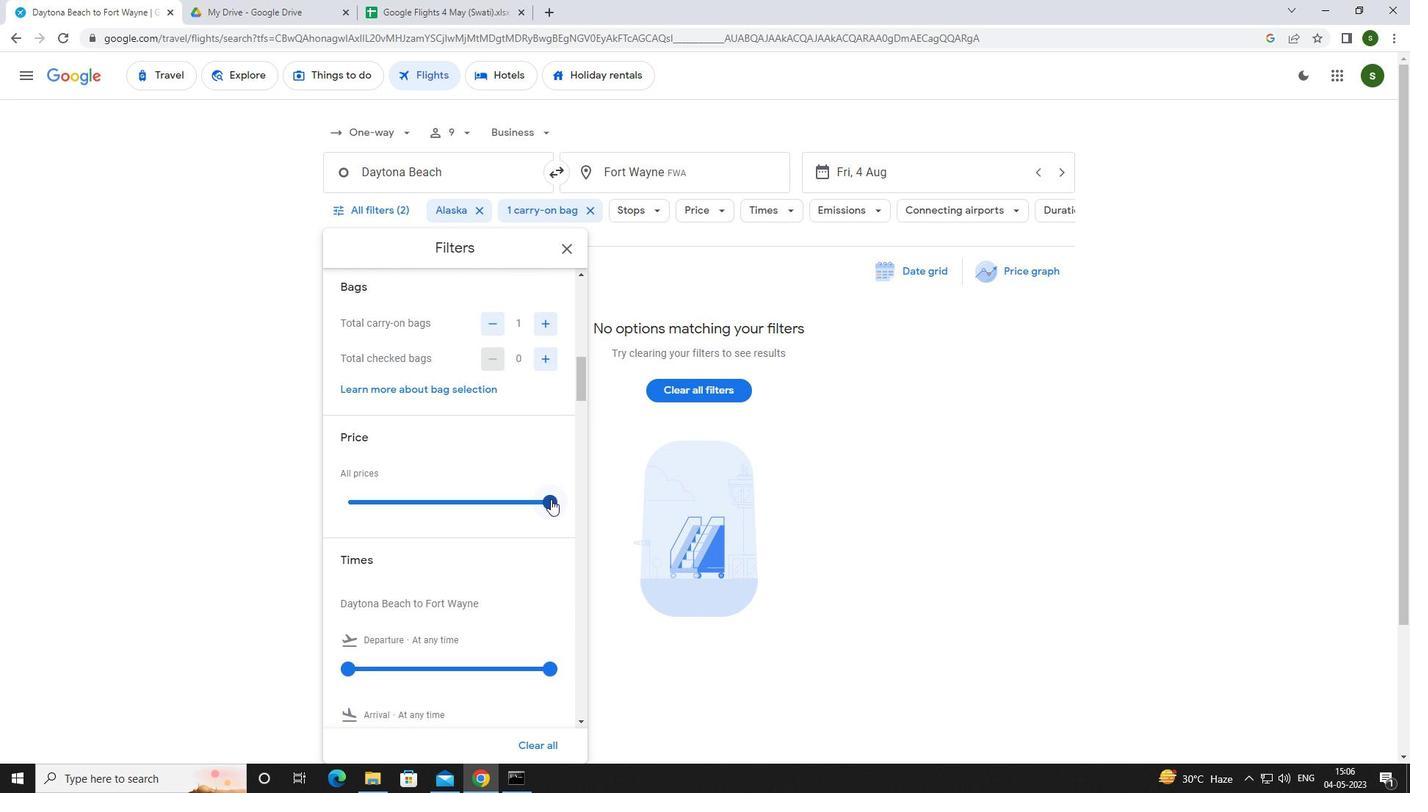 
Action: Mouse moved to (346, 504)
Screenshot: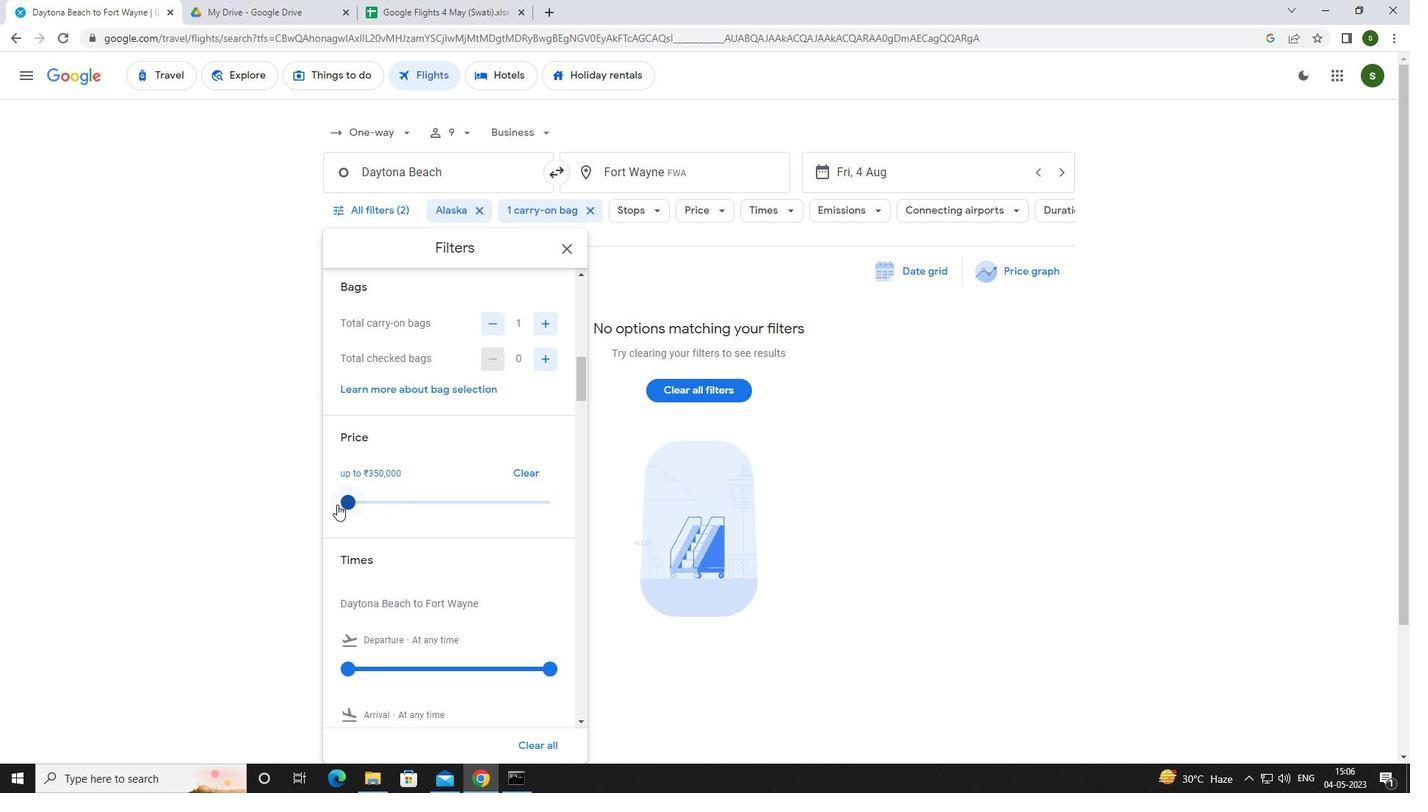 
Action: Mouse scrolled (346, 503) with delta (0, 0)
Screenshot: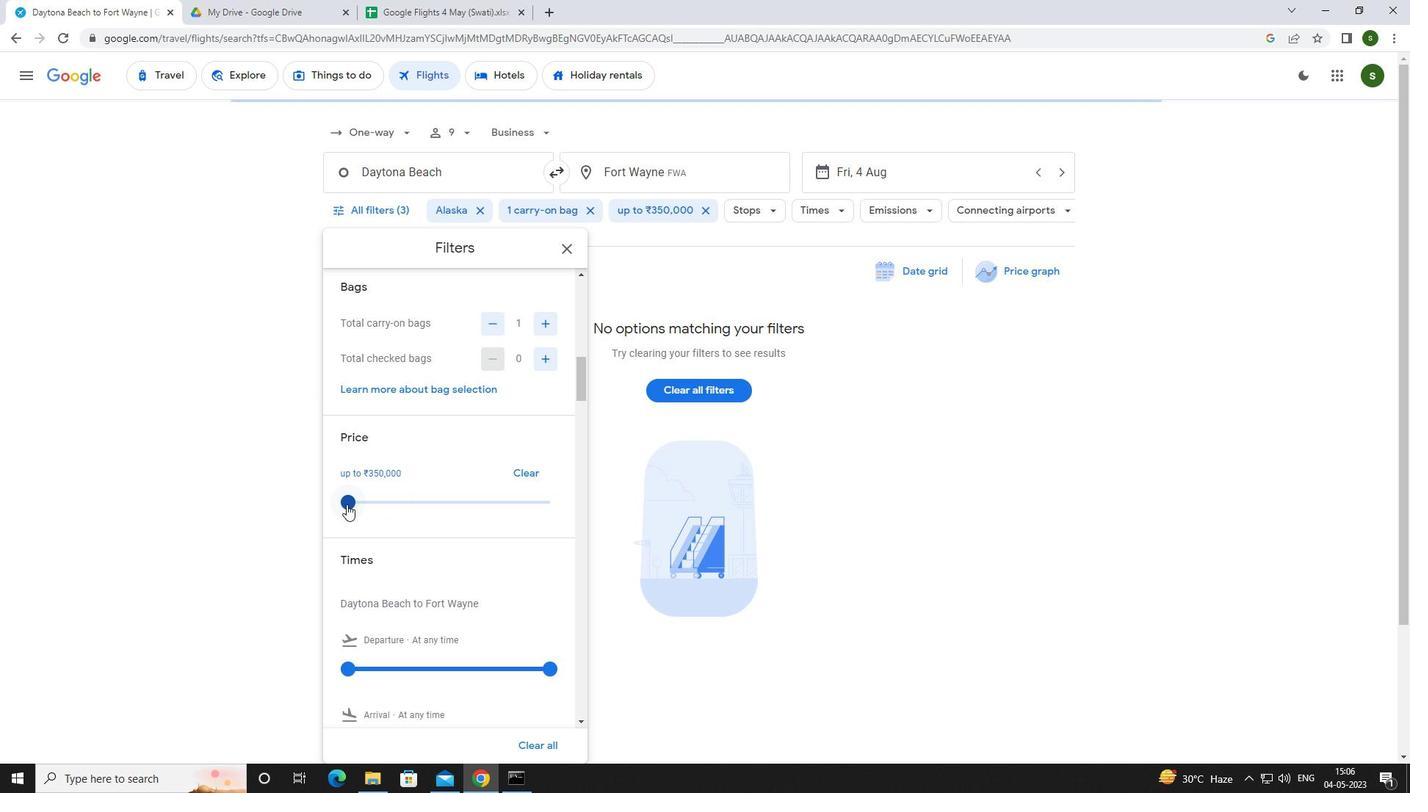 
Action: Mouse scrolled (346, 503) with delta (0, 0)
Screenshot: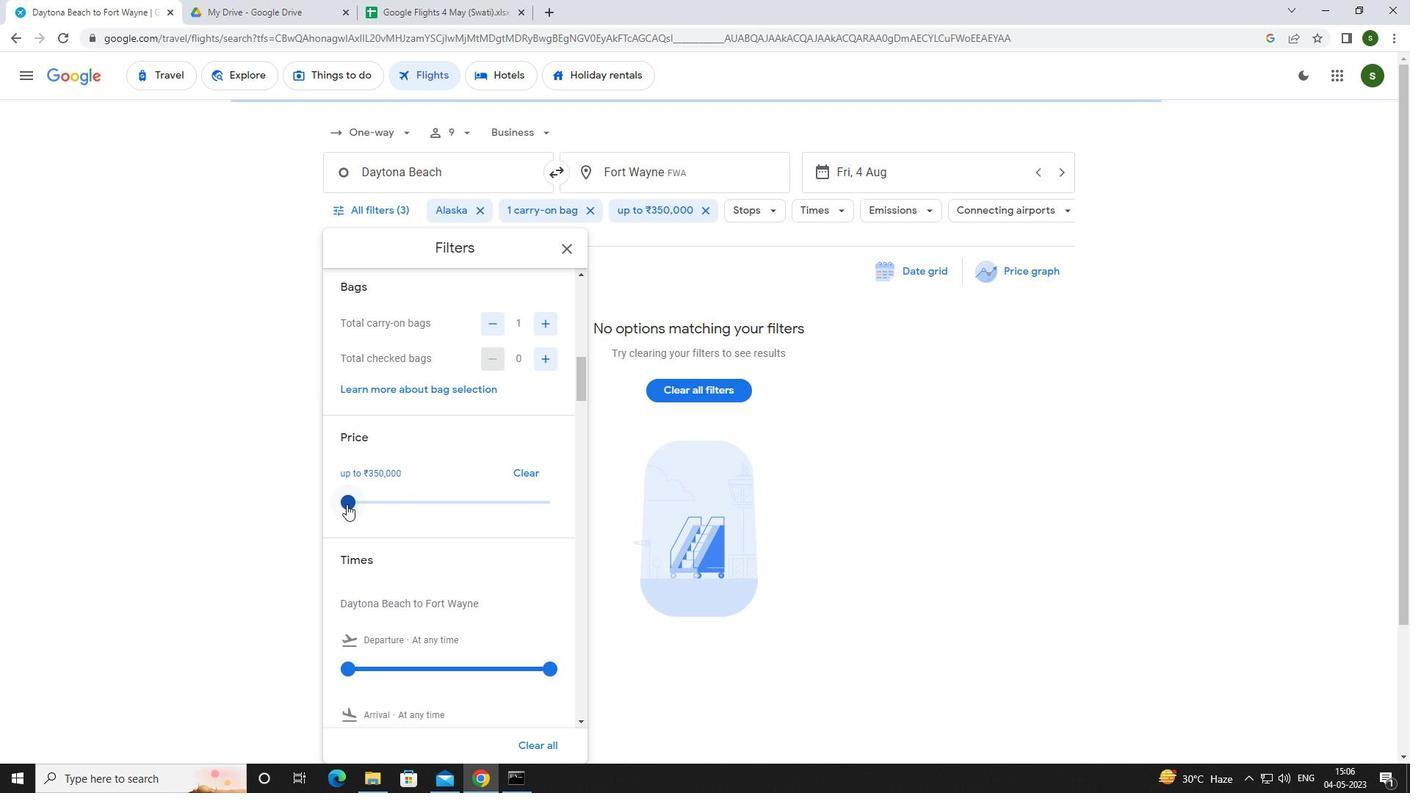 
Action: Mouse scrolled (346, 503) with delta (0, 0)
Screenshot: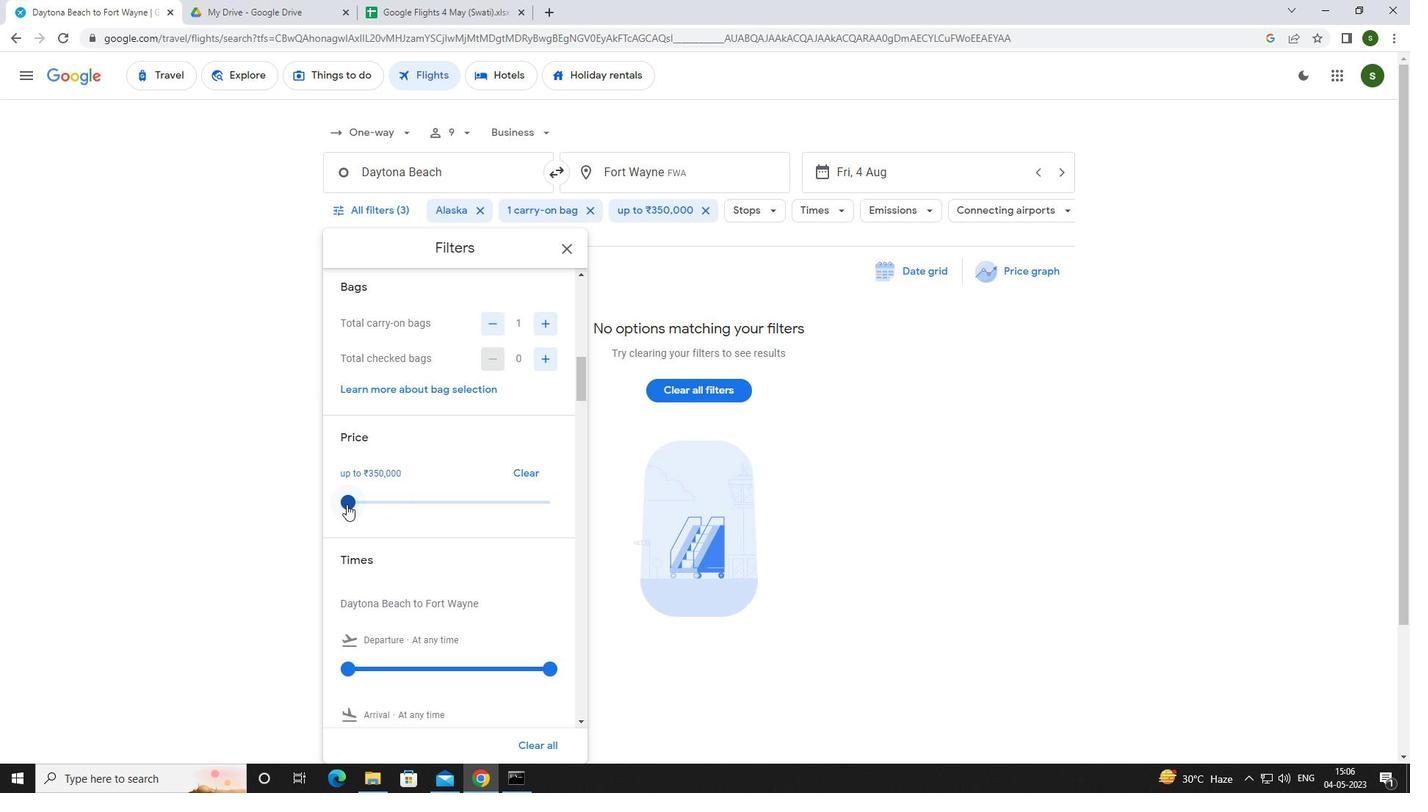 
Action: Mouse moved to (347, 445)
Screenshot: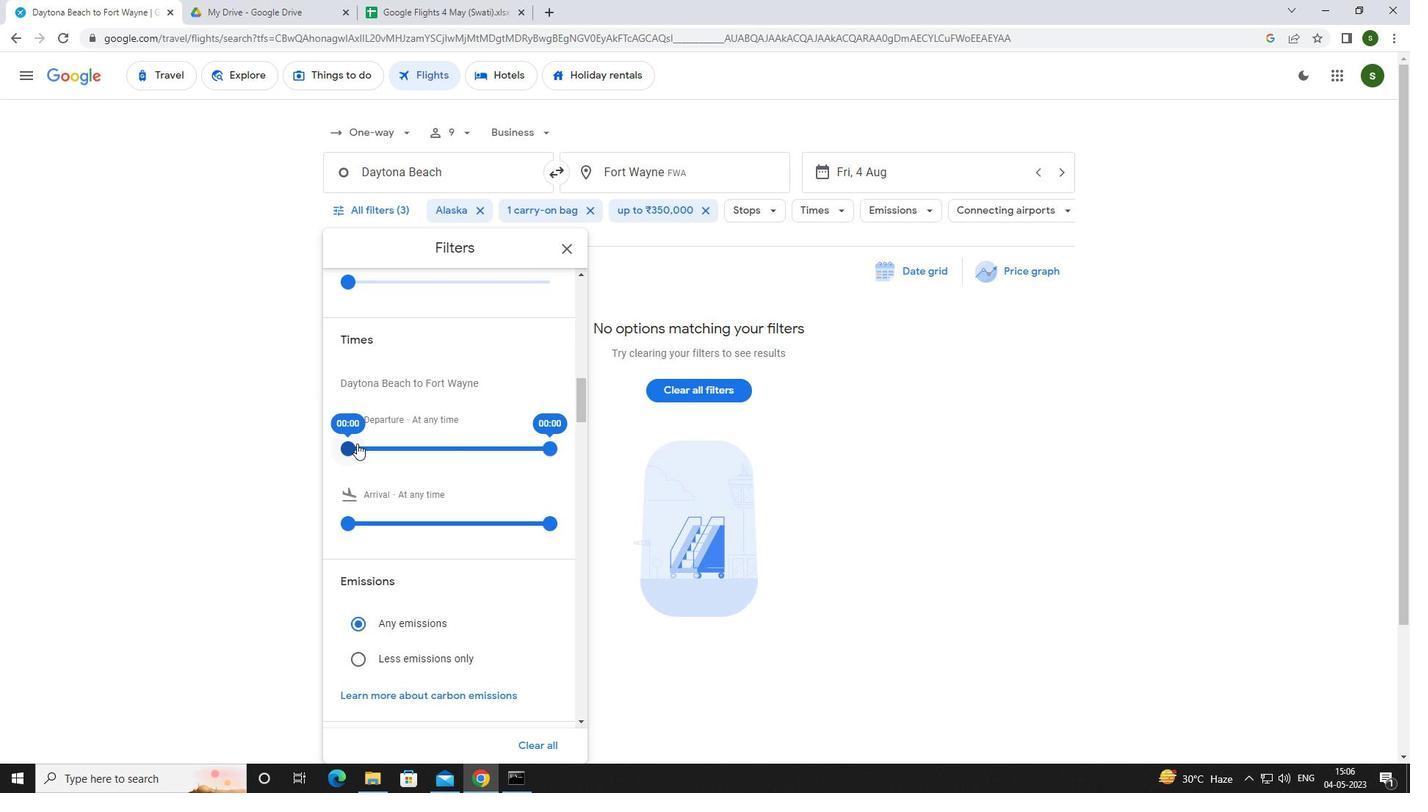 
Action: Mouse pressed left at (347, 445)
Screenshot: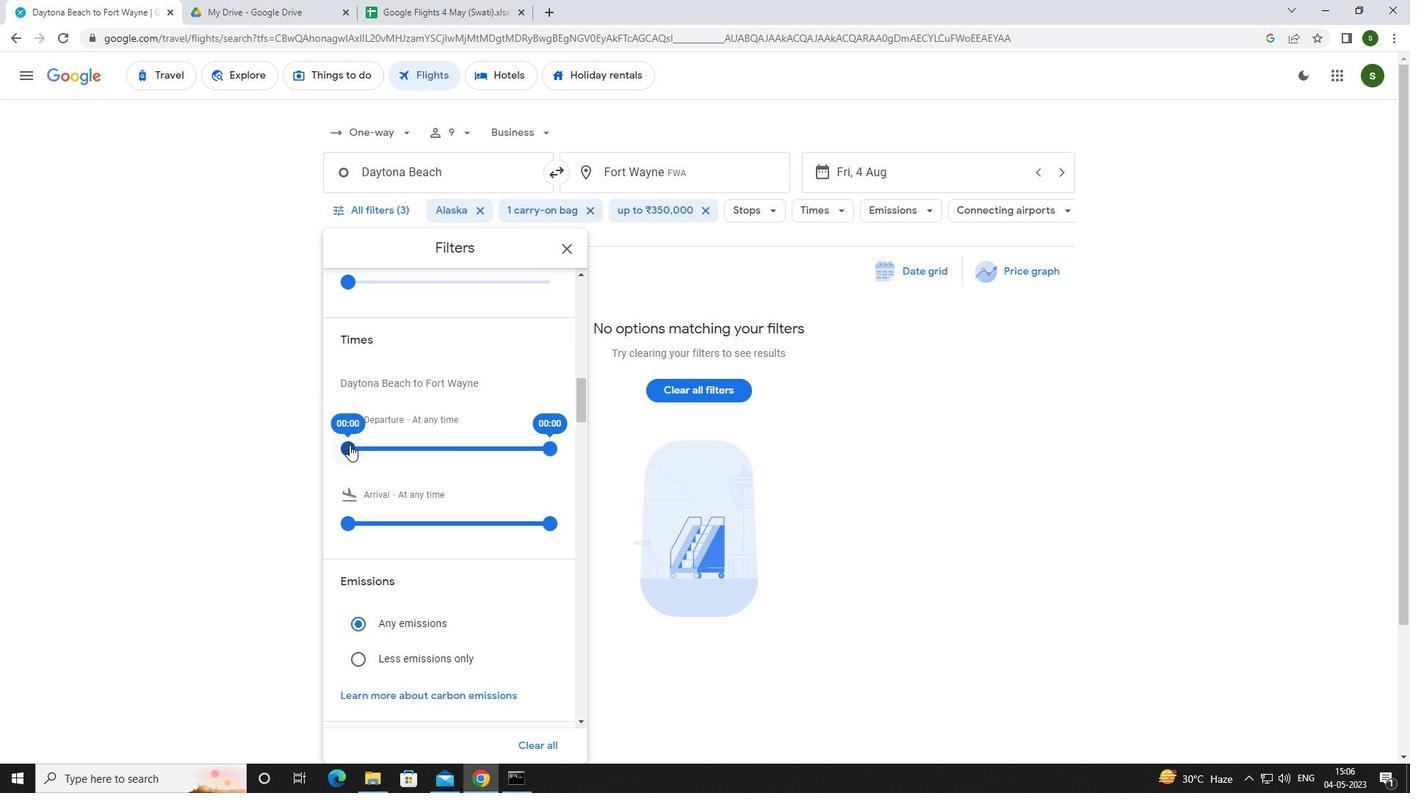
Action: Mouse moved to (885, 517)
Screenshot: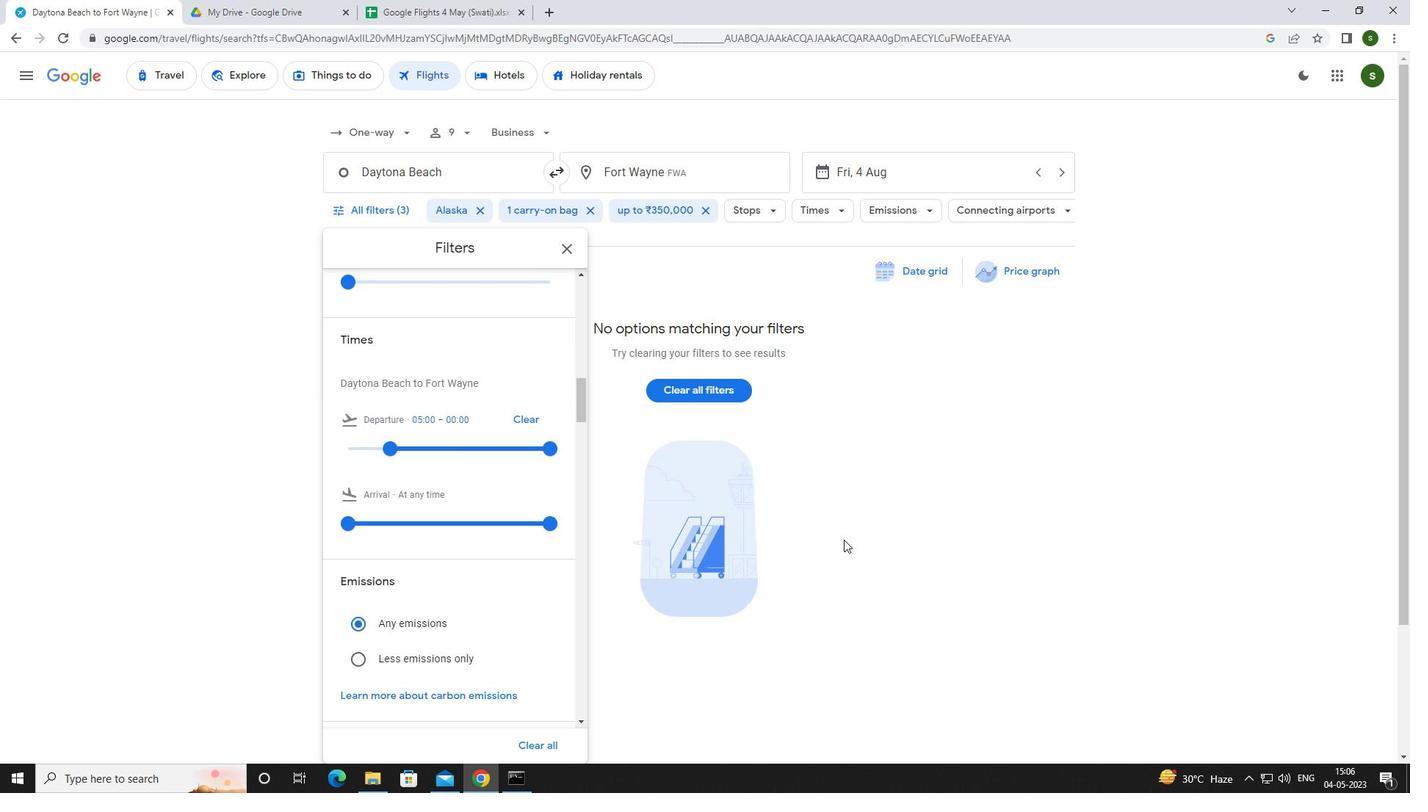 
Action: Mouse pressed left at (885, 517)
Screenshot: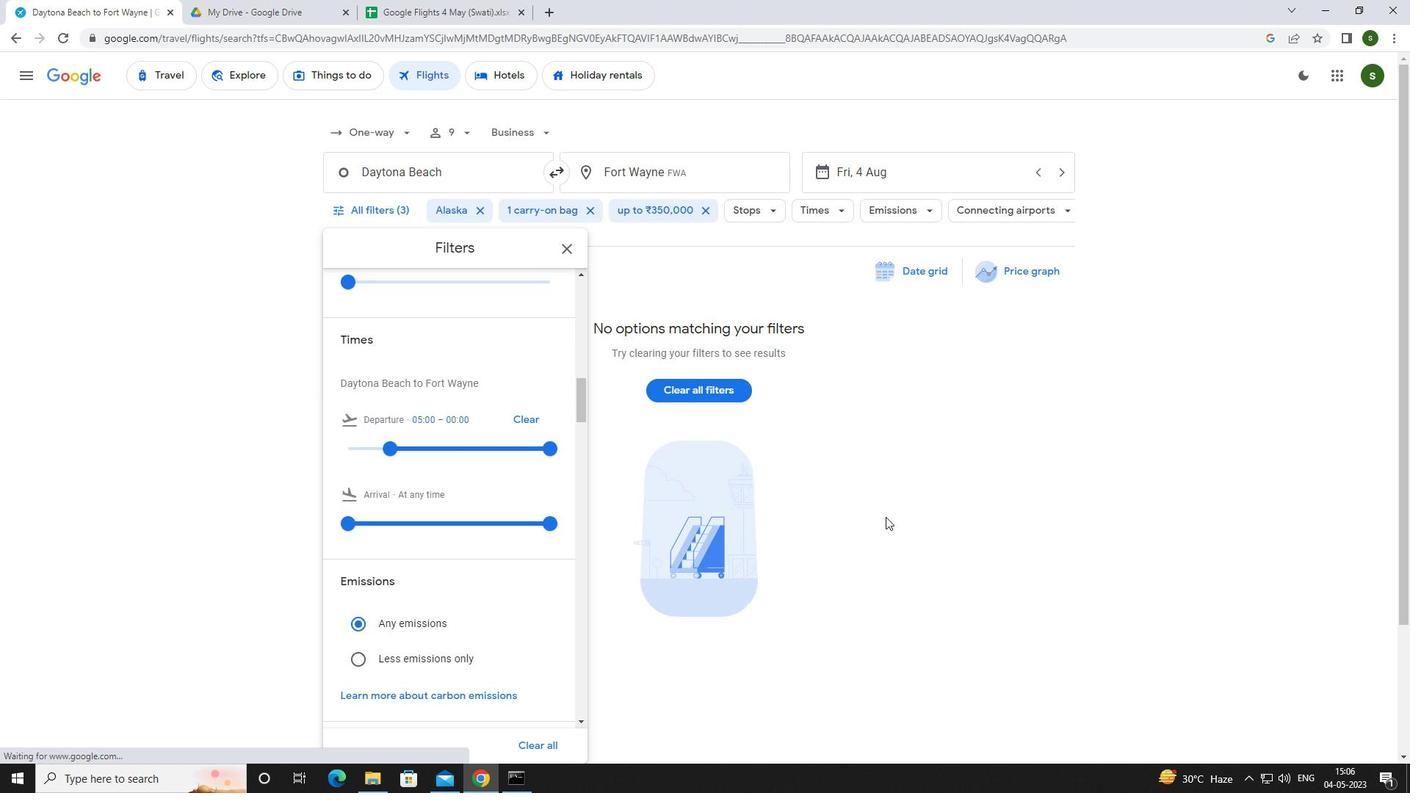 
